 Task: Find connections with filter location Weißensee with filter topic #AIwith filter profile language French with filter current company The Job Man with filter school Careers for Nellore with filter industry Musicians with filter service category Video Animation with filter keywords title Conservation Scientist
Action: Mouse moved to (712, 92)
Screenshot: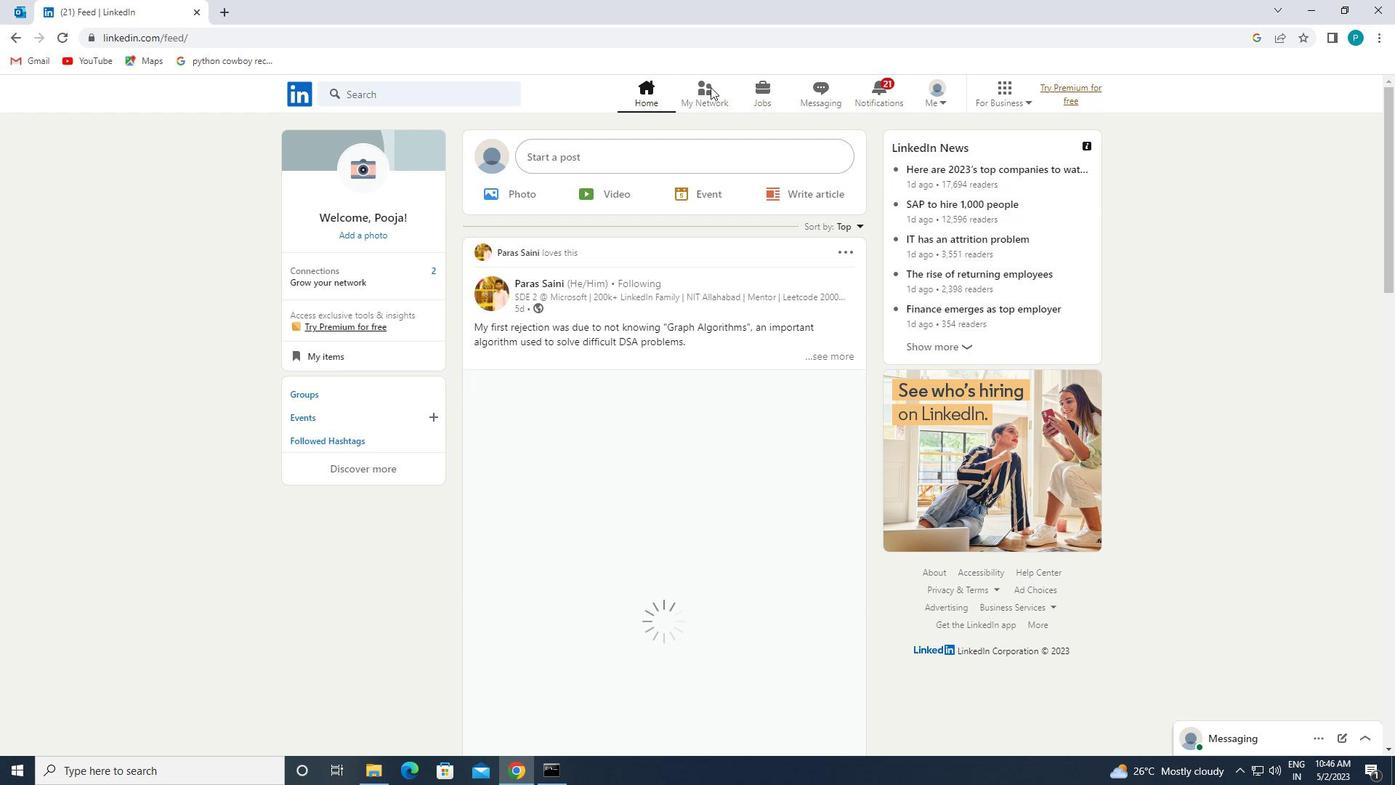 
Action: Mouse pressed left at (712, 92)
Screenshot: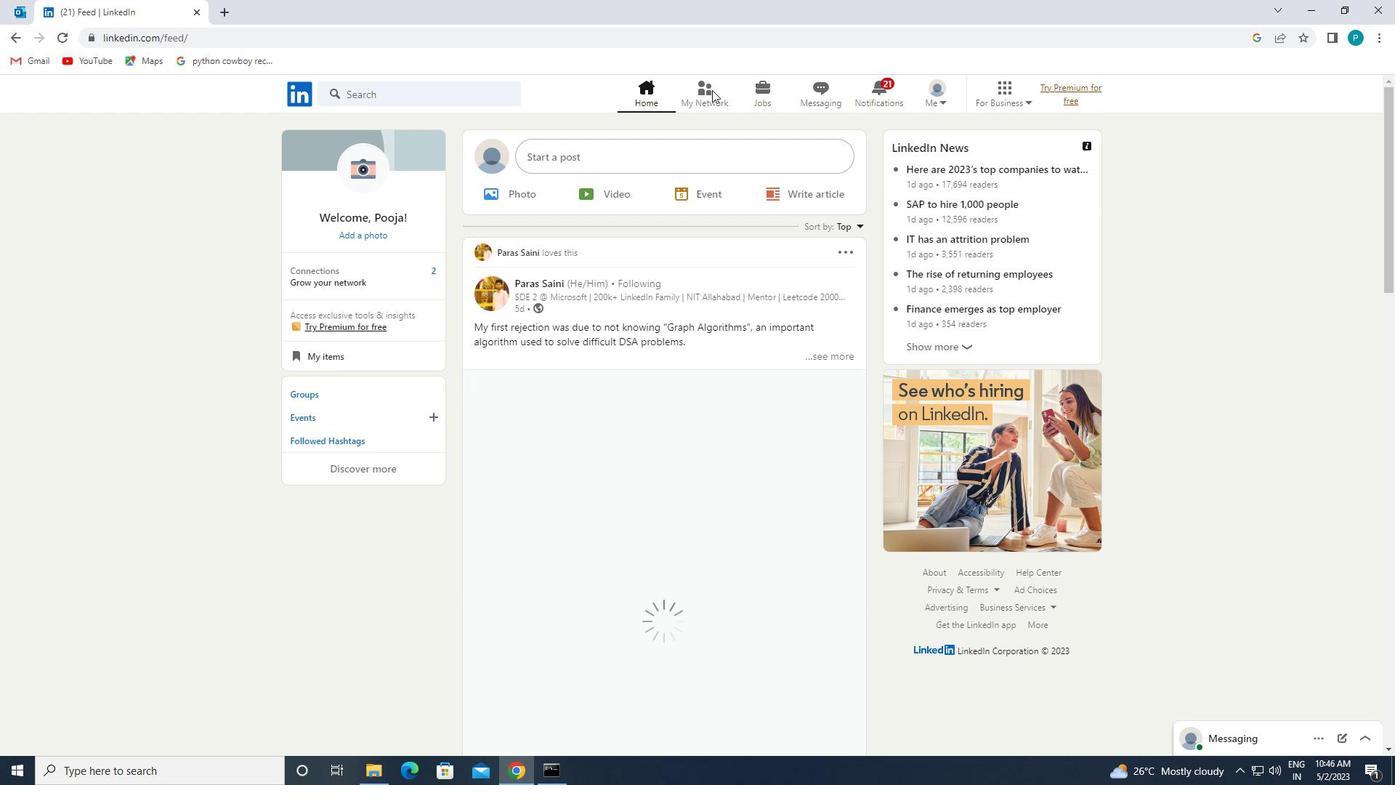 
Action: Mouse moved to (395, 162)
Screenshot: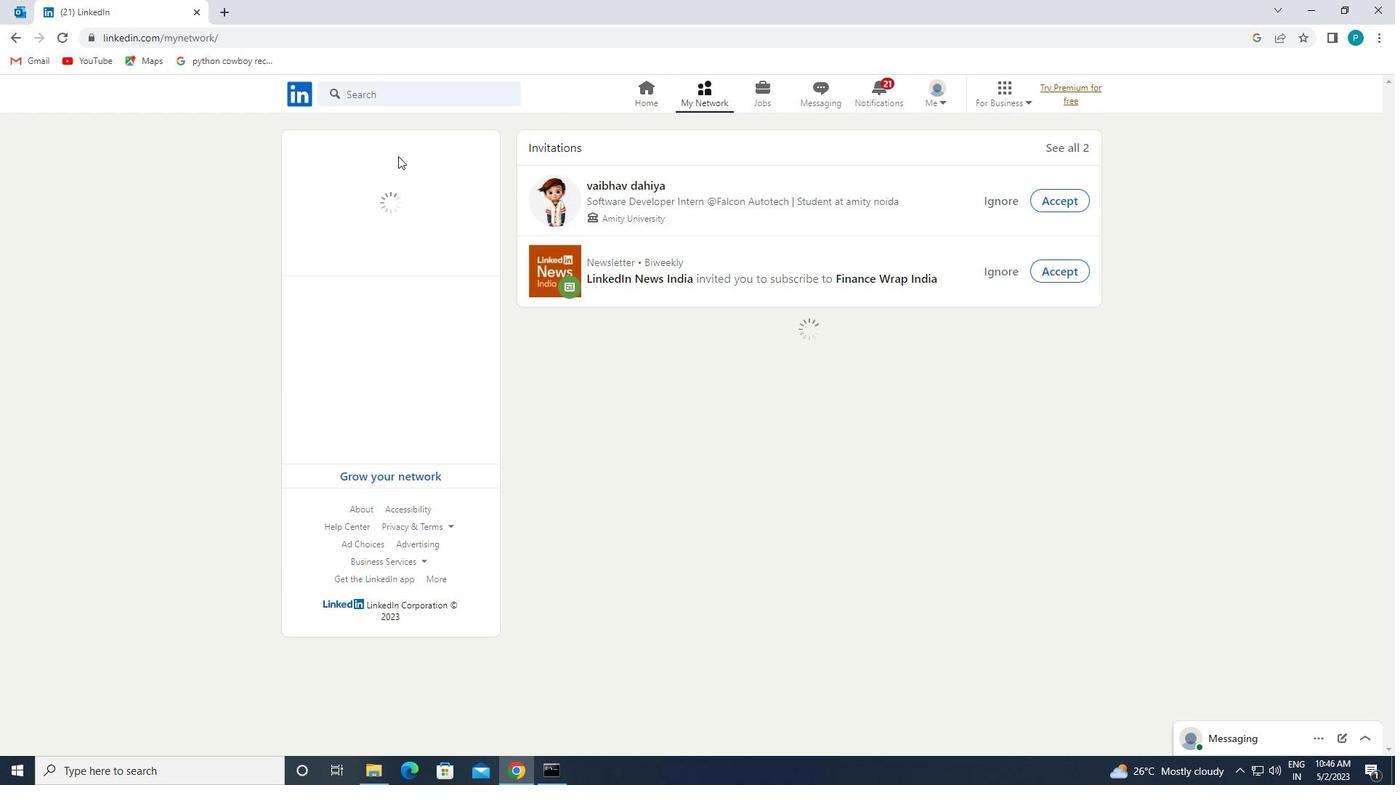 
Action: Mouse pressed left at (395, 162)
Screenshot: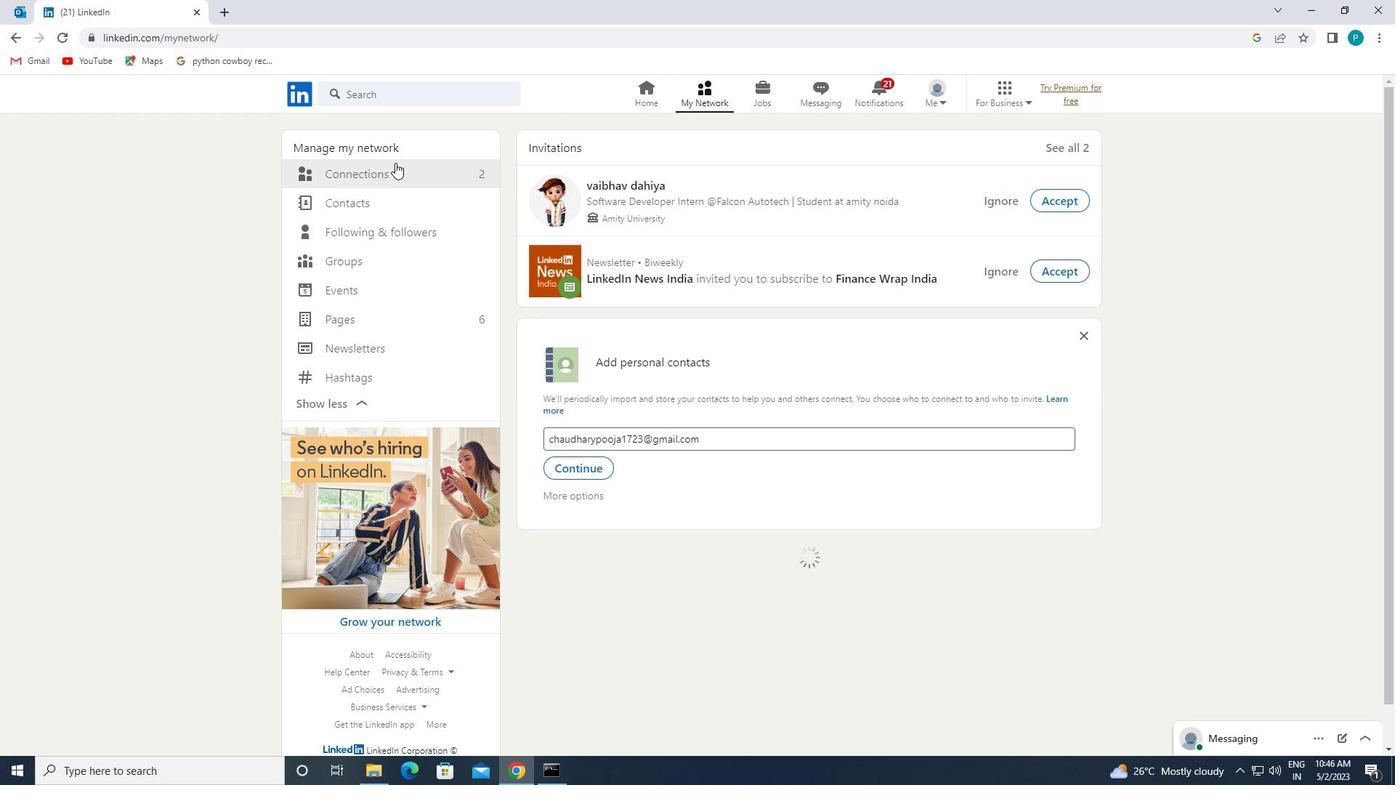 
Action: Mouse moved to (399, 170)
Screenshot: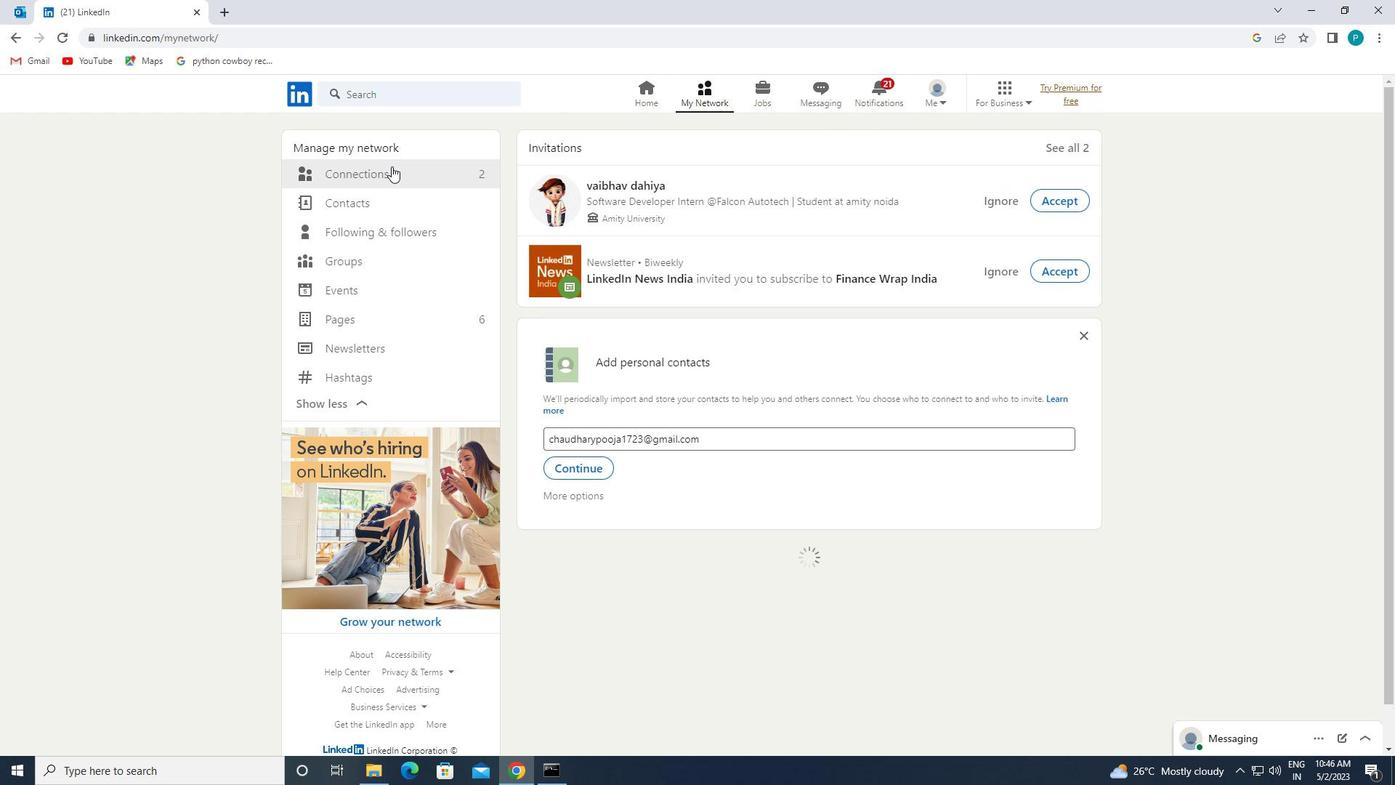 
Action: Mouse pressed left at (399, 170)
Screenshot: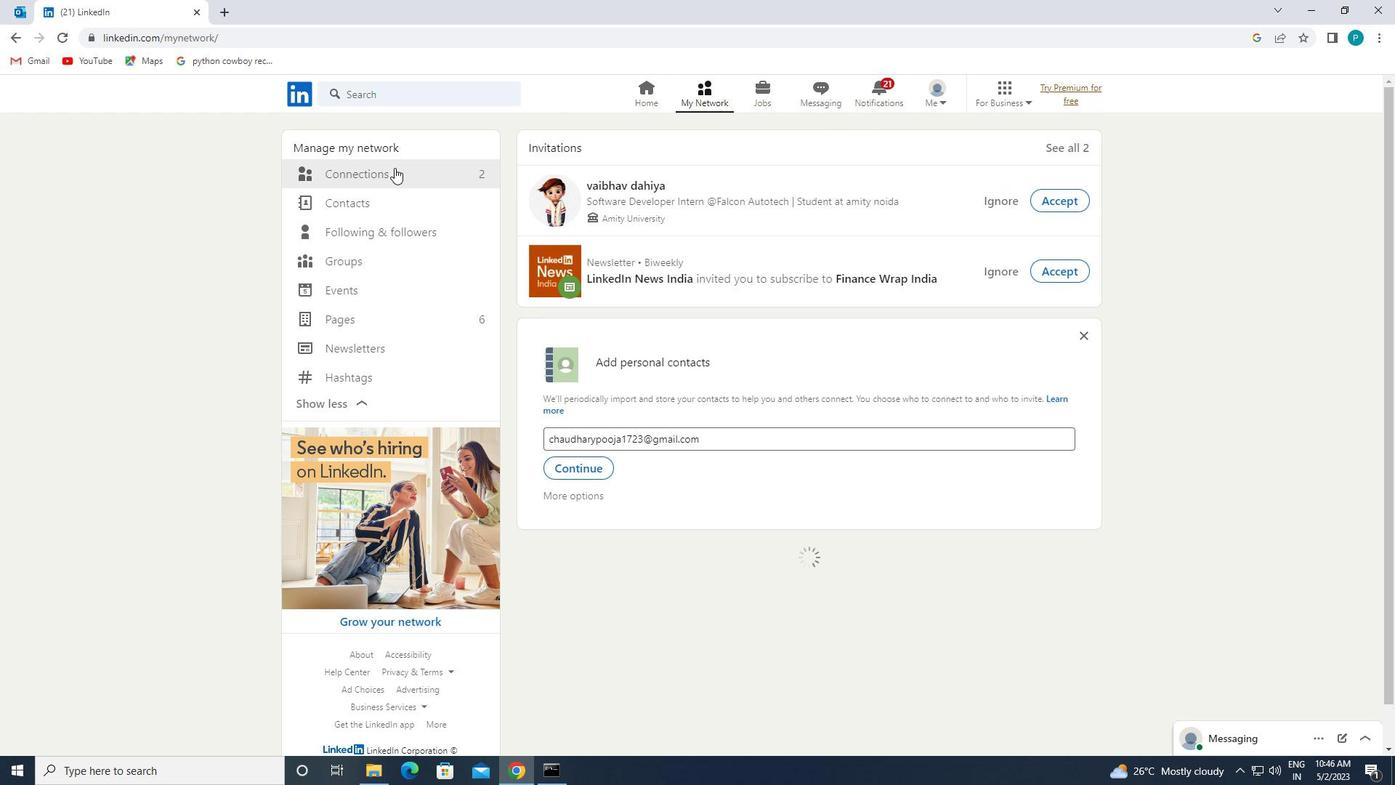 
Action: Mouse moved to (825, 174)
Screenshot: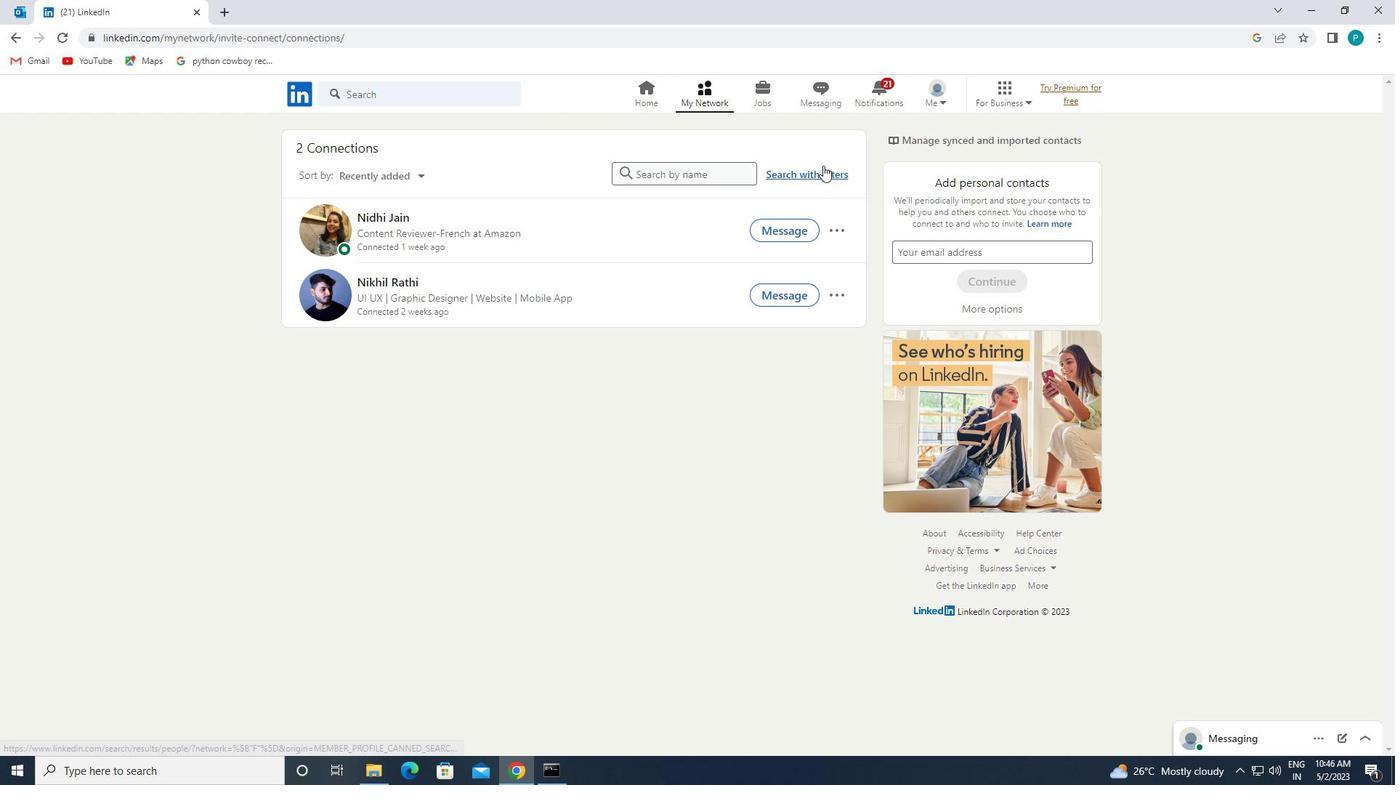 
Action: Mouse pressed left at (825, 174)
Screenshot: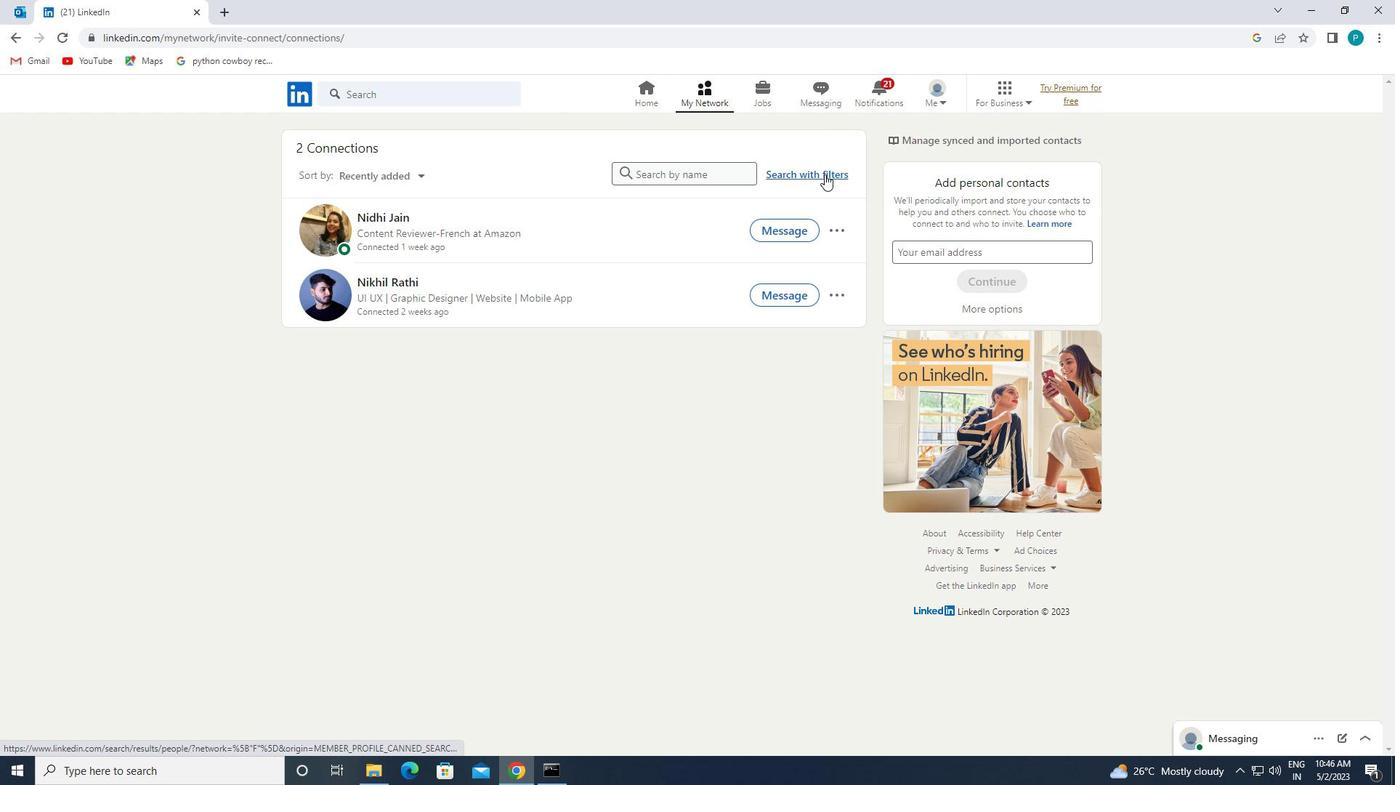 
Action: Mouse moved to (746, 139)
Screenshot: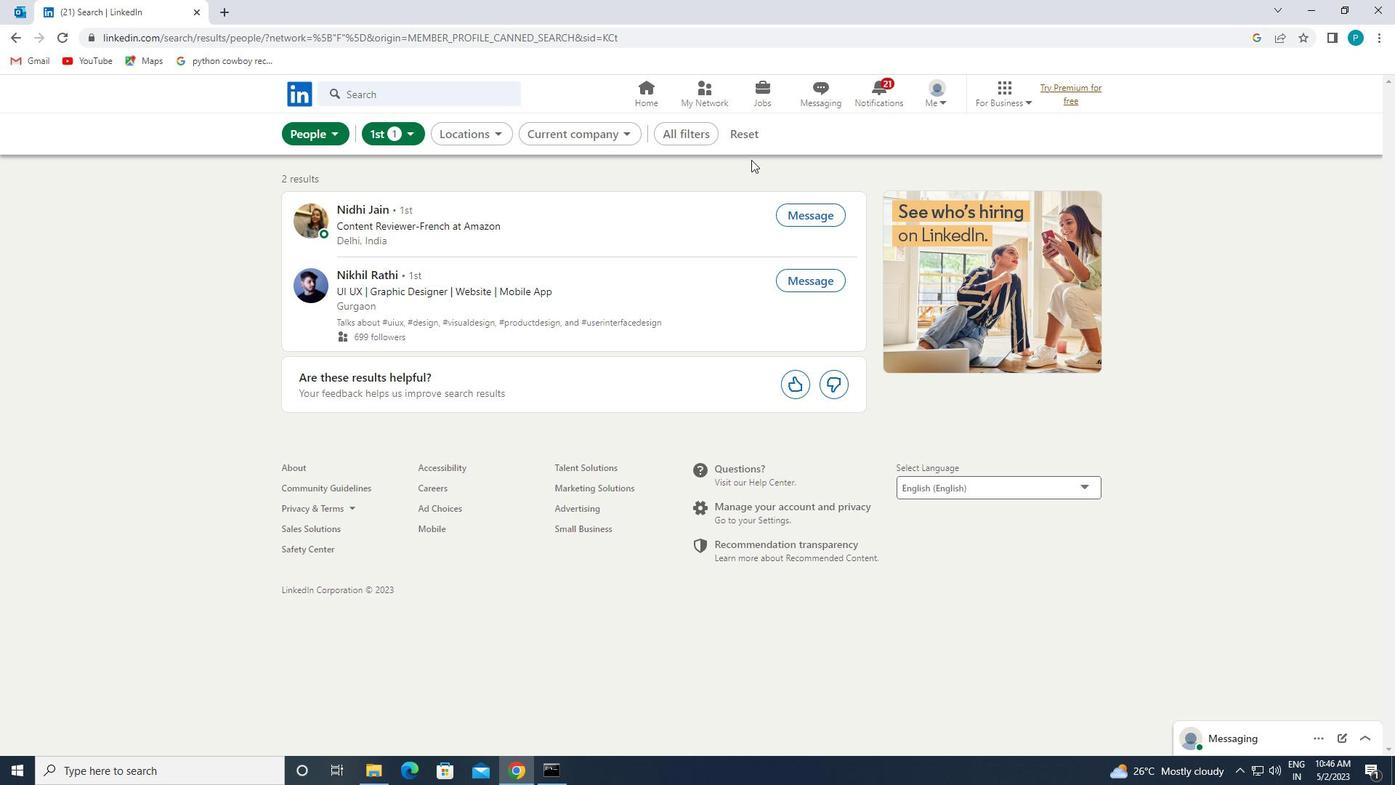 
Action: Mouse pressed left at (746, 139)
Screenshot: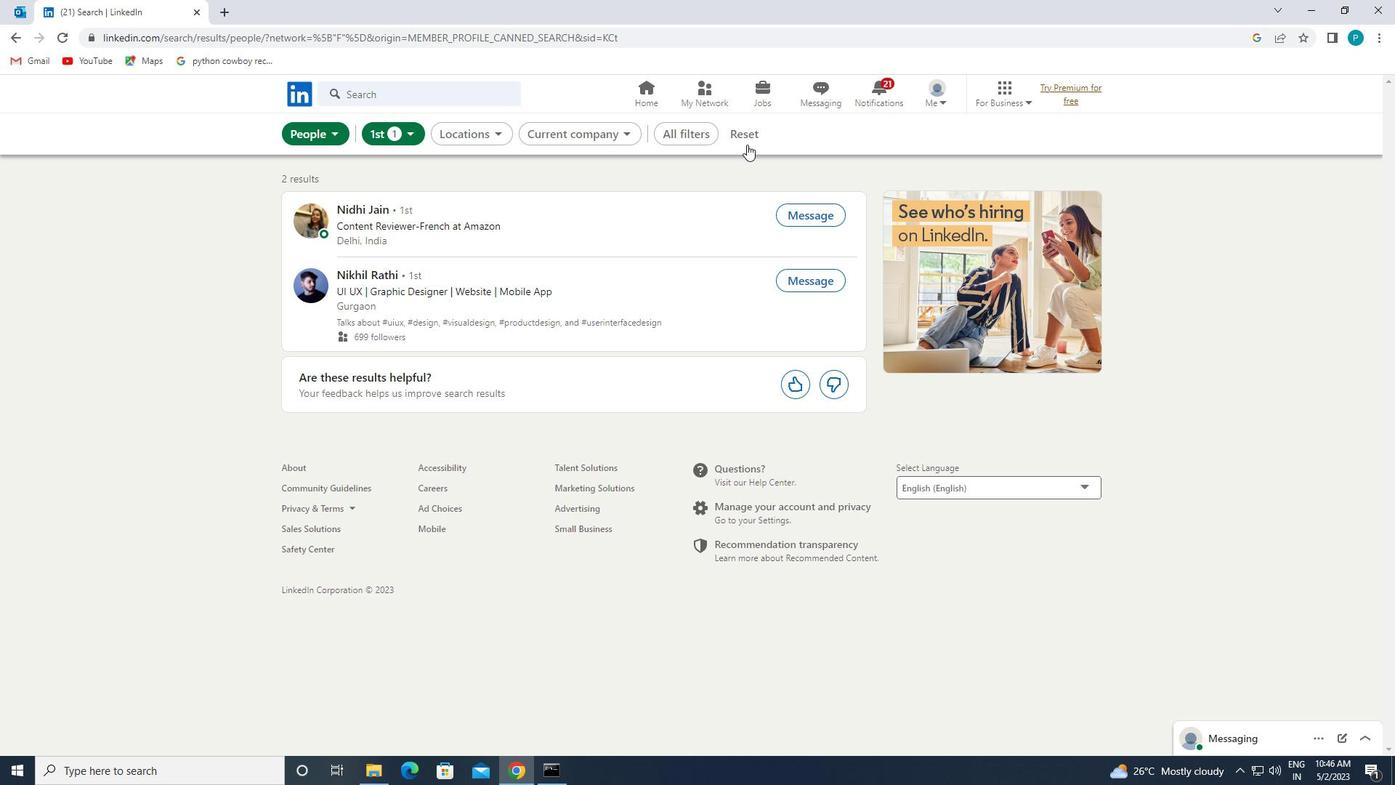 
Action: Mouse moved to (729, 141)
Screenshot: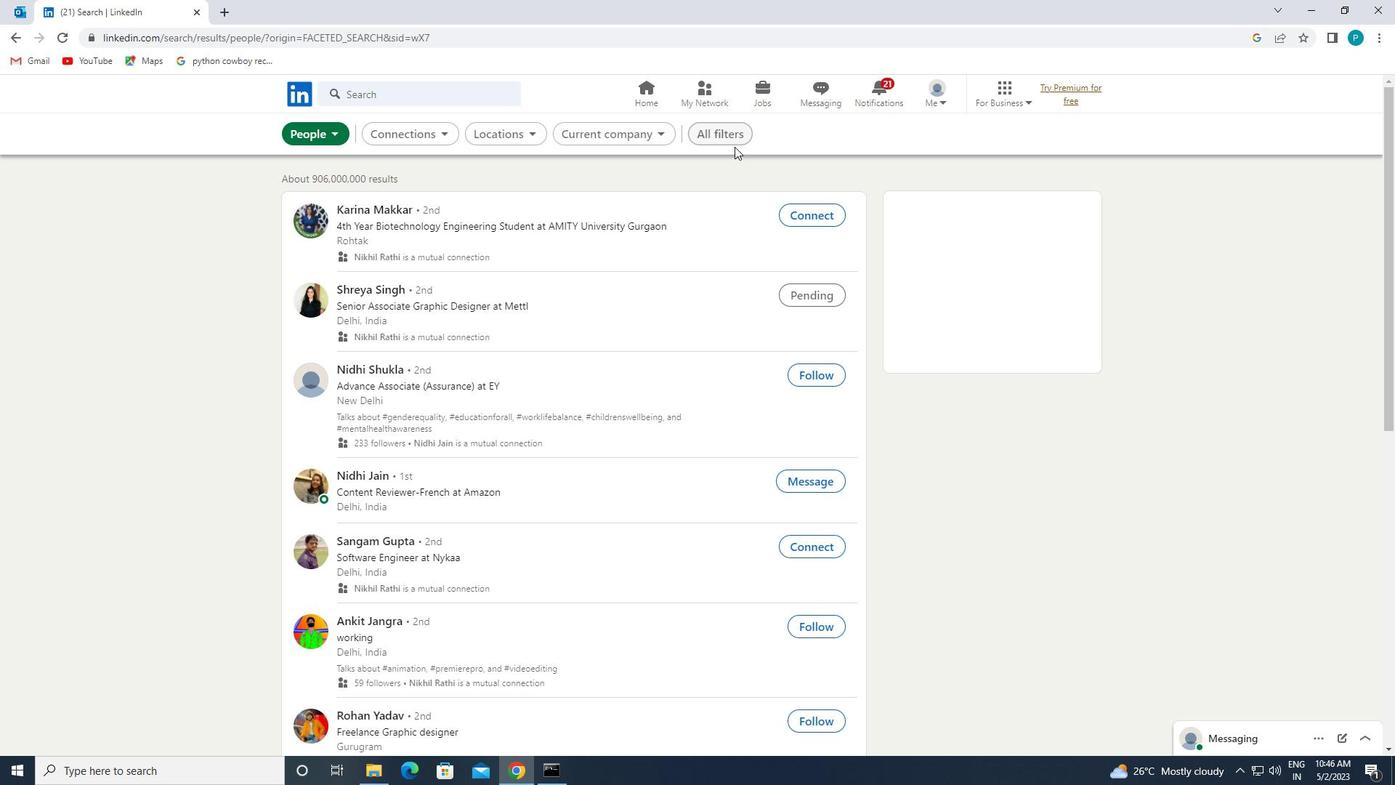 
Action: Mouse pressed left at (729, 141)
Screenshot: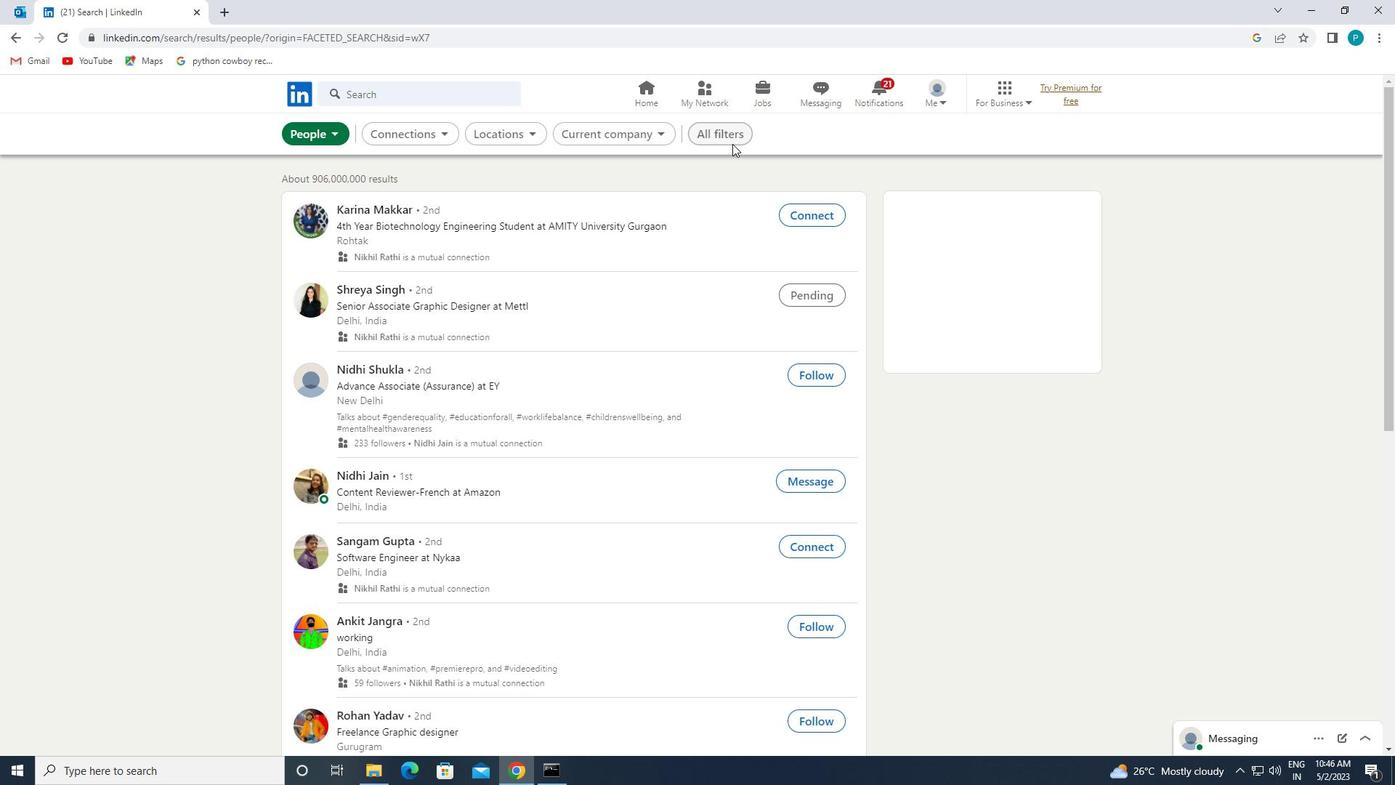 
Action: Mouse moved to (1112, 399)
Screenshot: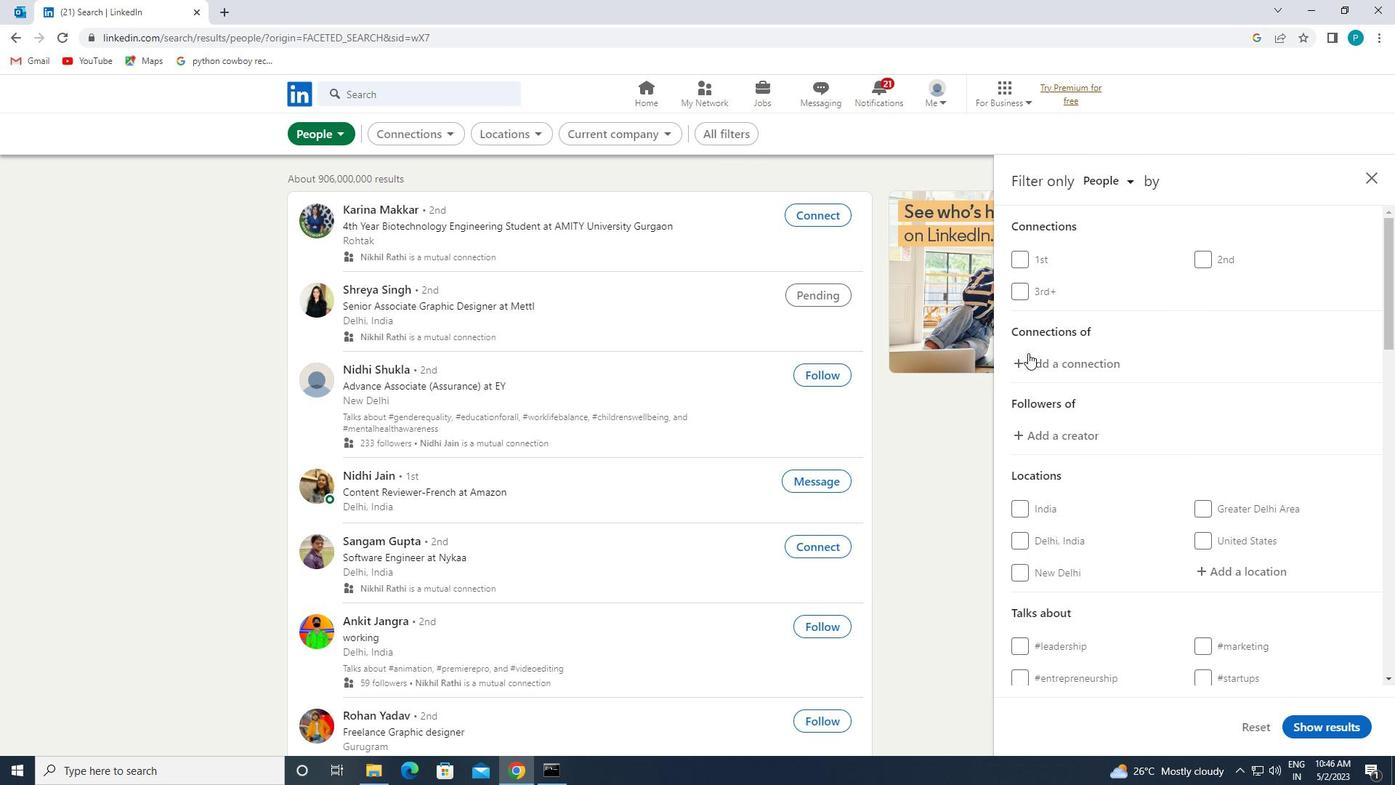 
Action: Mouse scrolled (1112, 398) with delta (0, 0)
Screenshot: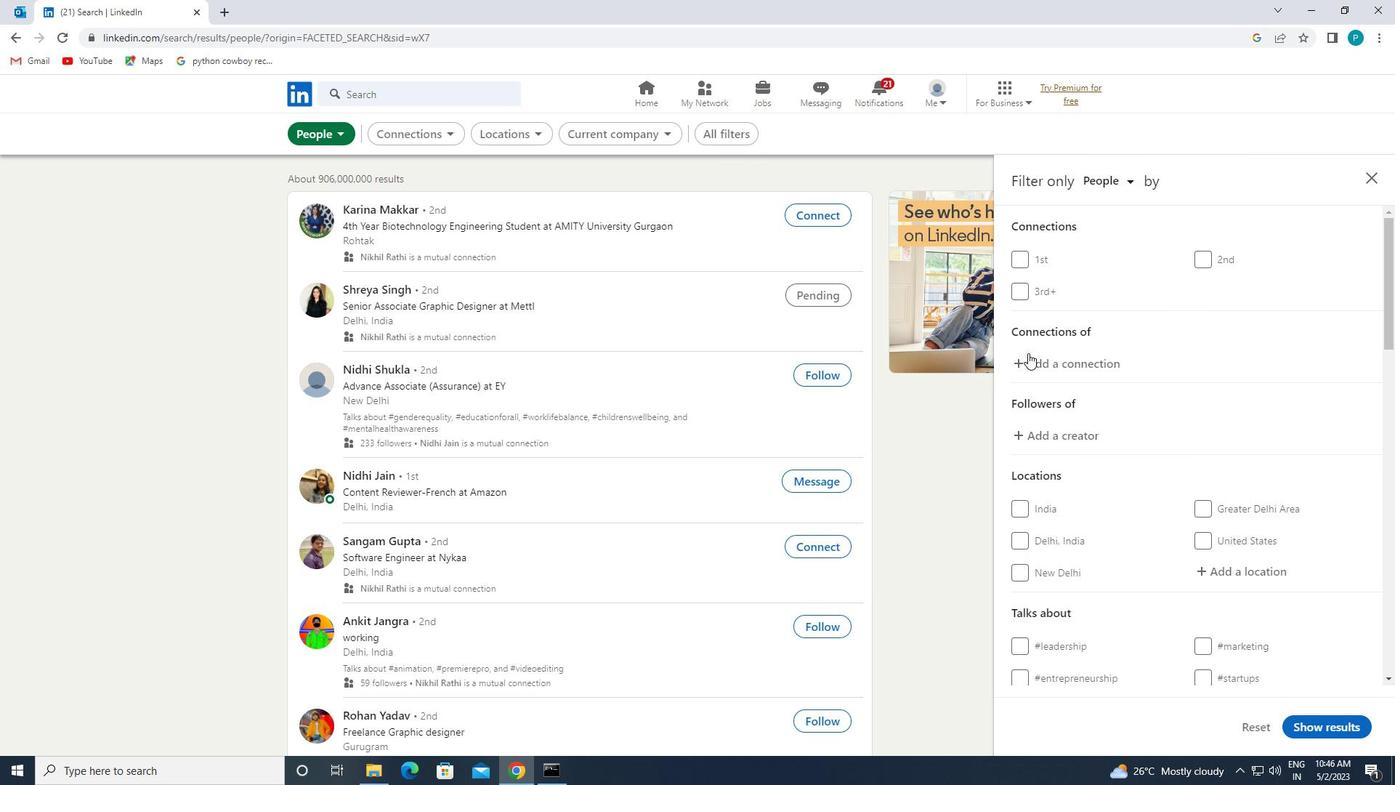 
Action: Mouse scrolled (1112, 398) with delta (0, 0)
Screenshot: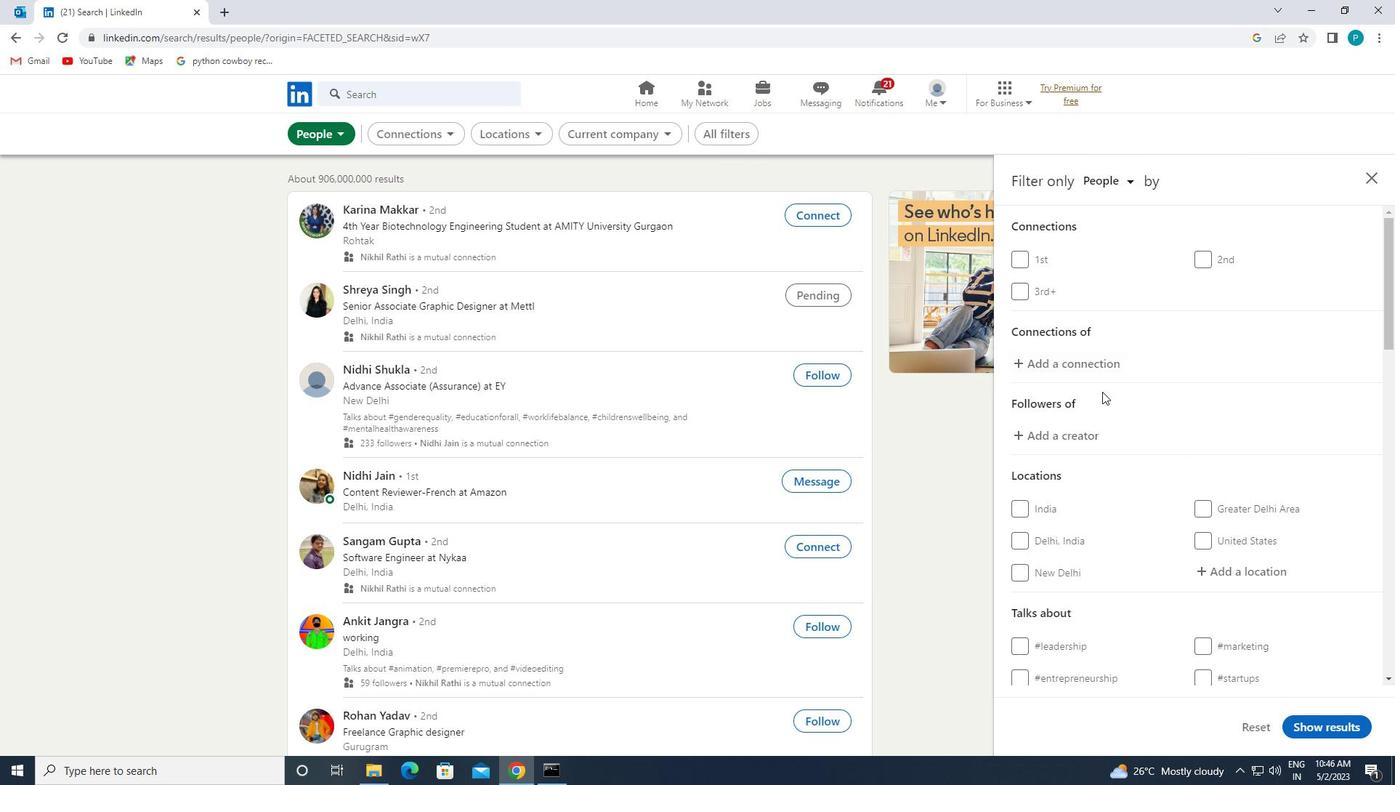 
Action: Mouse moved to (1223, 418)
Screenshot: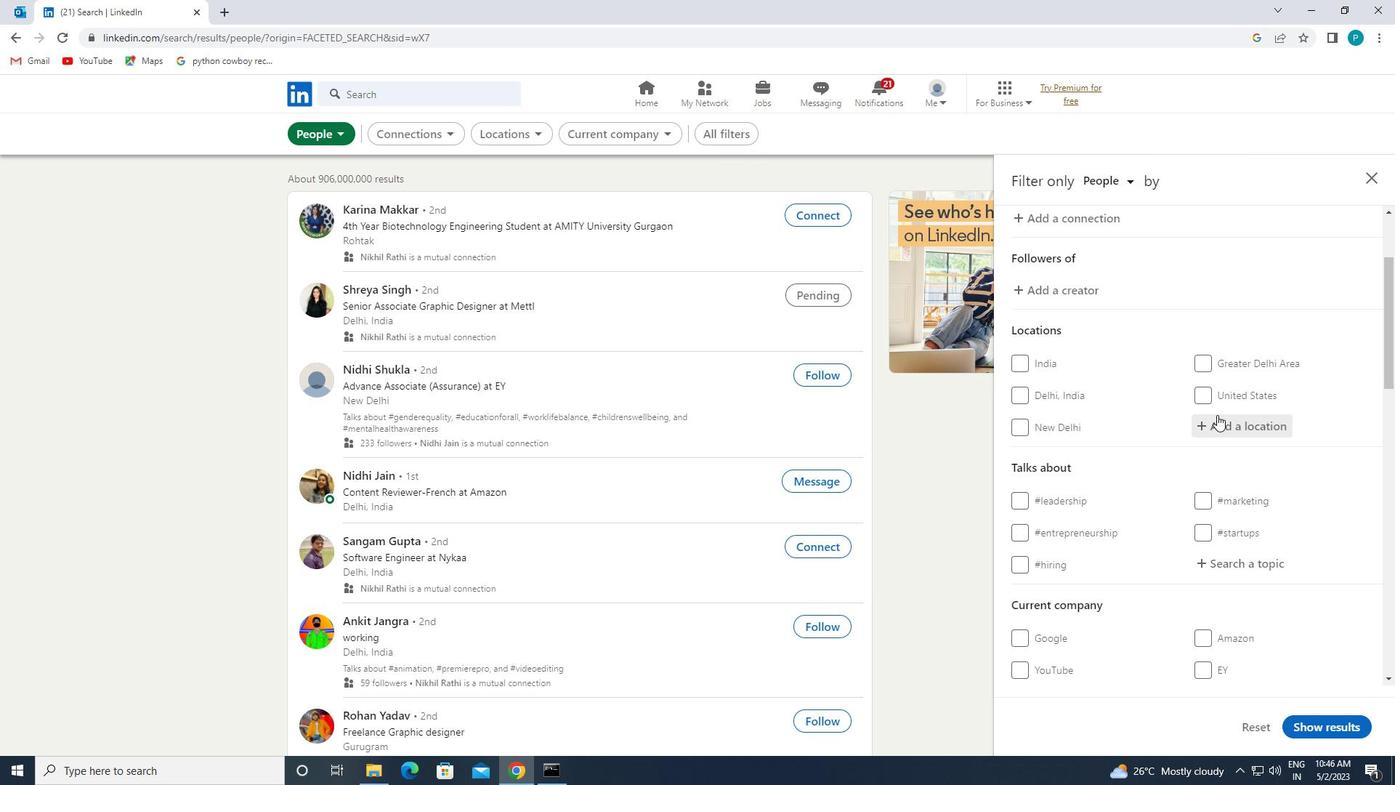 
Action: Mouse pressed left at (1223, 418)
Screenshot: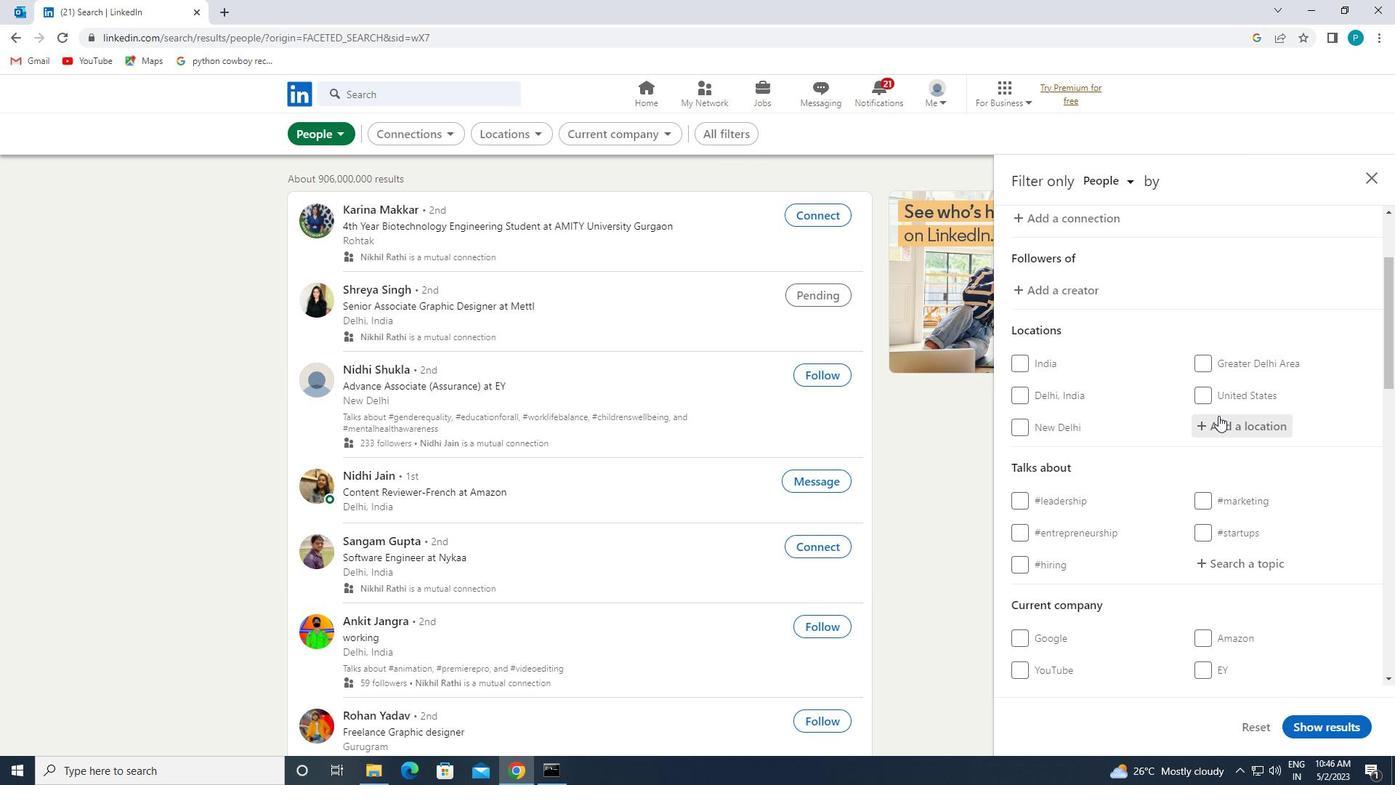 
Action: Mouse moved to (1225, 420)
Screenshot: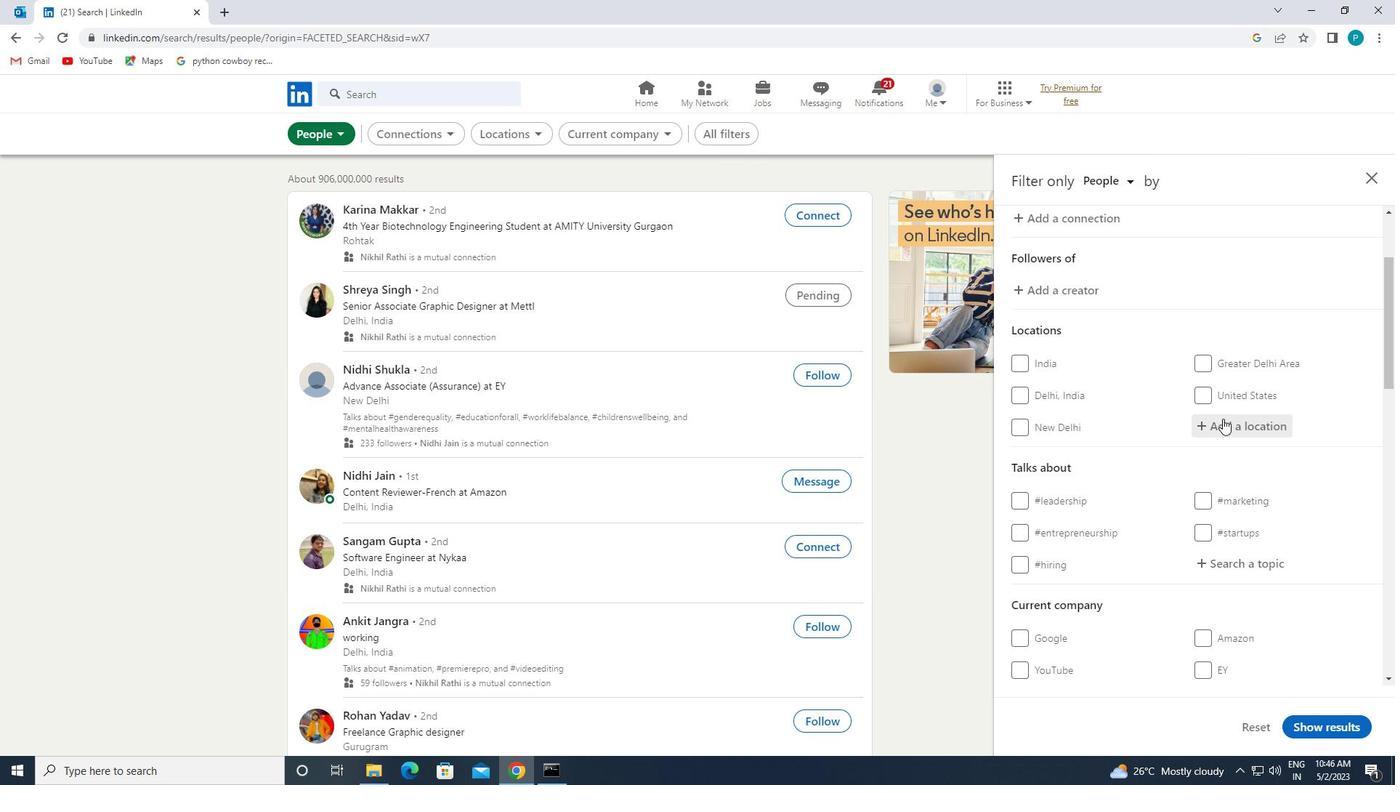 
Action: Key pressed <Key.caps_lock>w<Key.caps_lock>ei<Key.caps_lock>b<Key.caps_lock>ensee
Screenshot: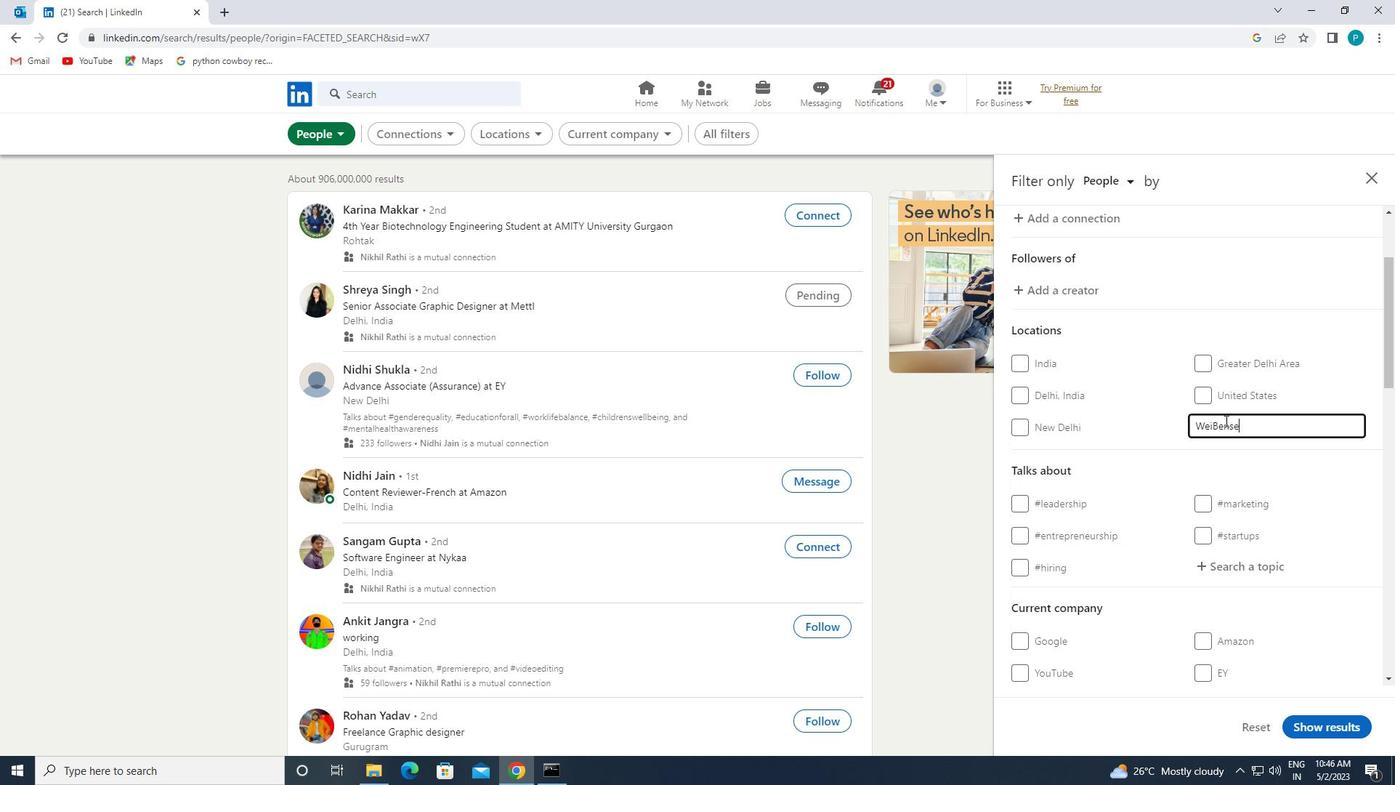 
Action: Mouse moved to (1206, 566)
Screenshot: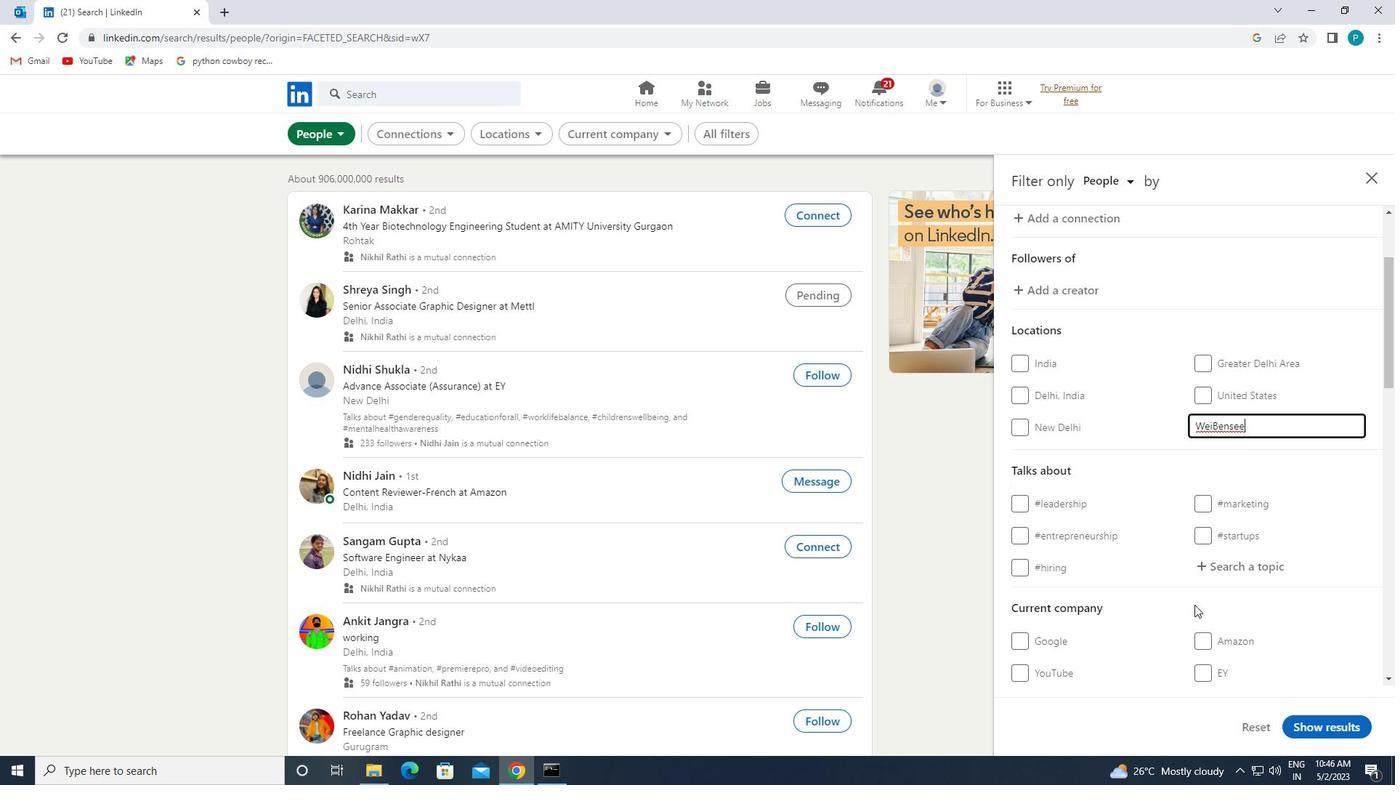 
Action: Mouse pressed left at (1206, 566)
Screenshot: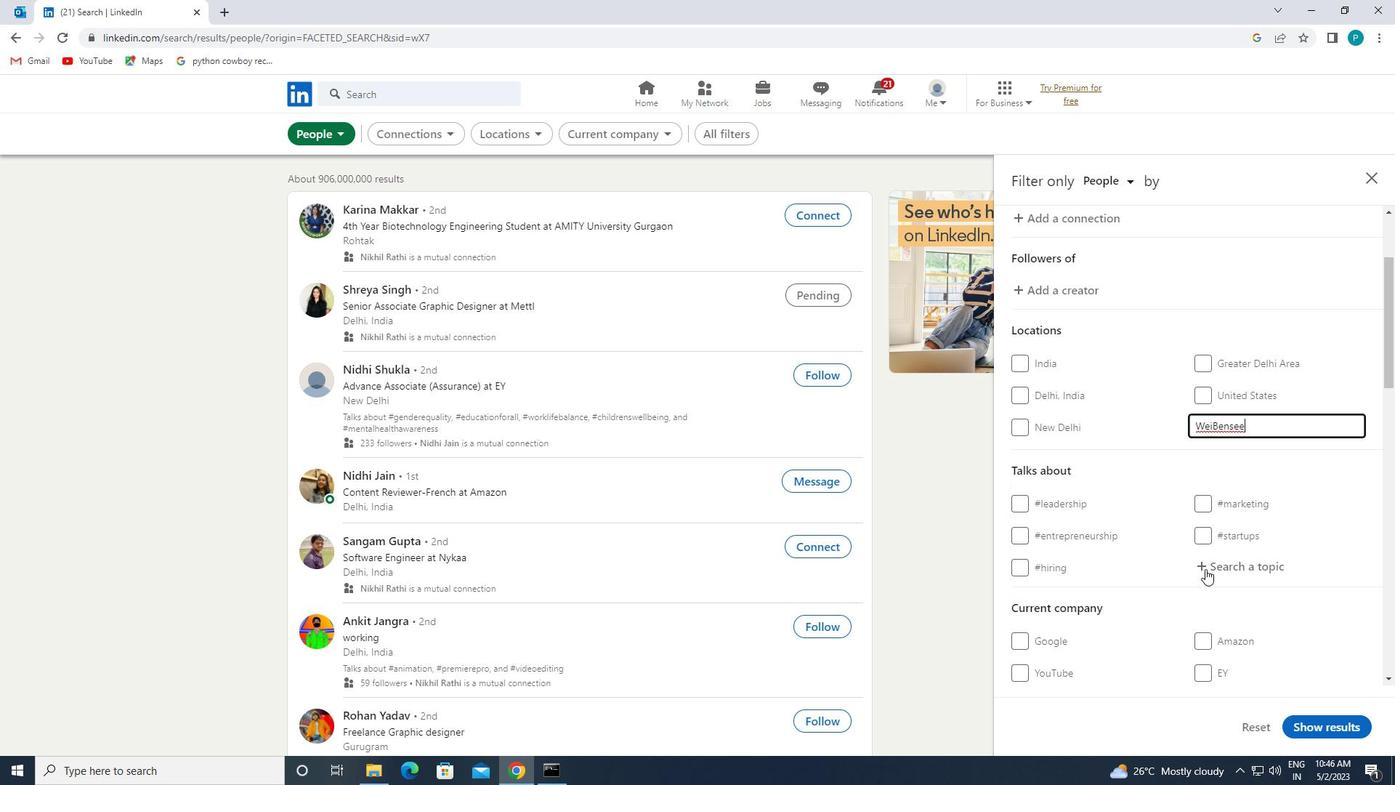 
Action: Key pressed <Key.shift><Key.shift><Key.shift><Key.shift>#<Key.caps_lock>AI<Key.caps_lock>
Screenshot: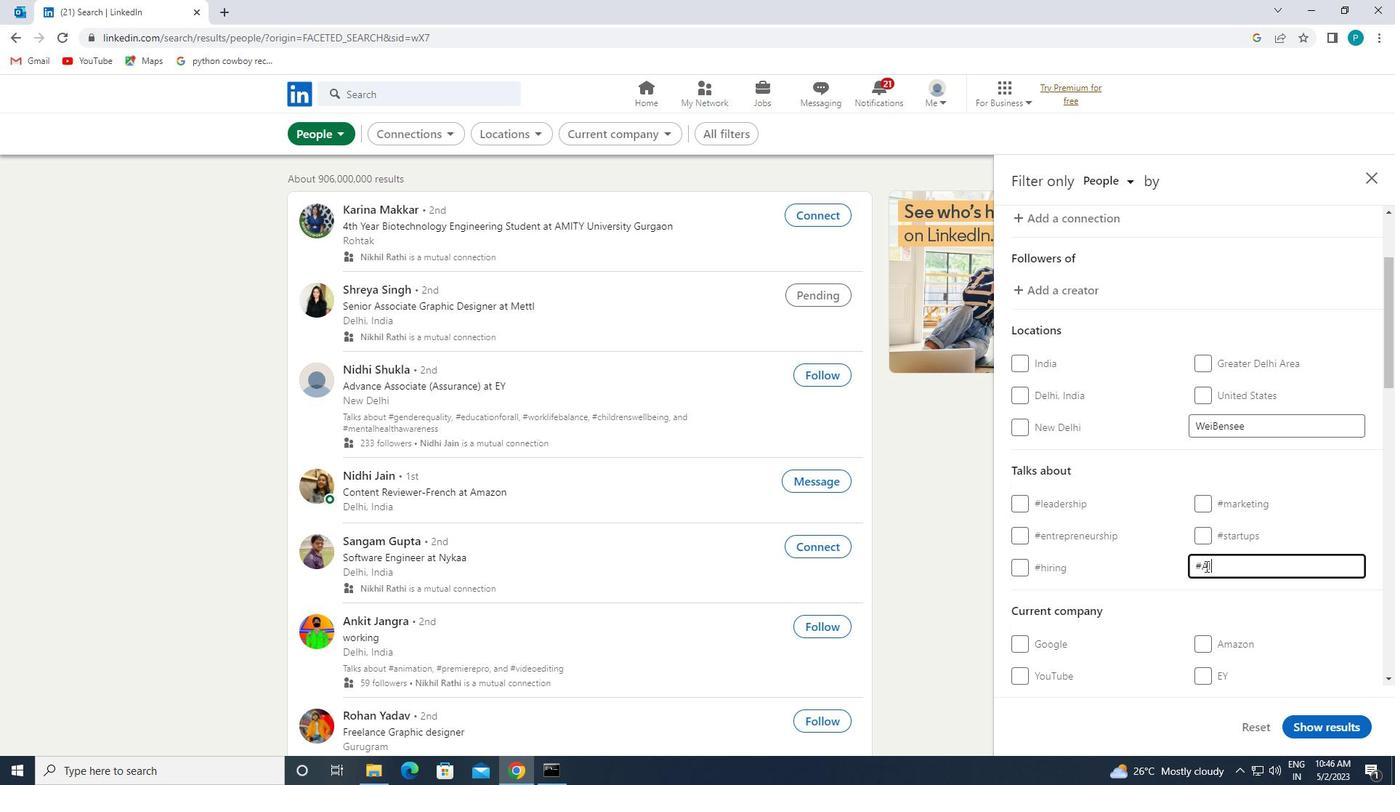 
Action: Mouse moved to (1111, 533)
Screenshot: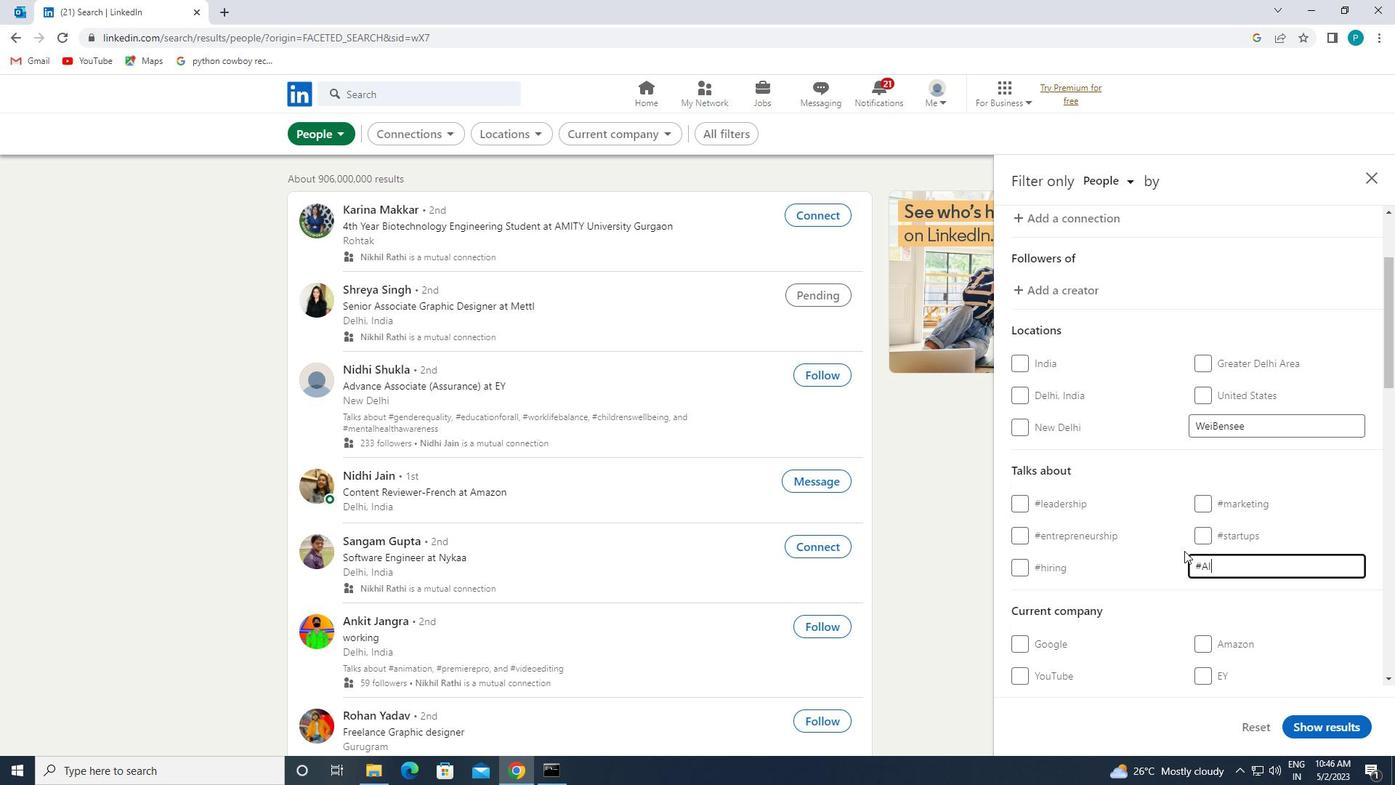 
Action: Mouse scrolled (1111, 532) with delta (0, 0)
Screenshot: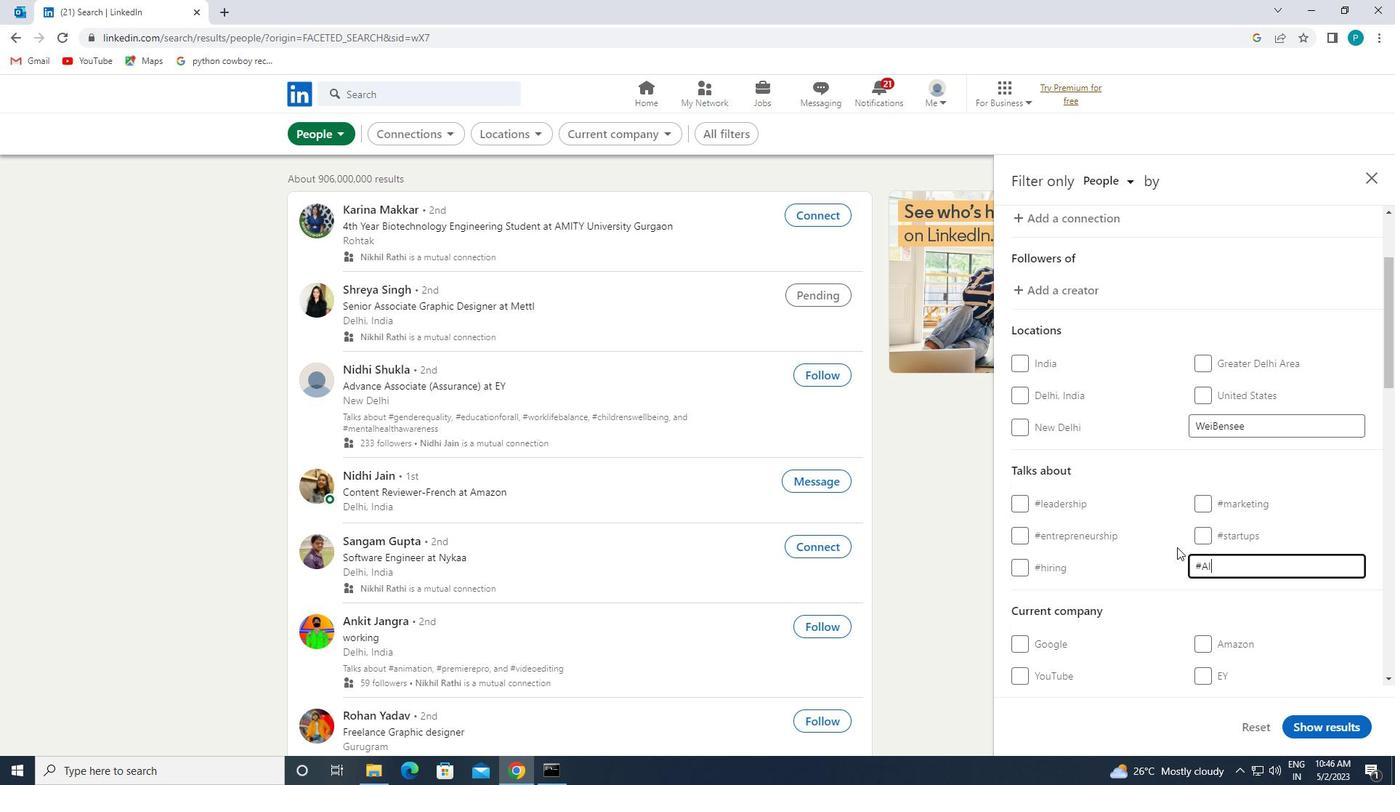 
Action: Mouse scrolled (1111, 532) with delta (0, 0)
Screenshot: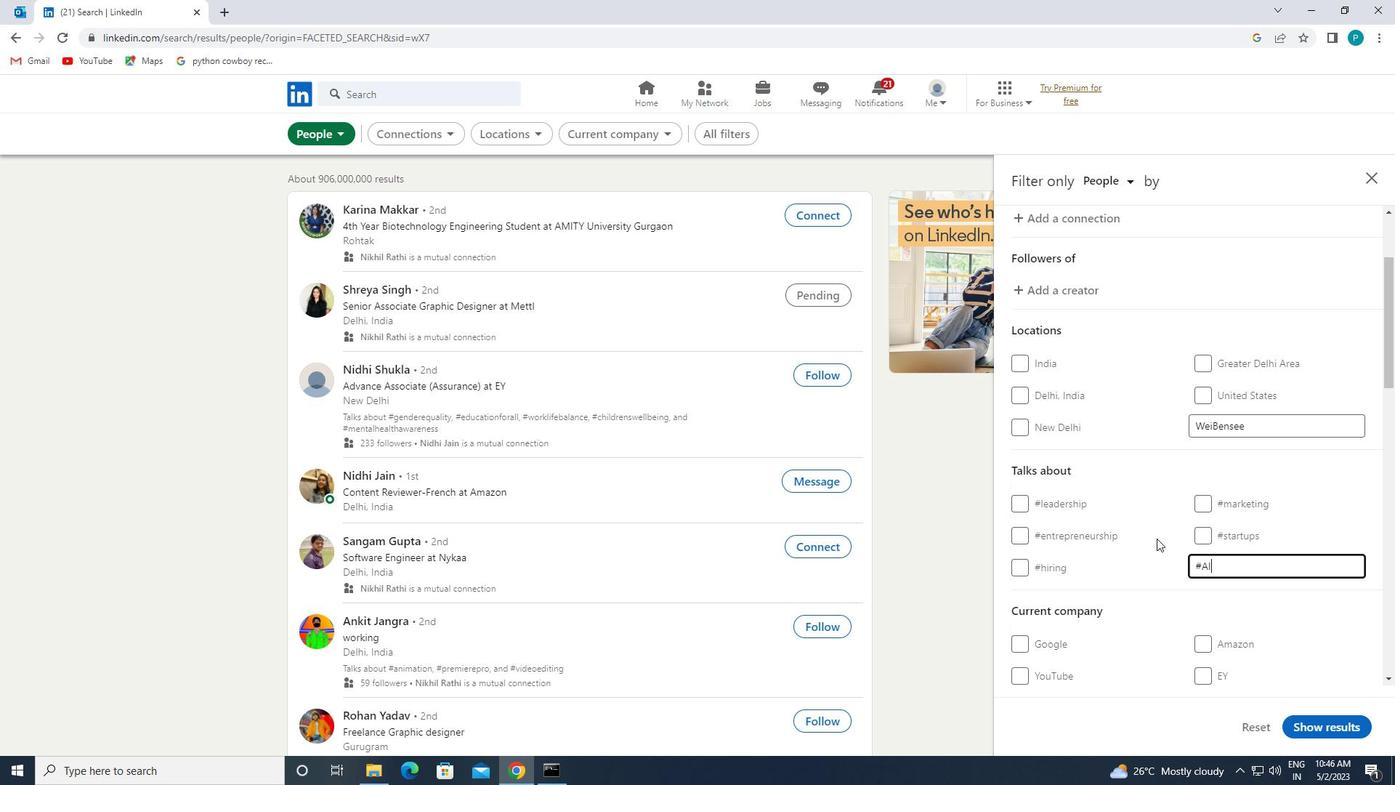 
Action: Mouse scrolled (1111, 532) with delta (0, 0)
Screenshot: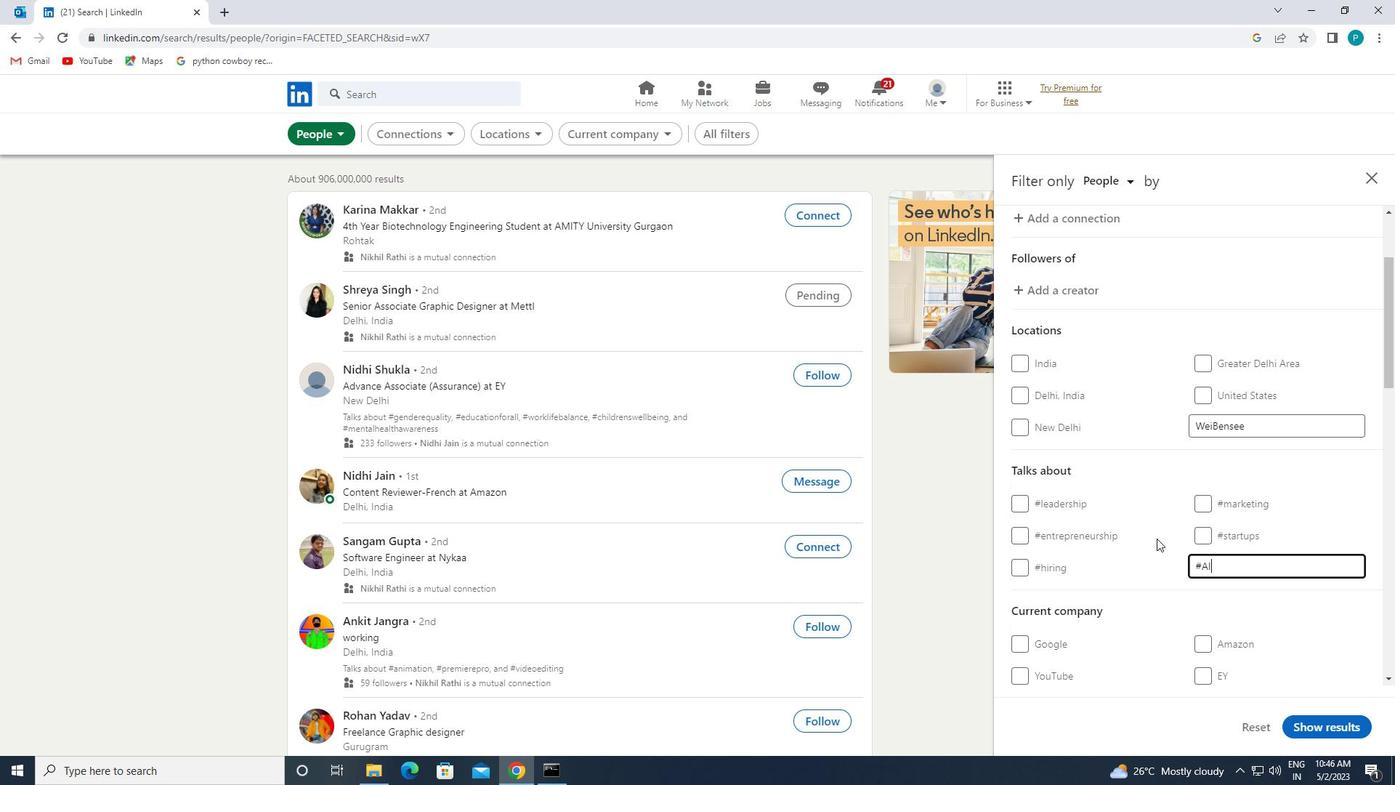 
Action: Mouse moved to (1113, 535)
Screenshot: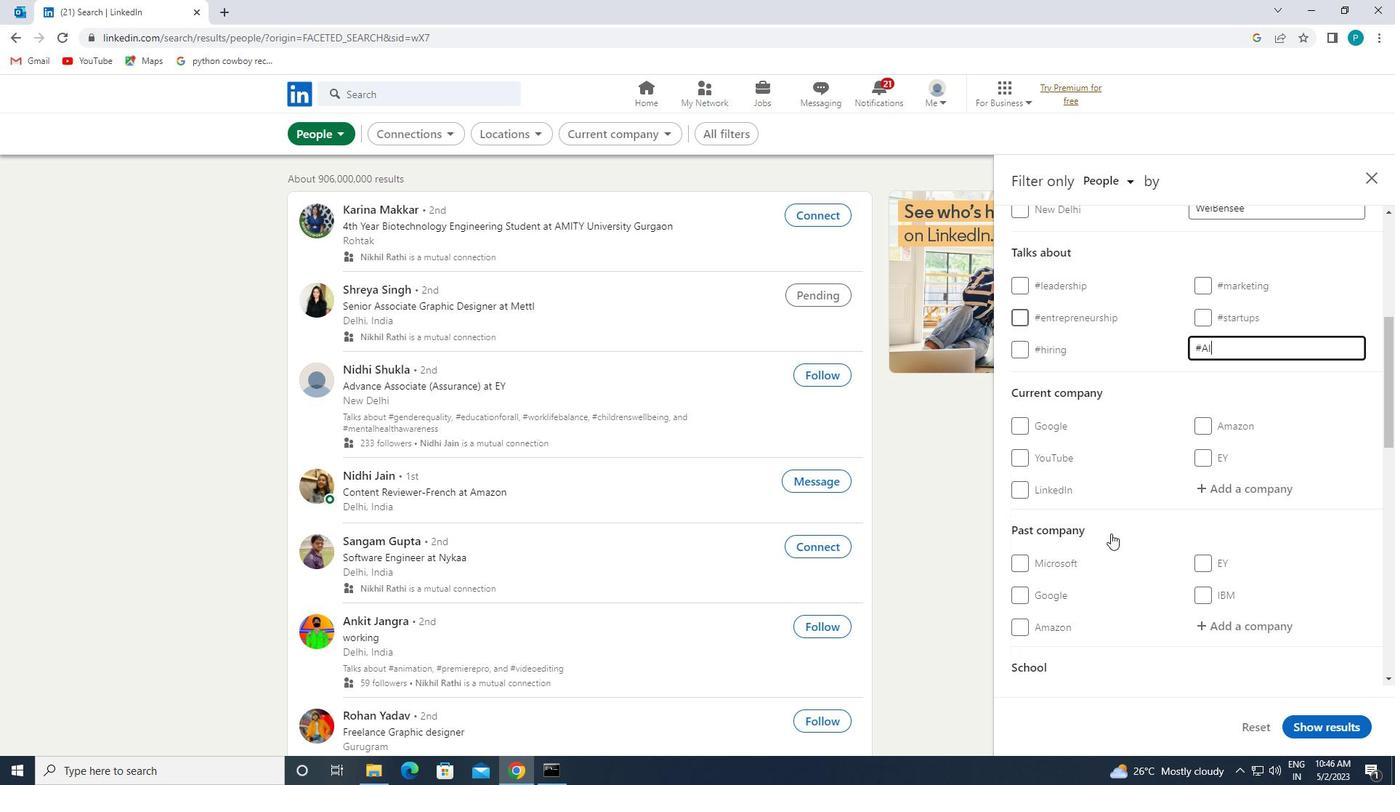 
Action: Mouse scrolled (1113, 534) with delta (0, 0)
Screenshot: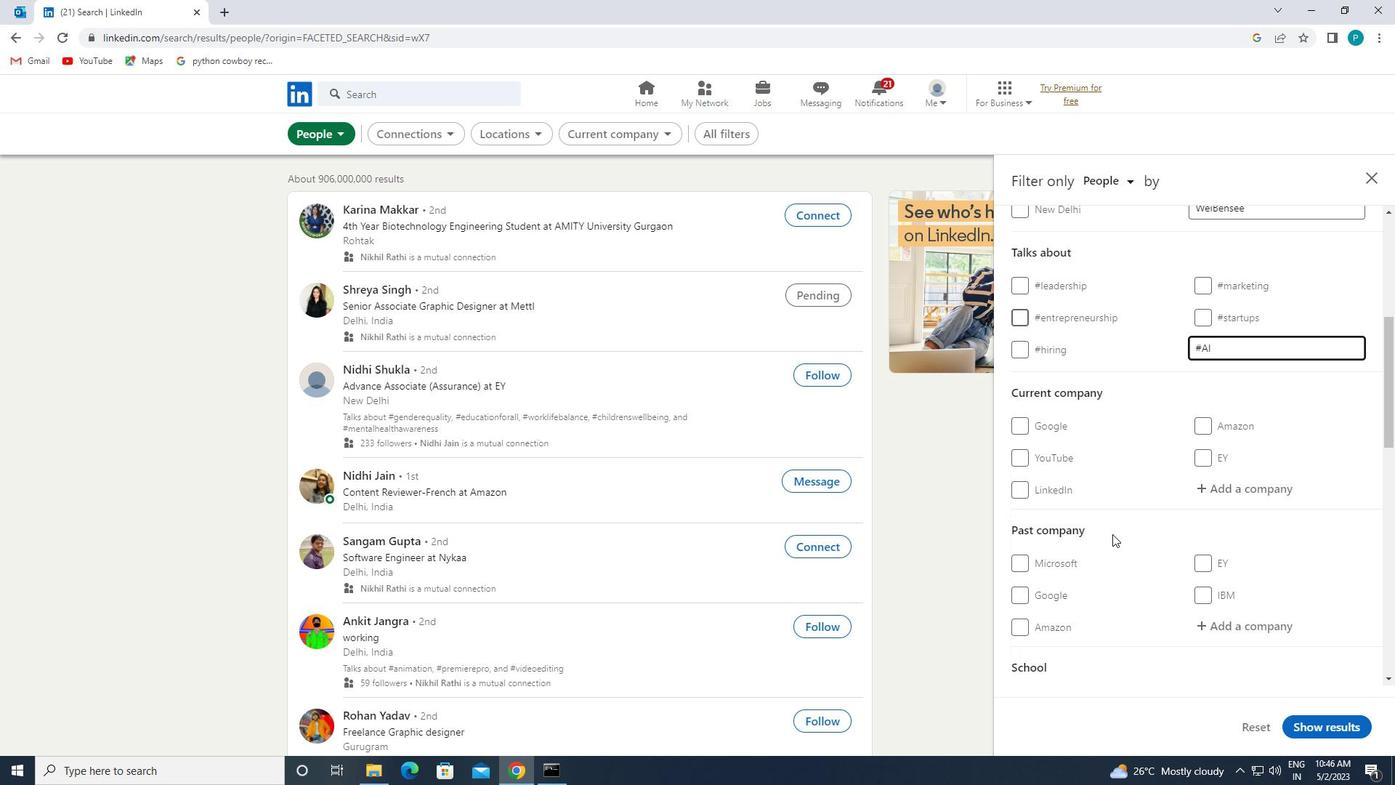 
Action: Mouse scrolled (1113, 534) with delta (0, 0)
Screenshot: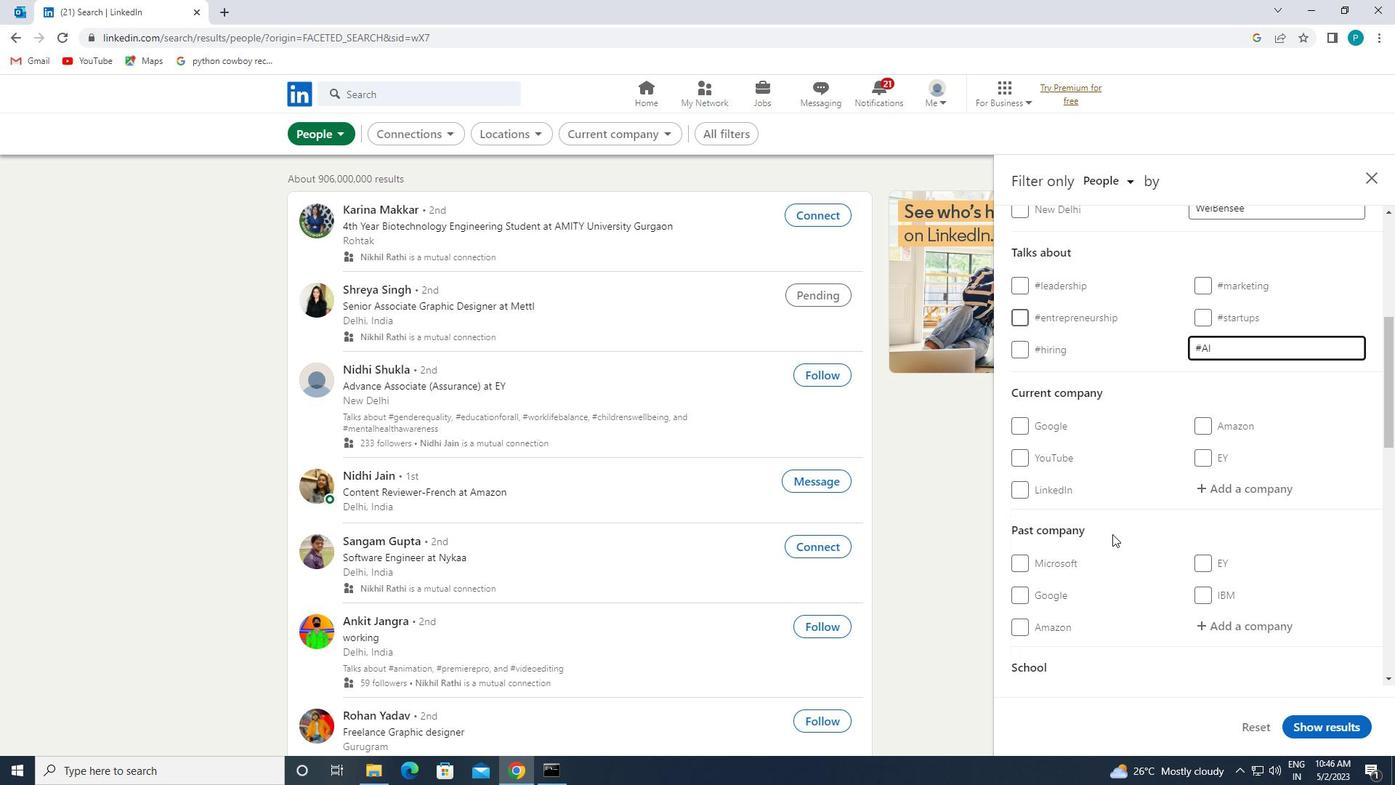 
Action: Mouse moved to (1172, 565)
Screenshot: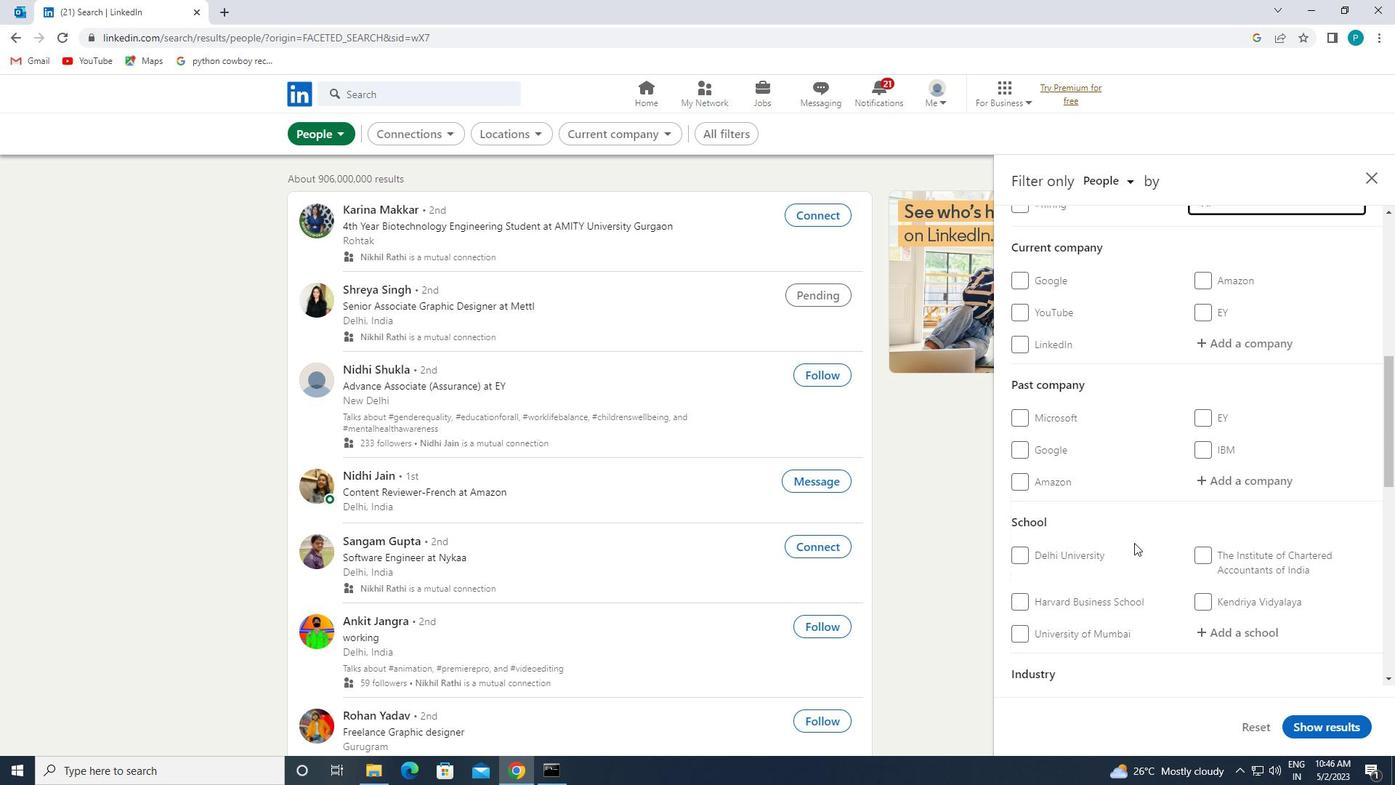 
Action: Mouse scrolled (1172, 564) with delta (0, 0)
Screenshot: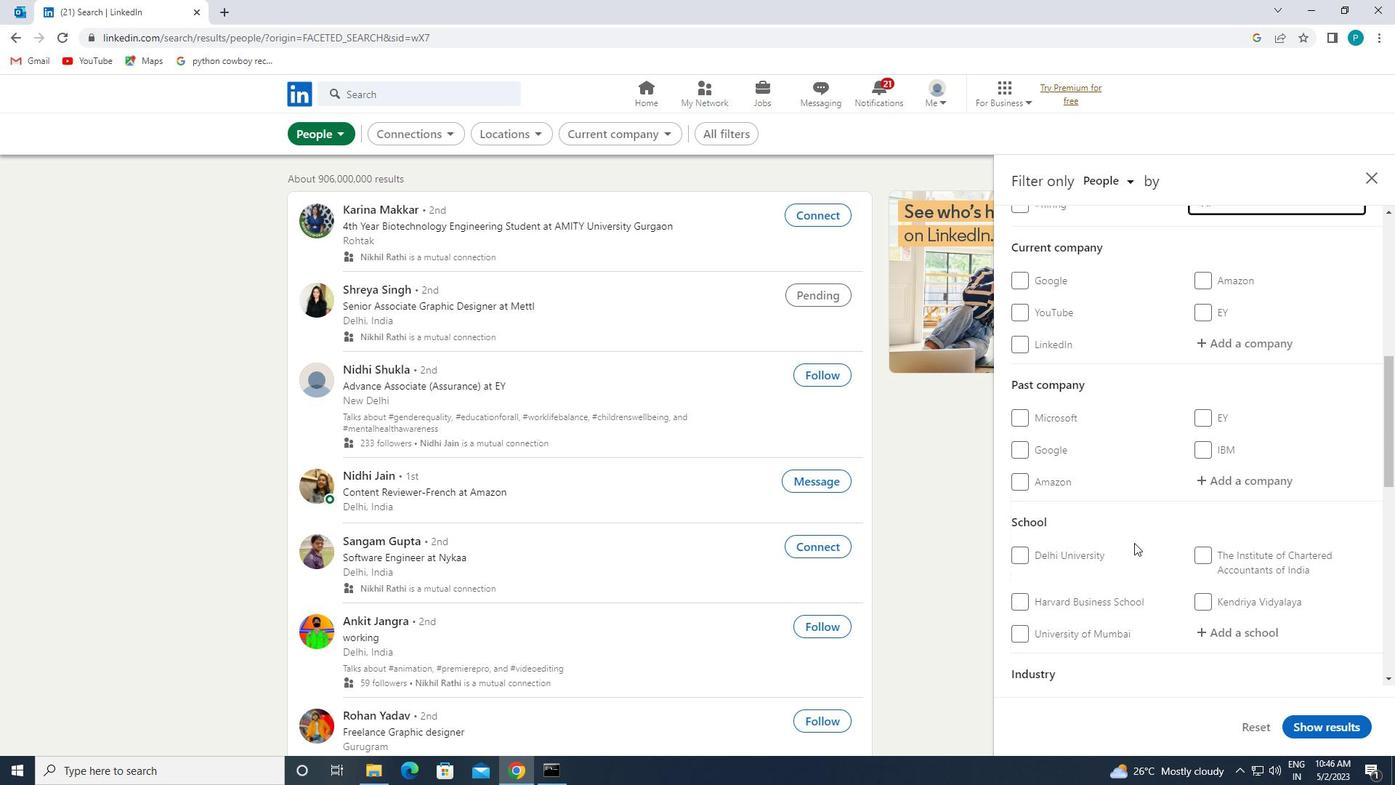 
Action: Mouse scrolled (1172, 564) with delta (0, 0)
Screenshot: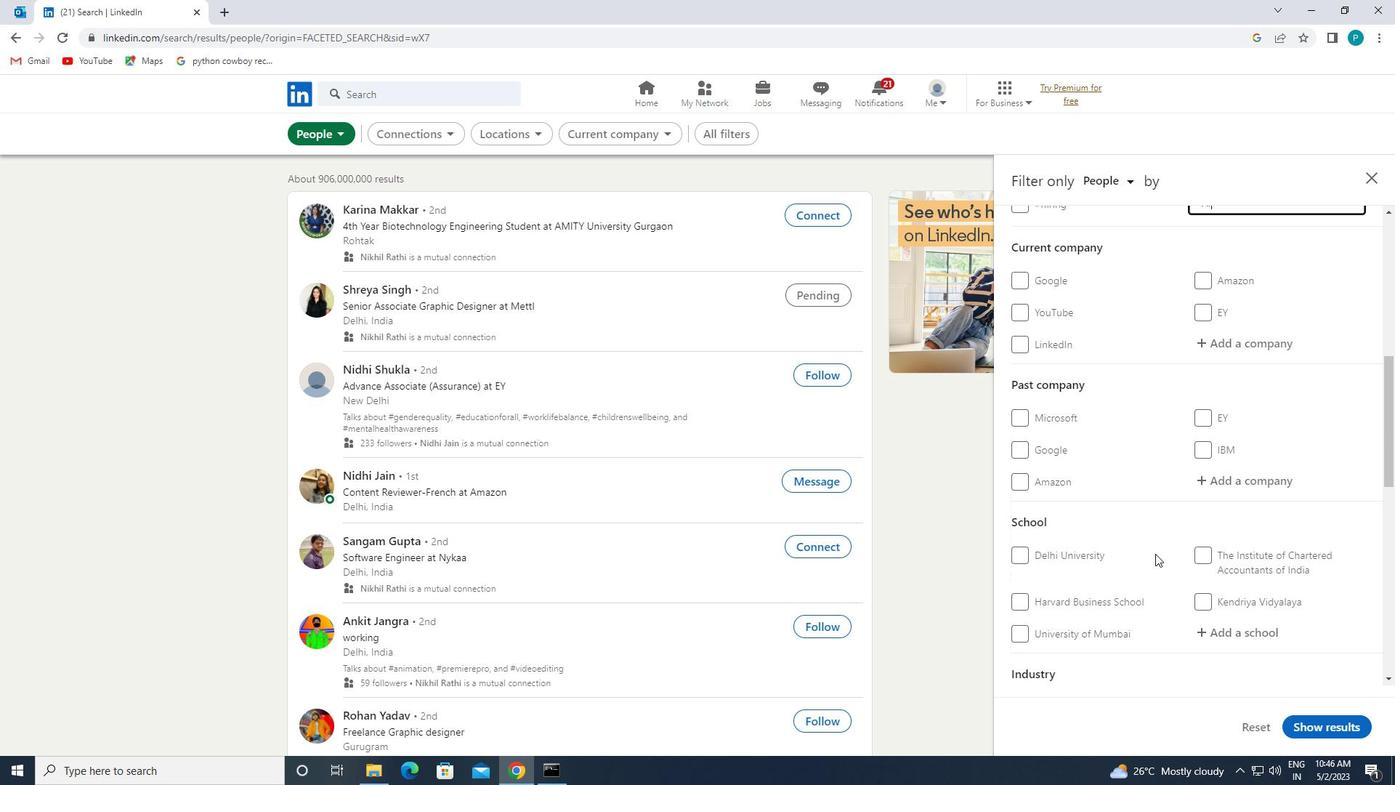 
Action: Mouse moved to (1221, 573)
Screenshot: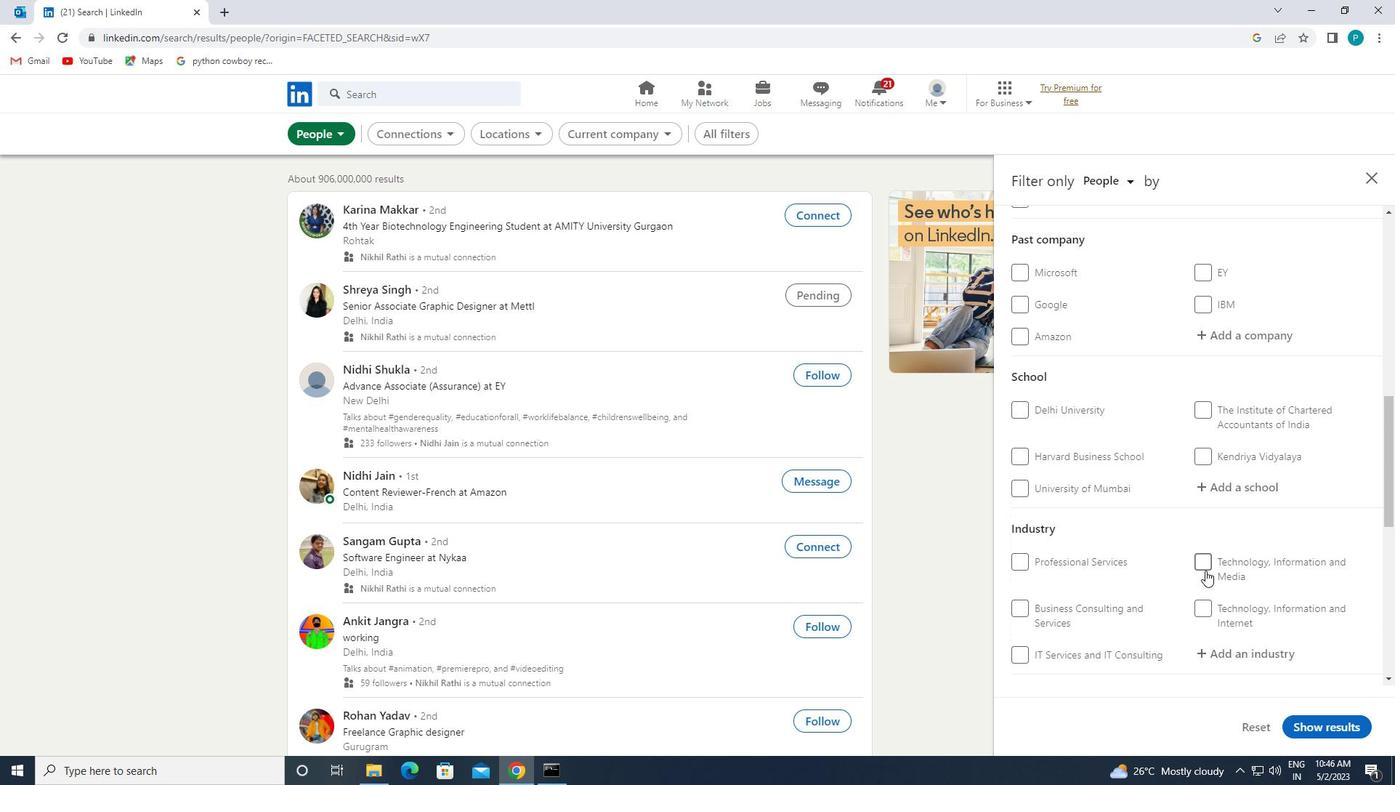 
Action: Mouse scrolled (1221, 572) with delta (0, 0)
Screenshot: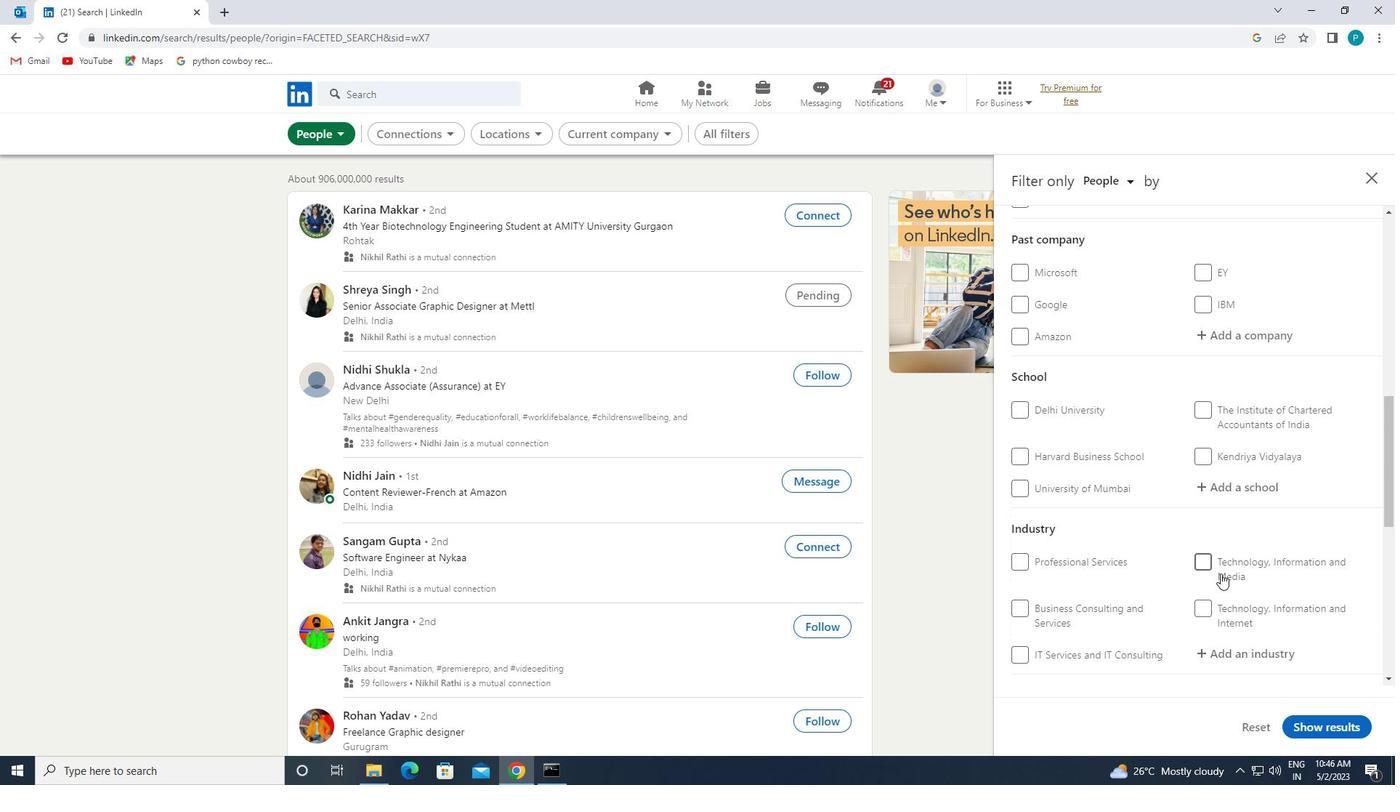 
Action: Mouse scrolled (1221, 572) with delta (0, 0)
Screenshot: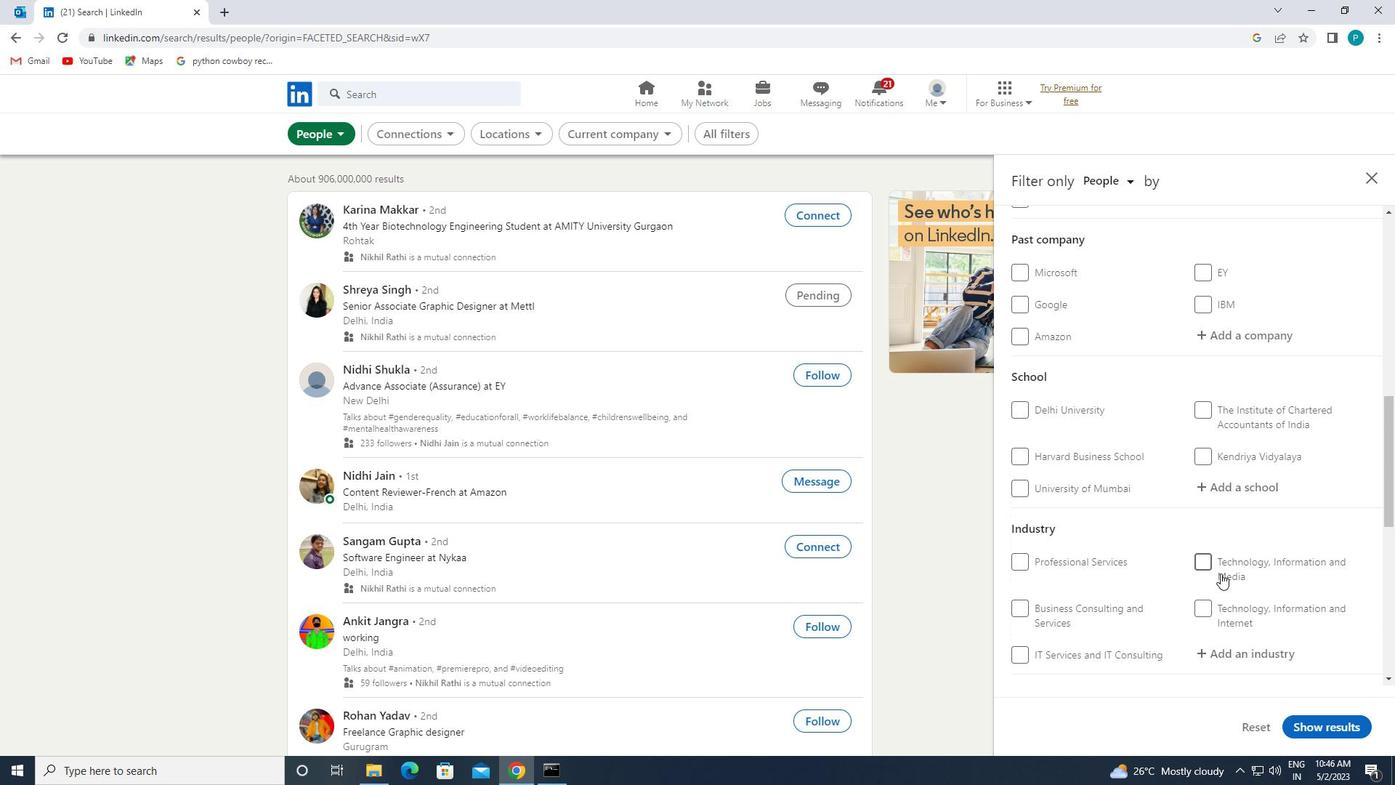 
Action: Mouse pressed left at (1221, 573)
Screenshot: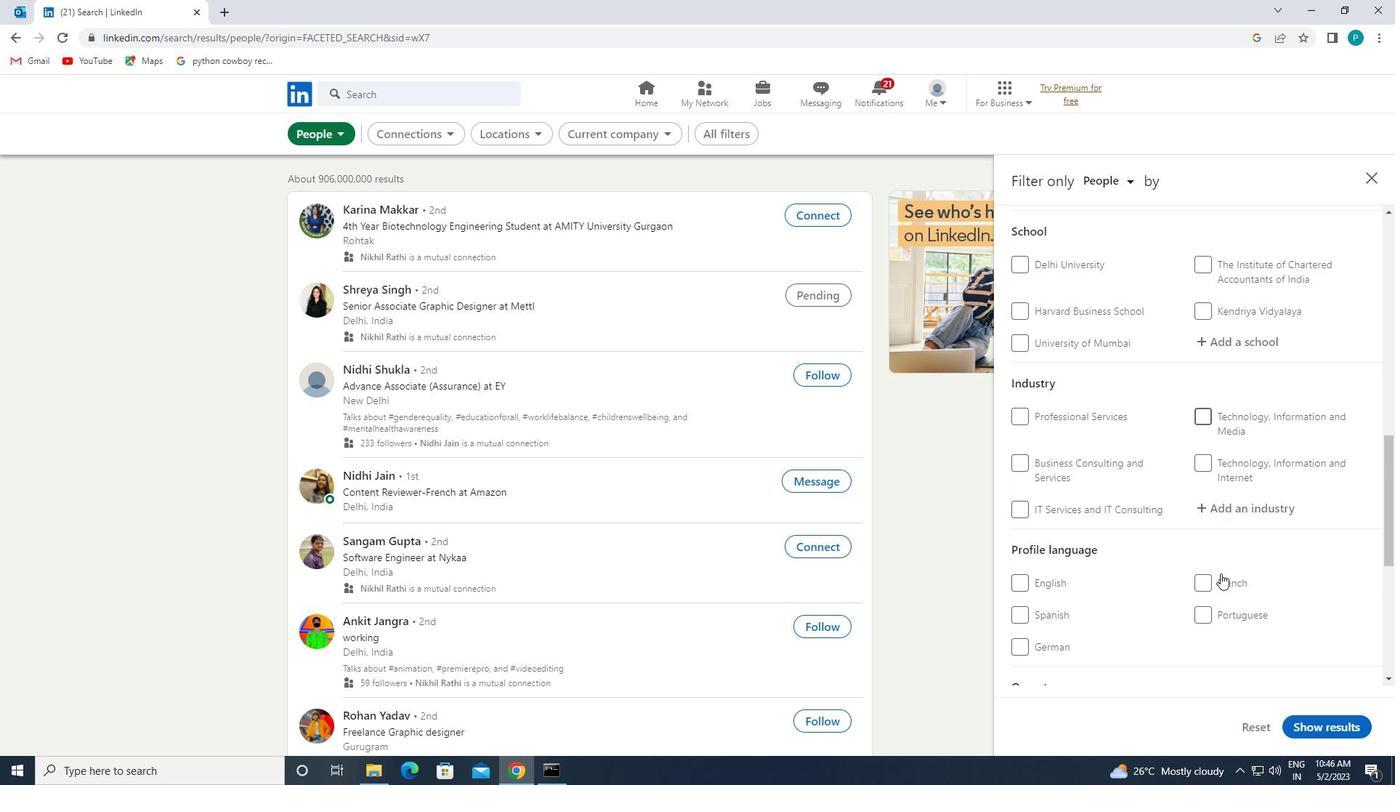
Action: Mouse moved to (1228, 588)
Screenshot: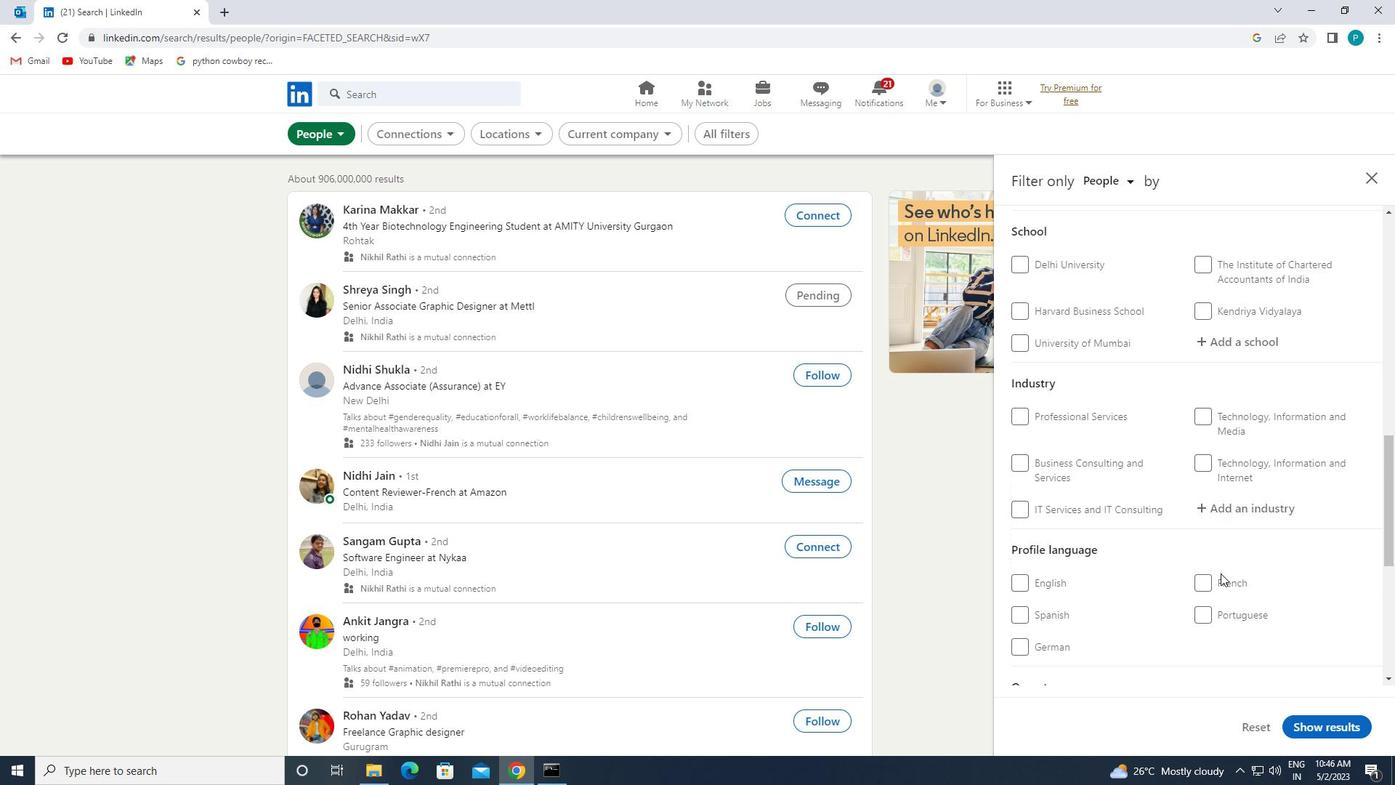 
Action: Mouse pressed left at (1228, 588)
Screenshot: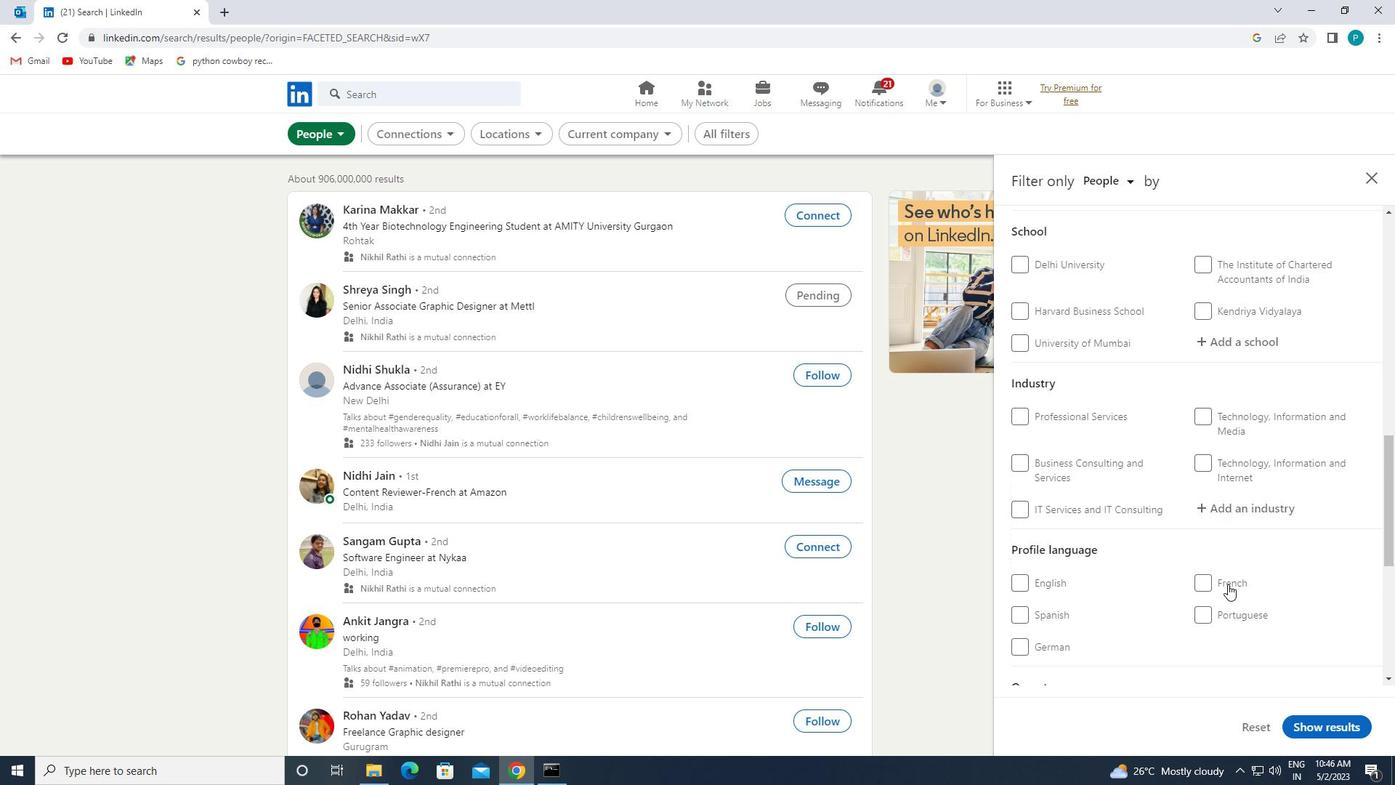 
Action: Mouse moved to (1244, 538)
Screenshot: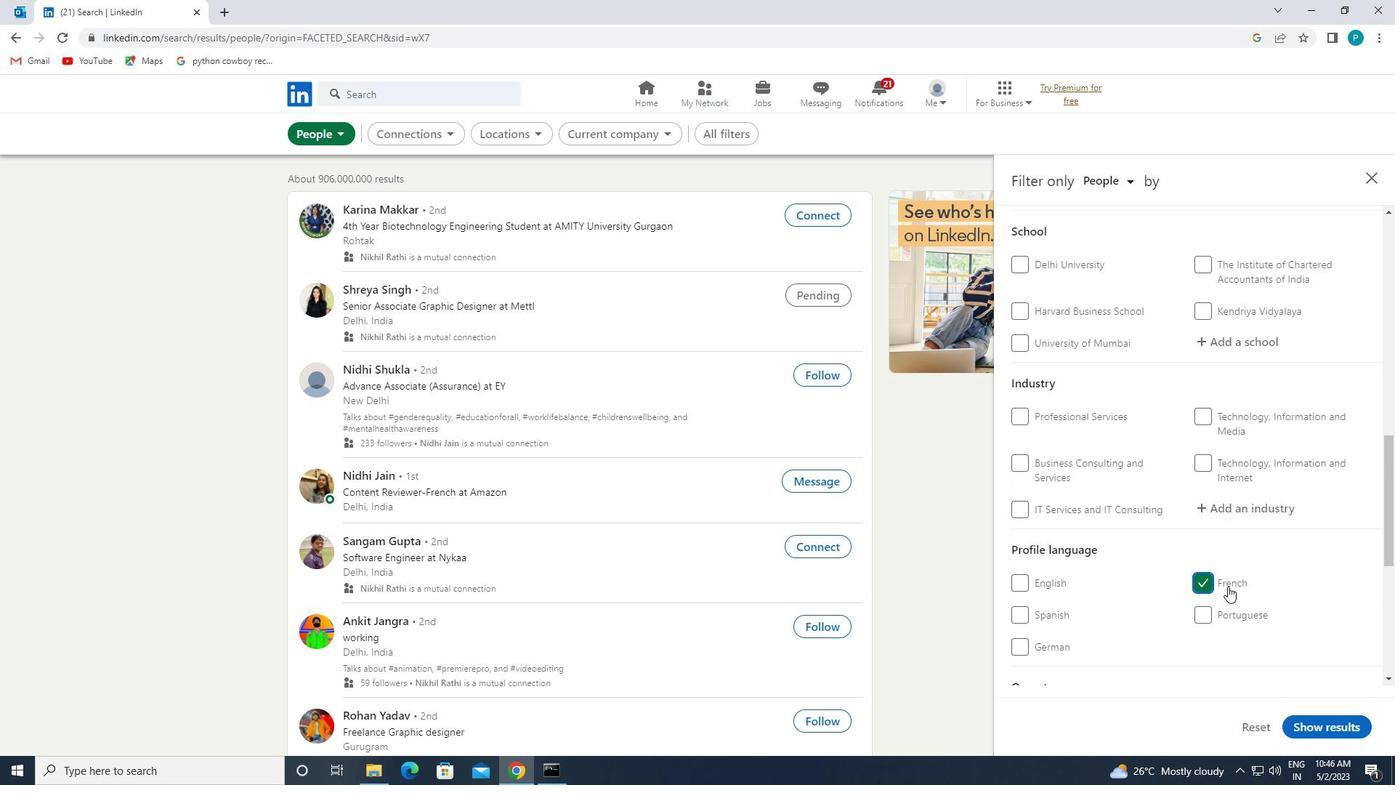 
Action: Mouse scrolled (1244, 539) with delta (0, 0)
Screenshot: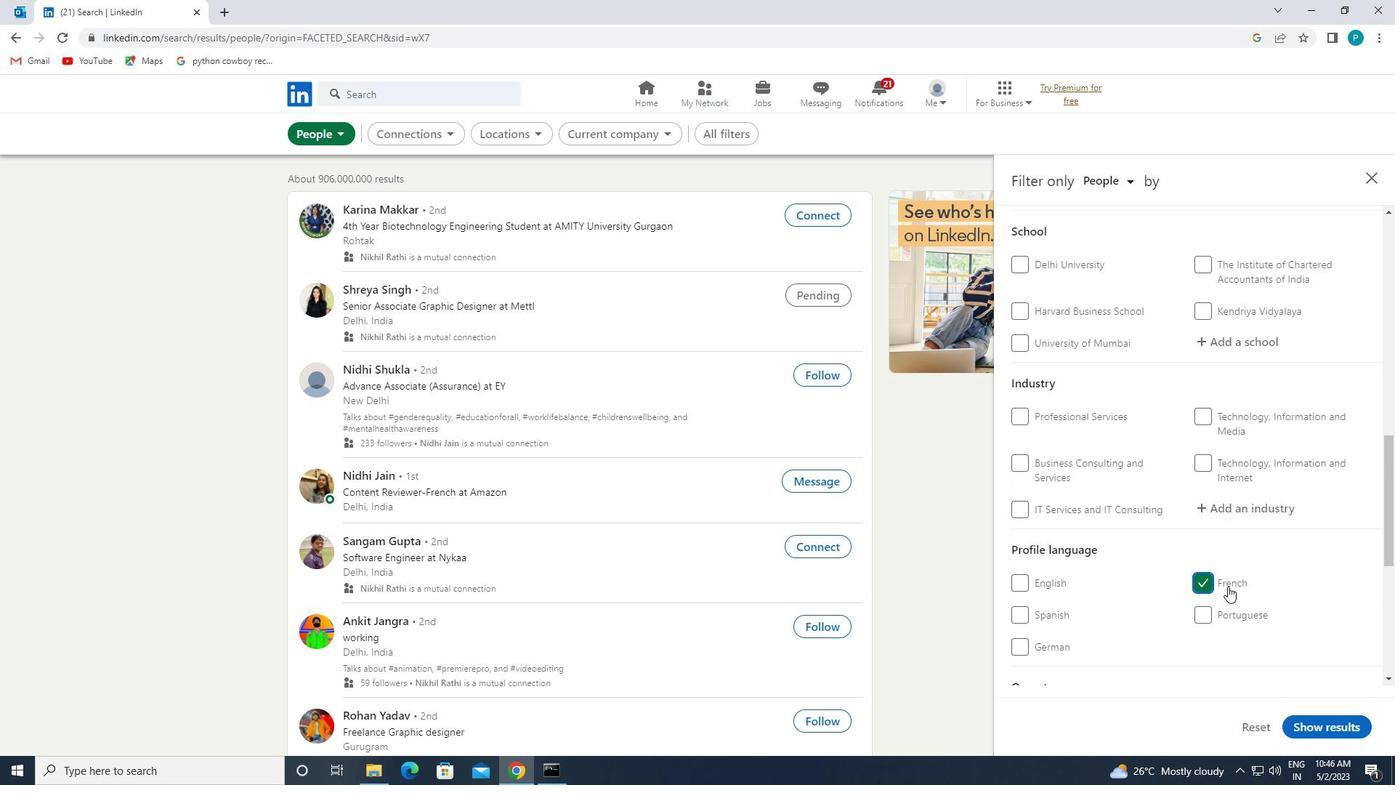 
Action: Mouse moved to (1244, 538)
Screenshot: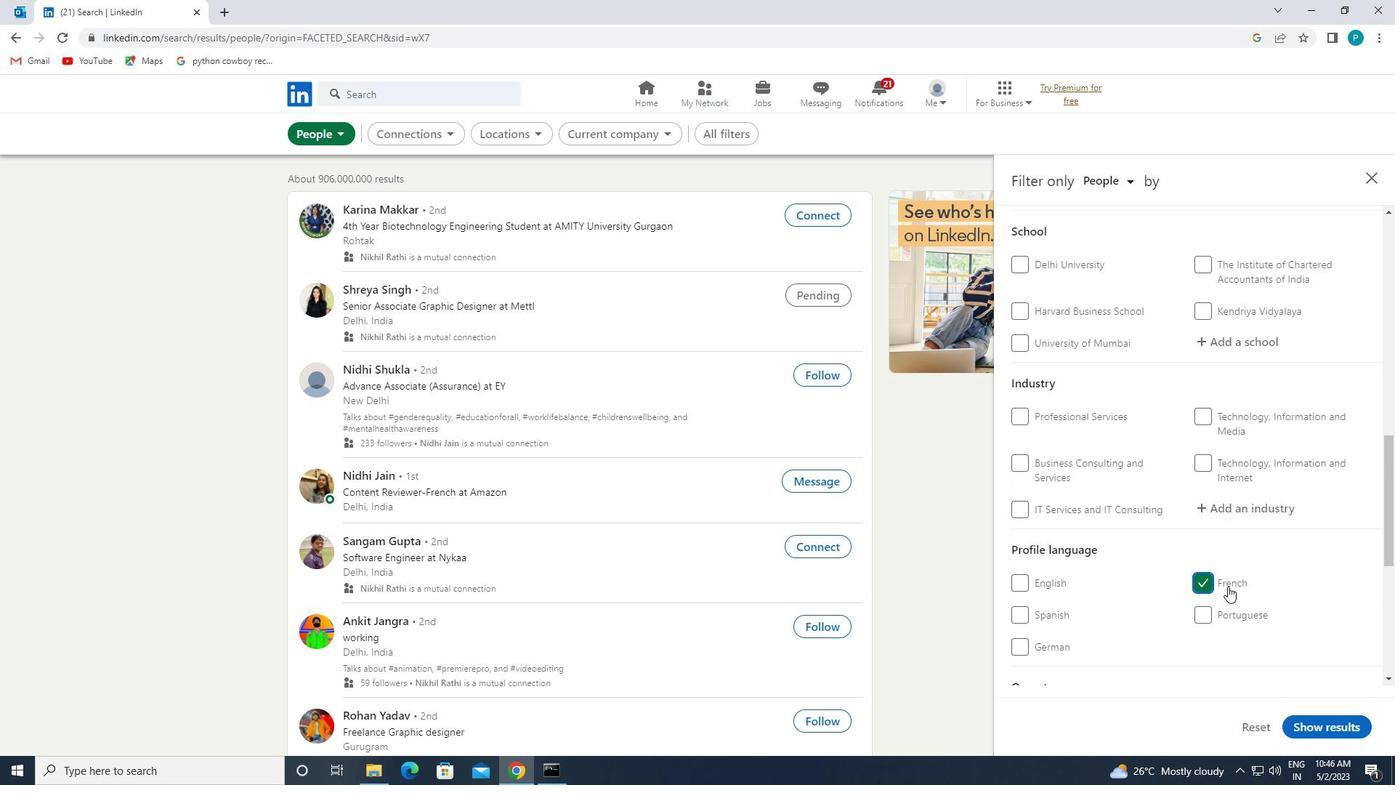 
Action: Mouse scrolled (1244, 538) with delta (0, 0)
Screenshot: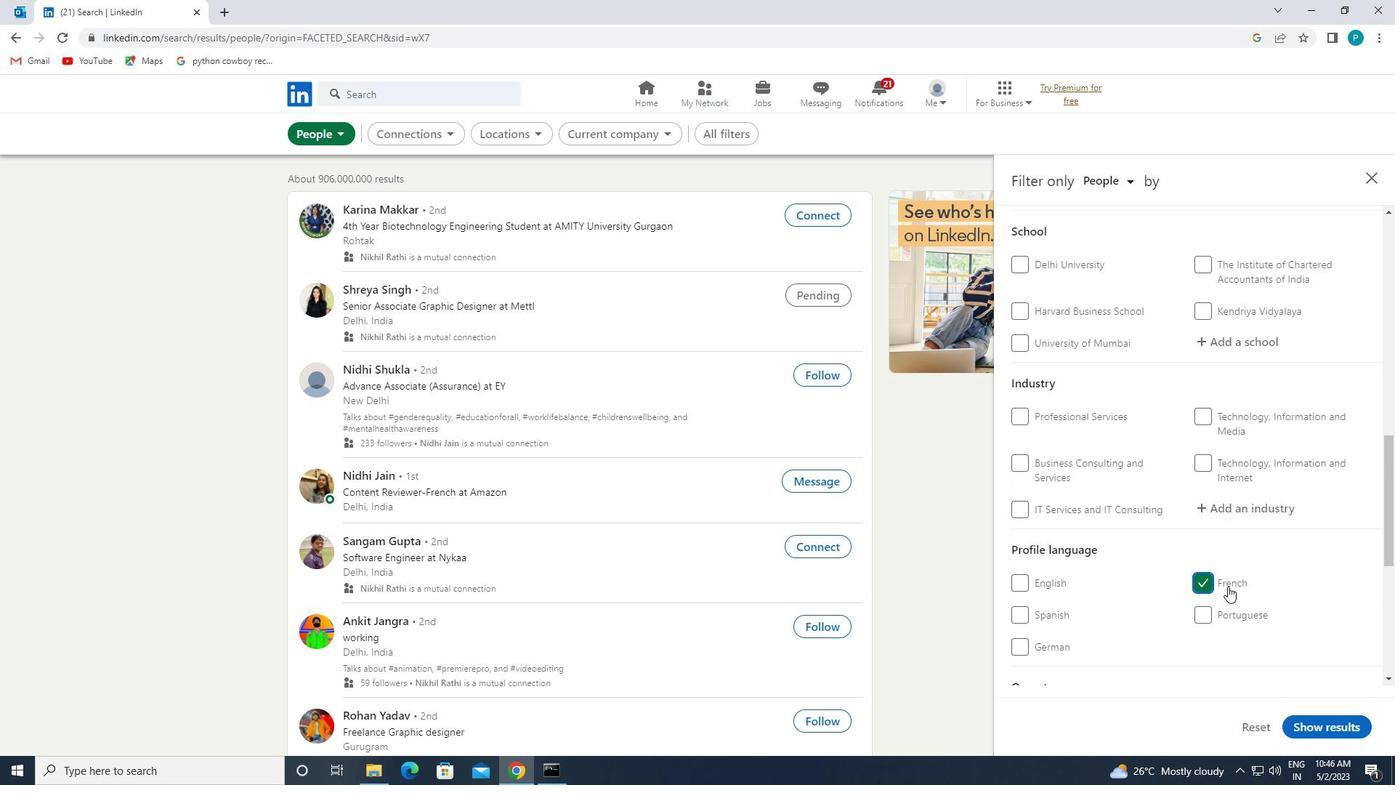 
Action: Mouse scrolled (1244, 538) with delta (0, 0)
Screenshot: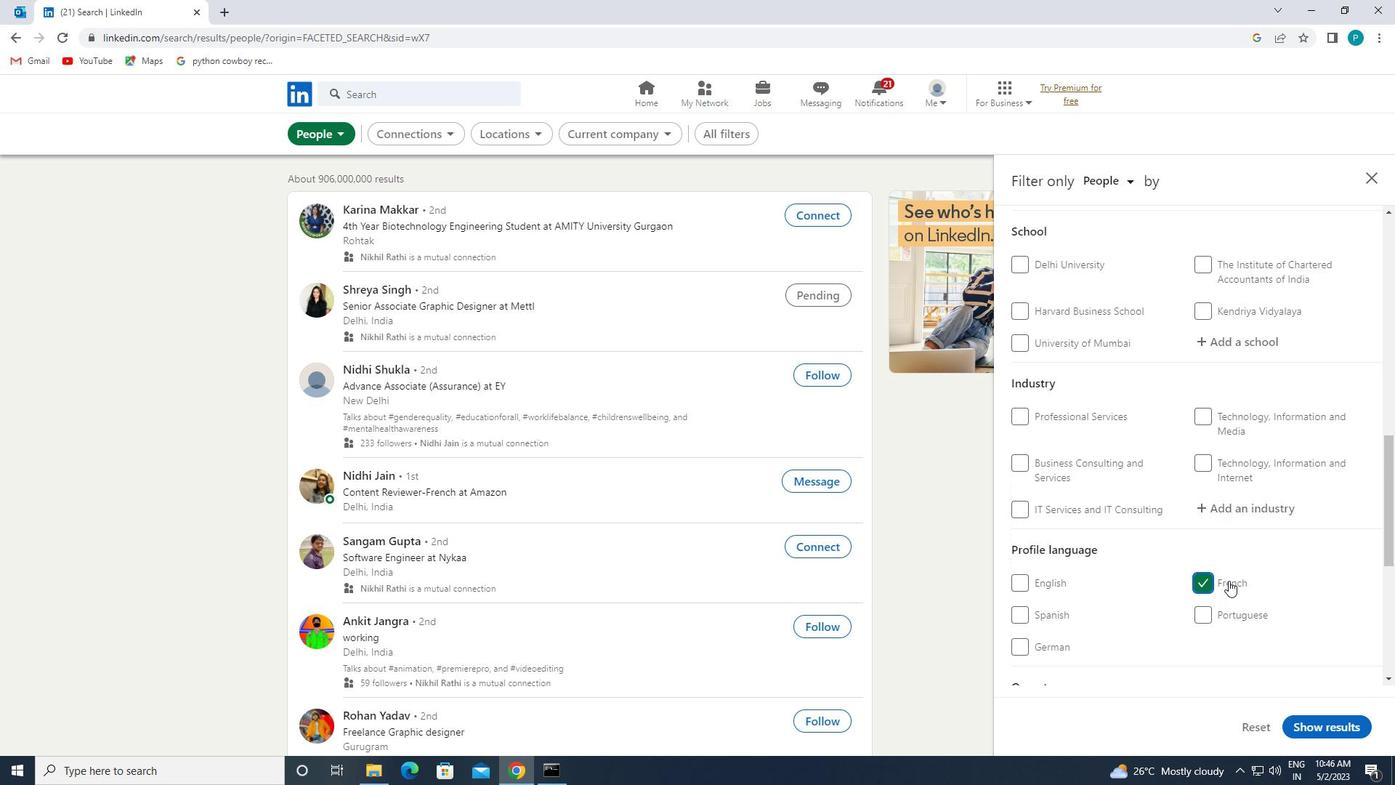 
Action: Mouse moved to (1244, 522)
Screenshot: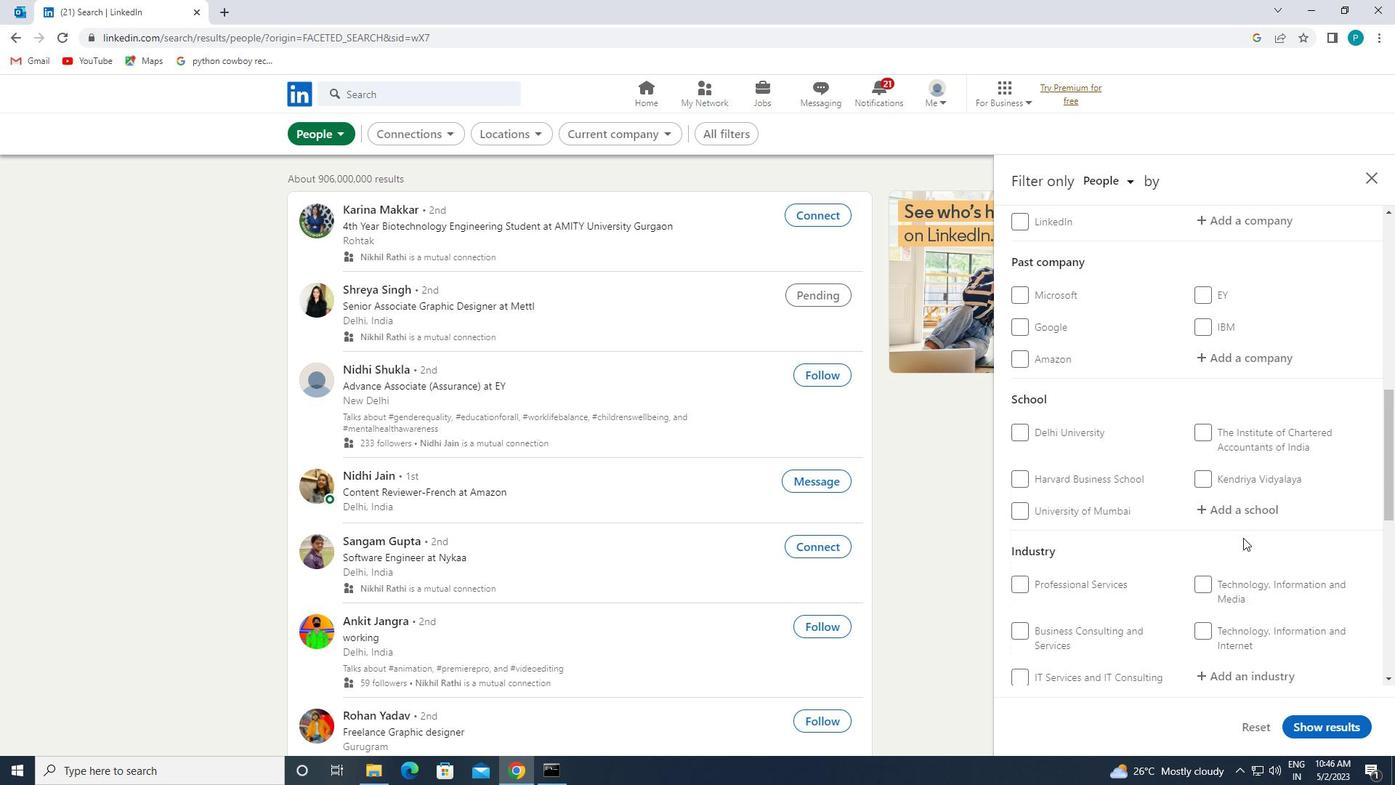 
Action: Mouse scrolled (1244, 523) with delta (0, 0)
Screenshot: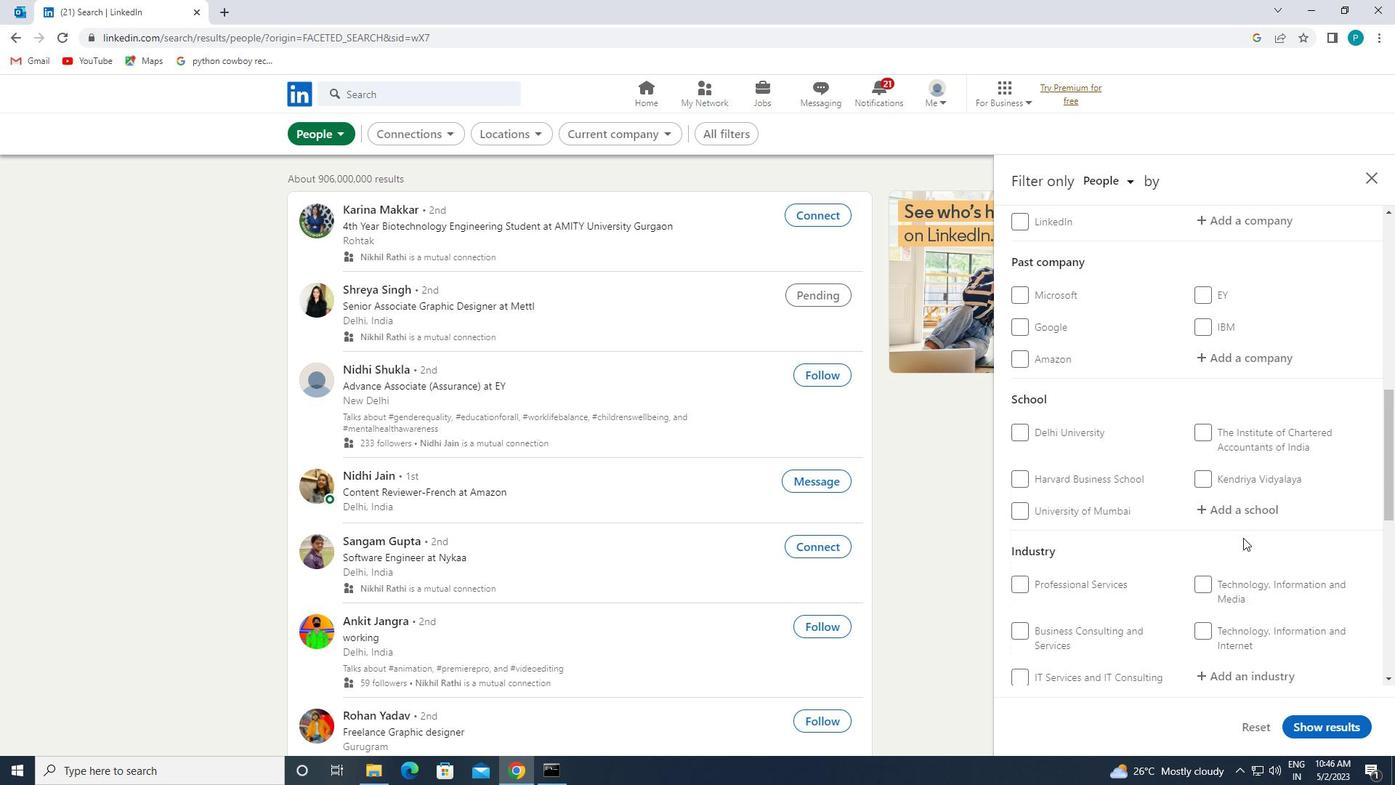 
Action: Mouse moved to (1244, 519)
Screenshot: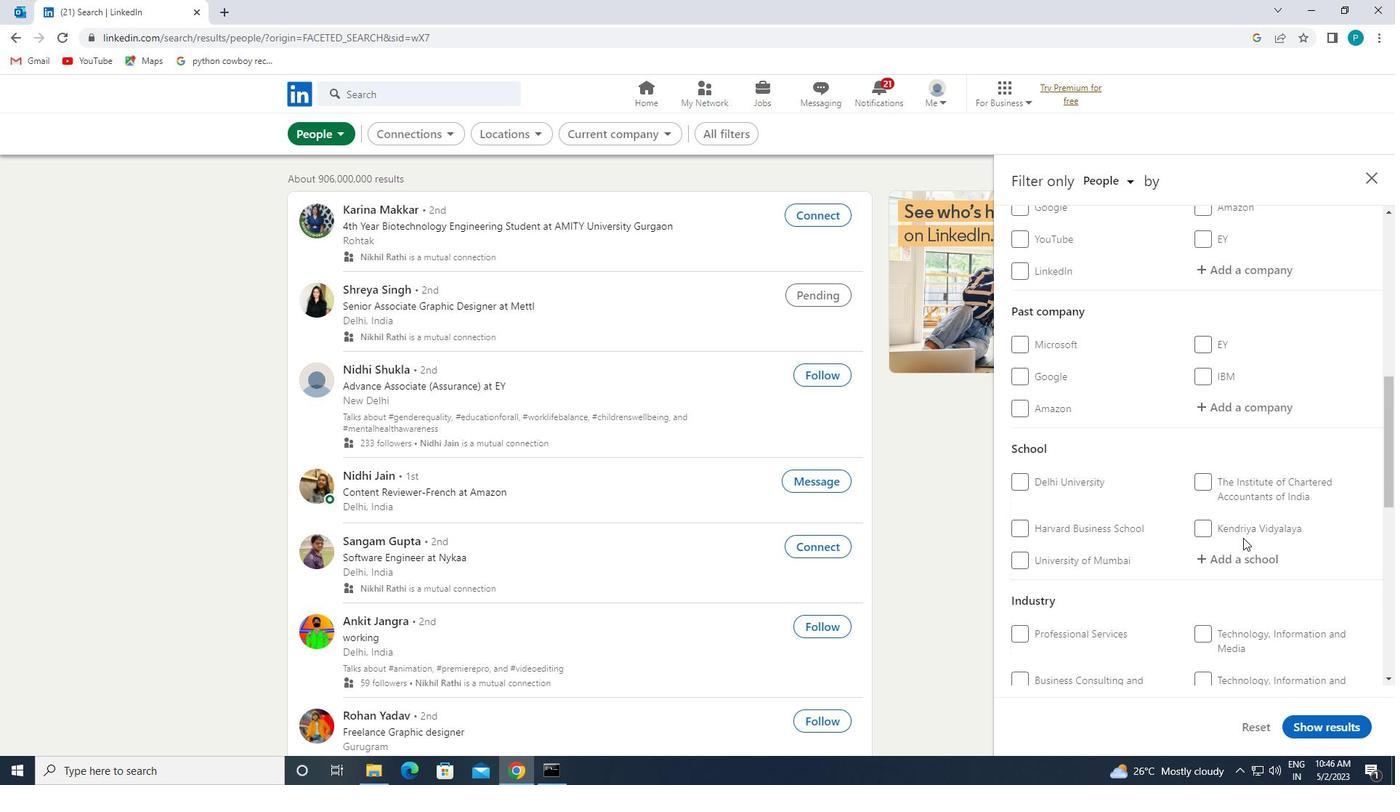 
Action: Mouse scrolled (1244, 519) with delta (0, 0)
Screenshot: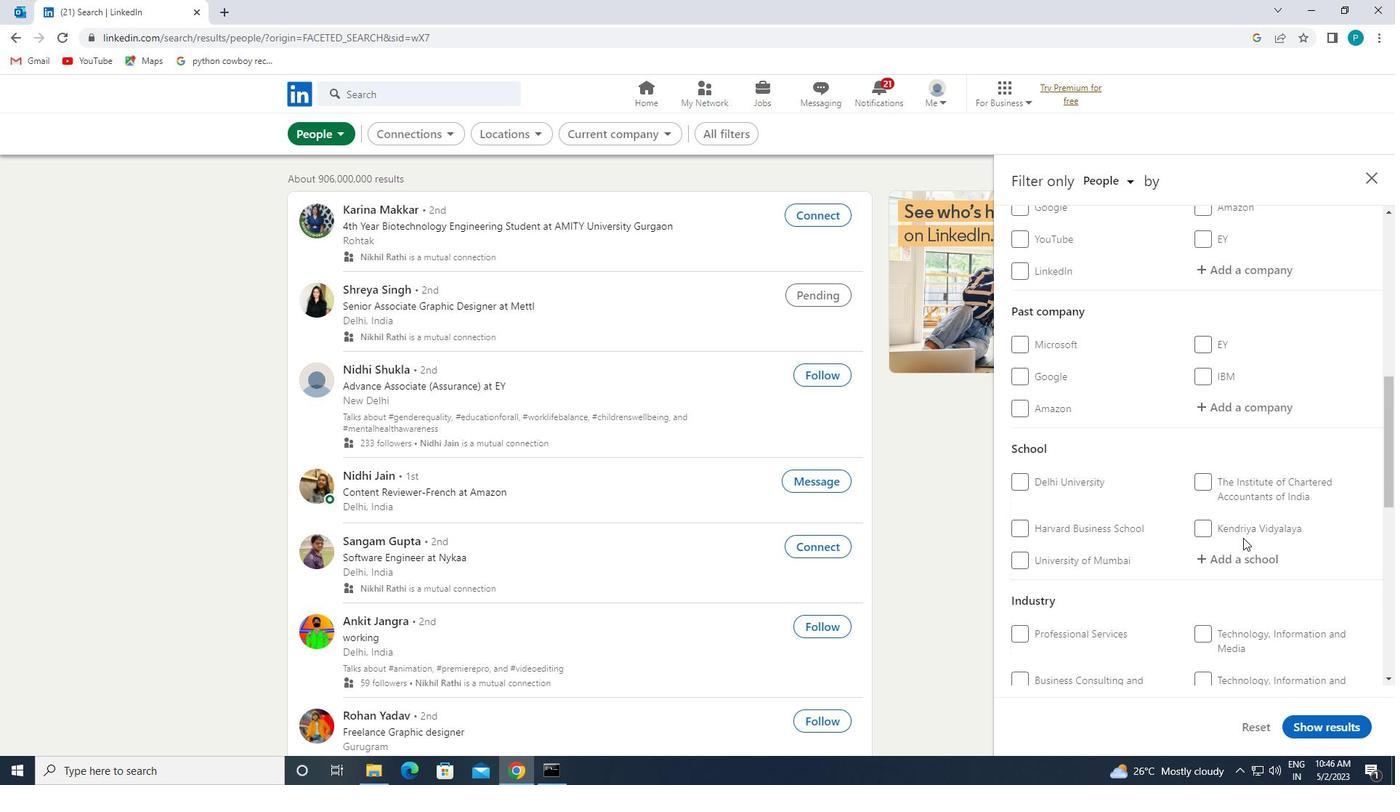 
Action: Mouse moved to (1244, 518)
Screenshot: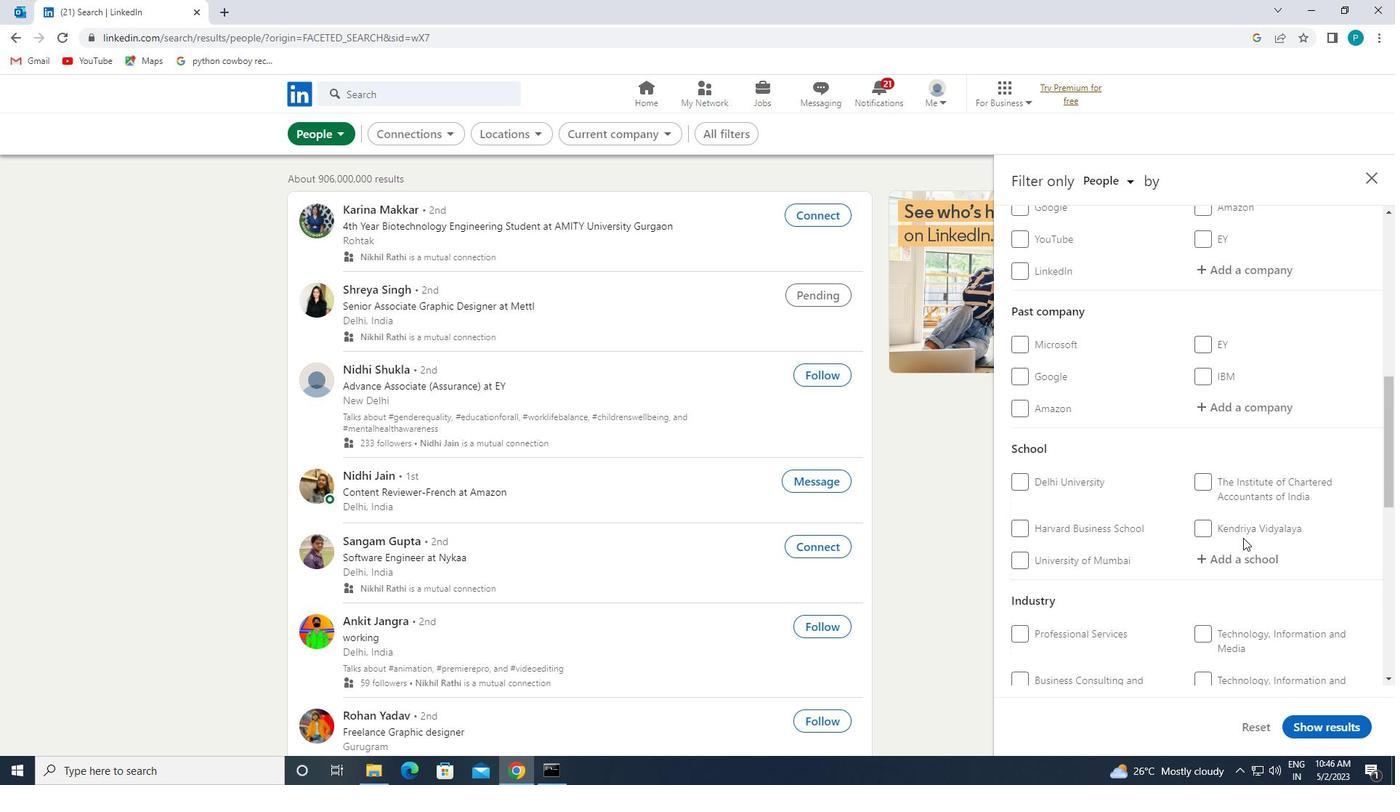 
Action: Mouse scrolled (1244, 519) with delta (0, 0)
Screenshot: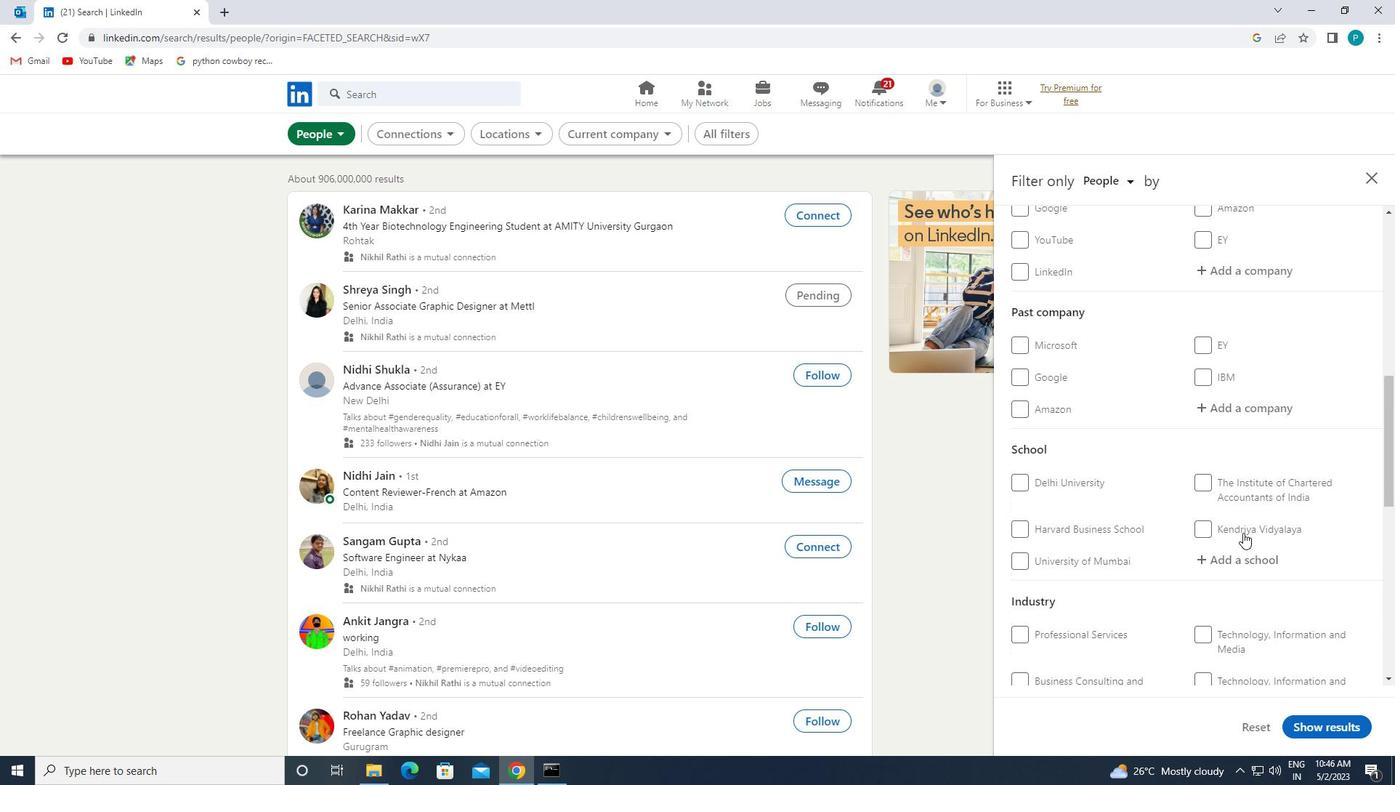 
Action: Mouse scrolled (1244, 519) with delta (0, 0)
Screenshot: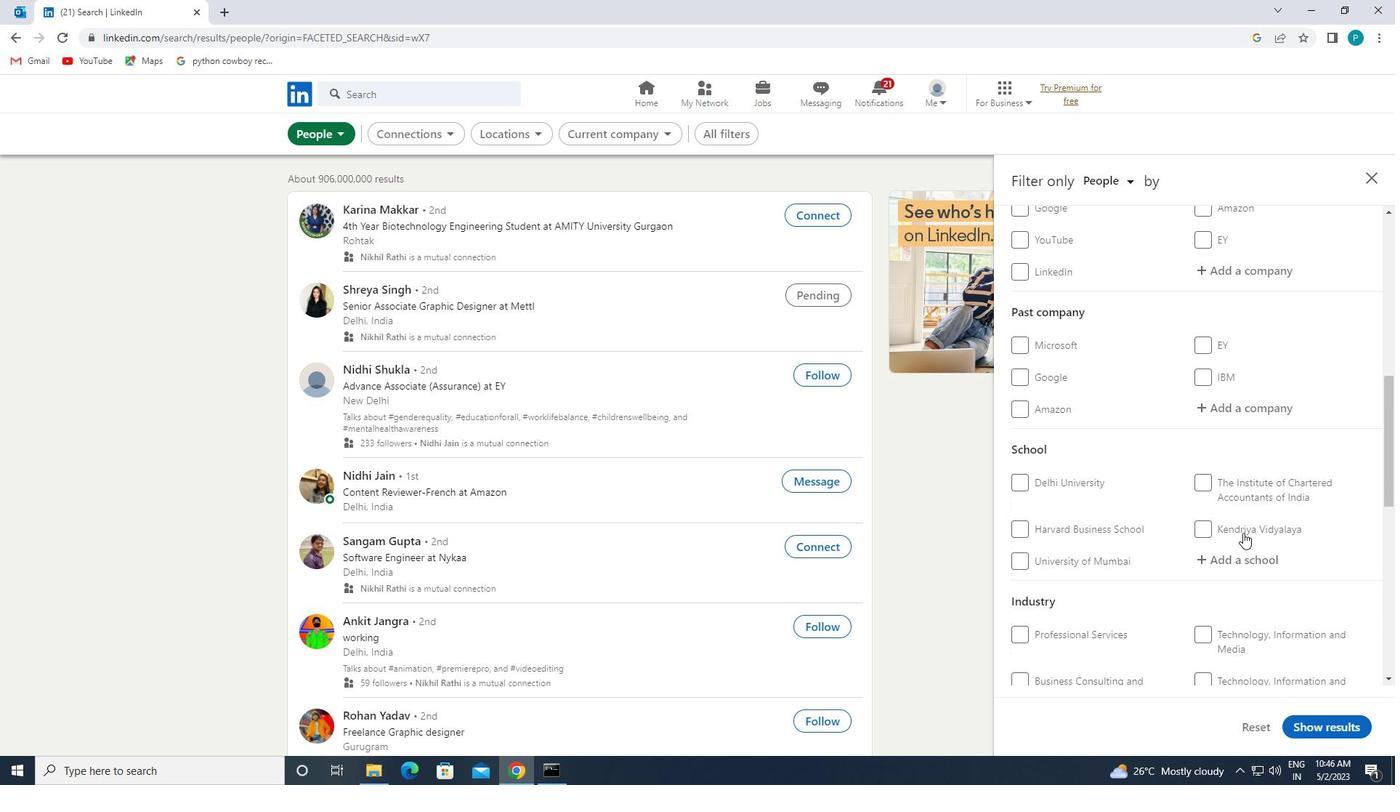 
Action: Mouse moved to (1261, 577)
Screenshot: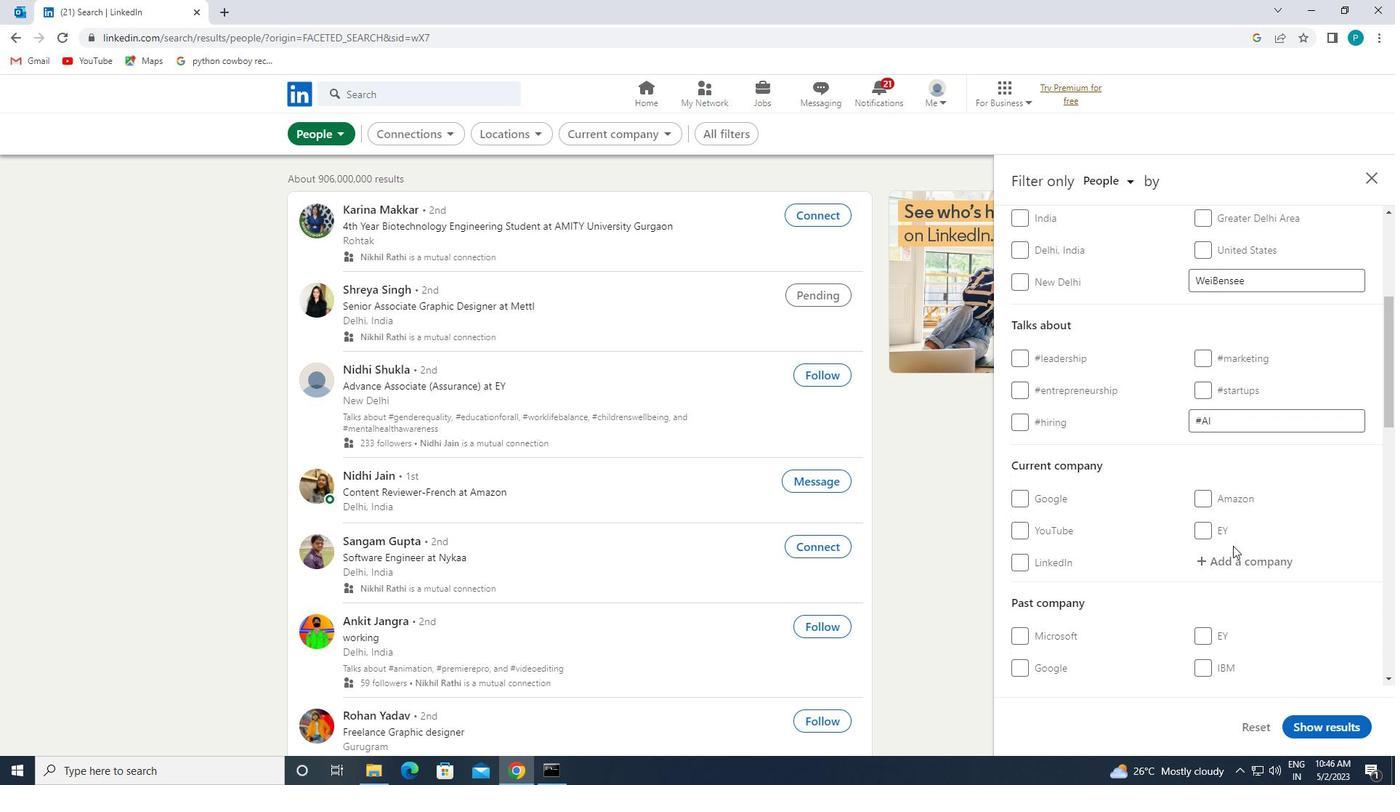 
Action: Mouse pressed left at (1261, 577)
Screenshot: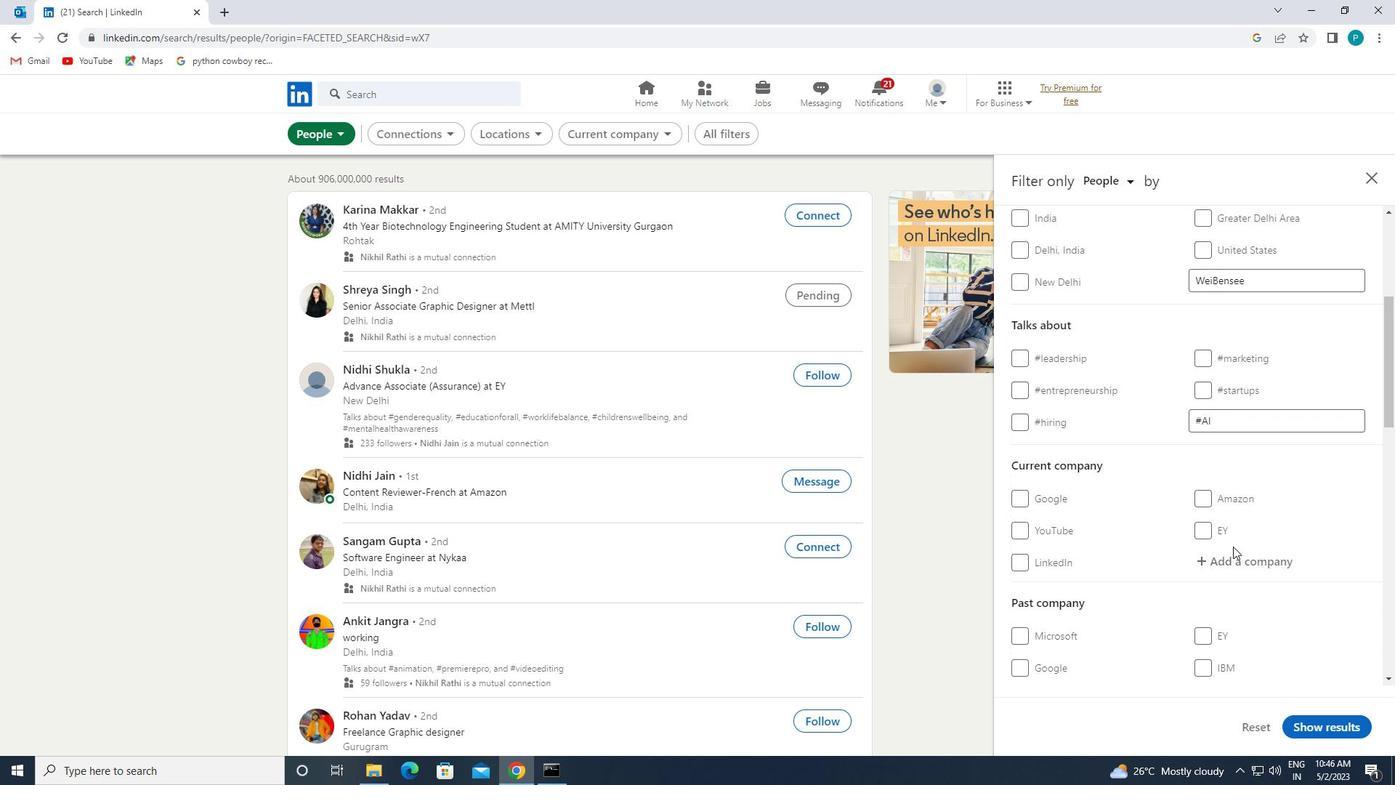 
Action: Mouse moved to (1249, 562)
Screenshot: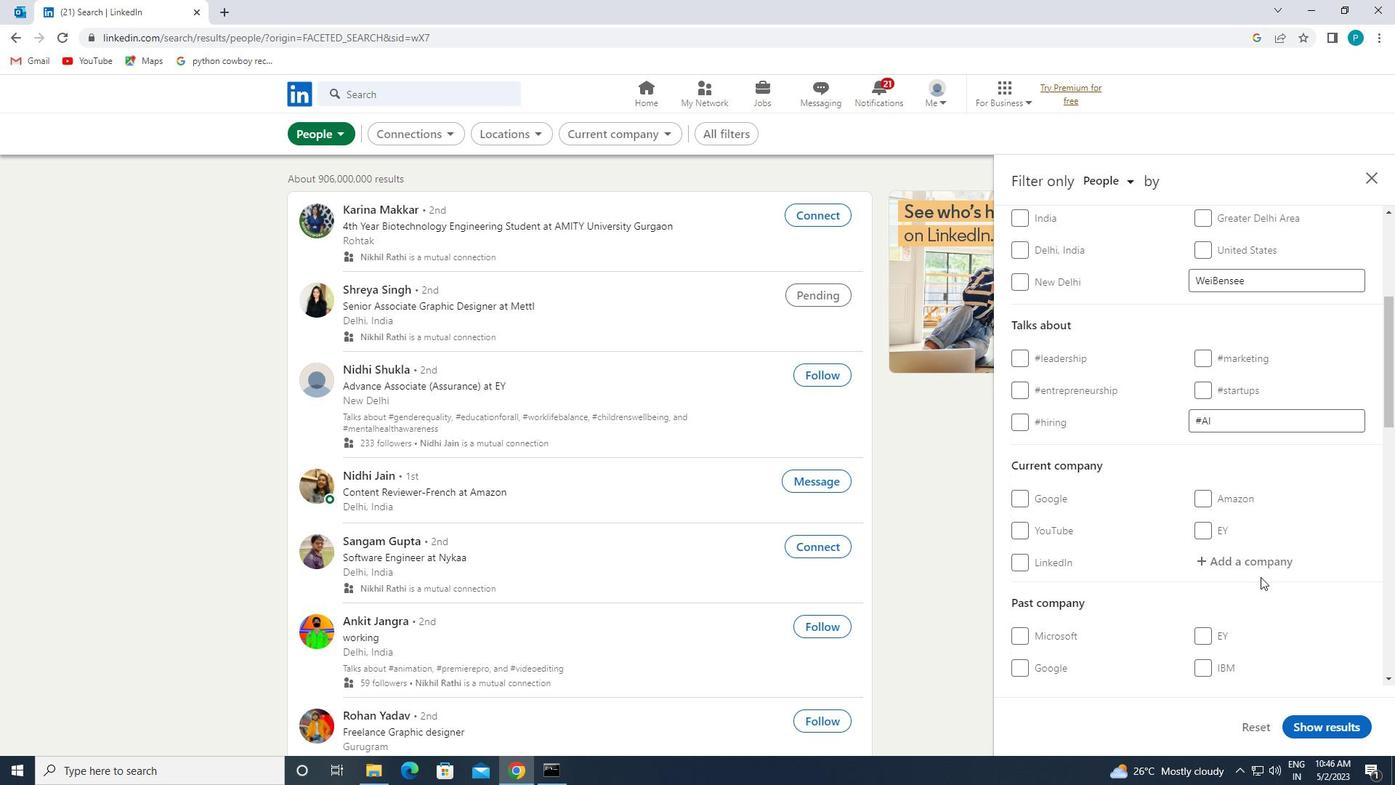 
Action: Mouse pressed left at (1249, 562)
Screenshot: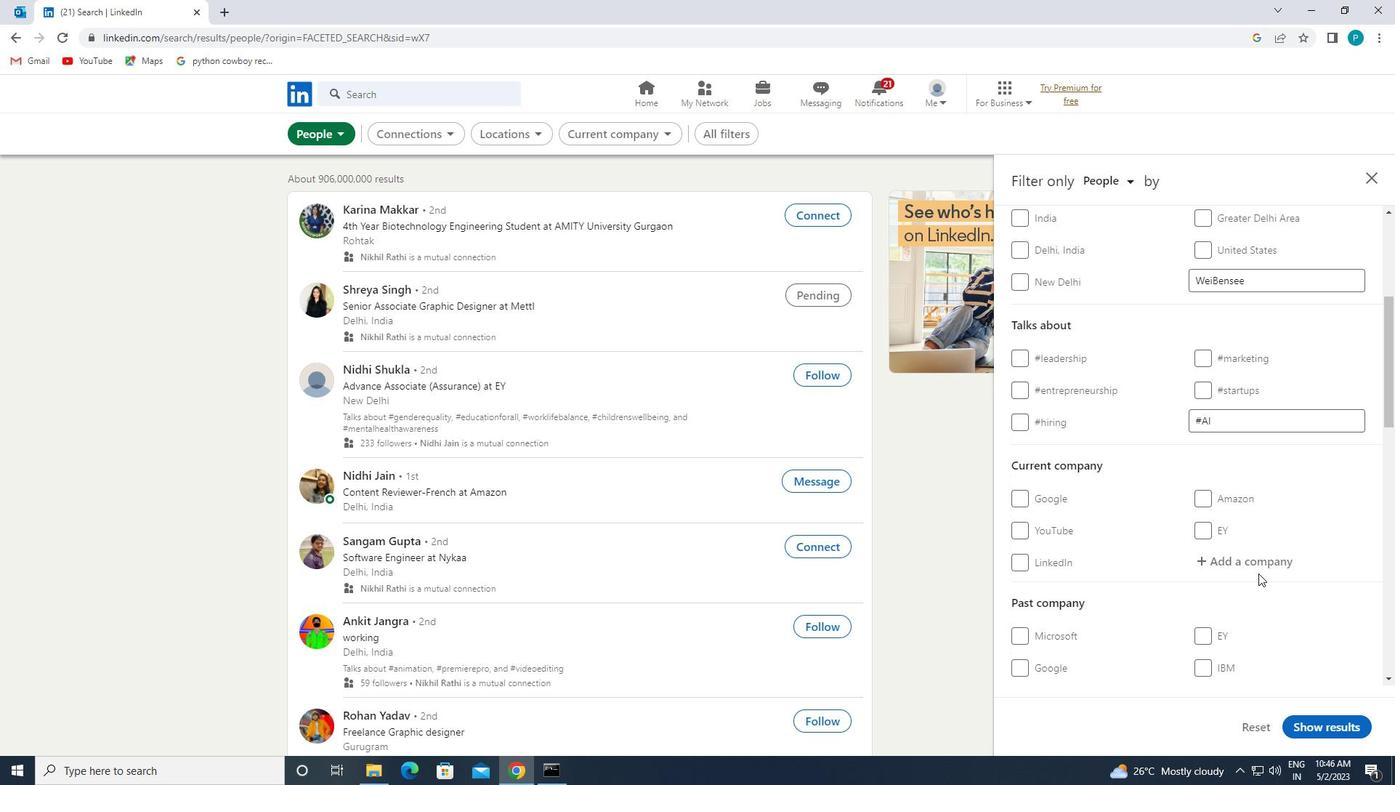 
Action: Mouse moved to (1242, 556)
Screenshot: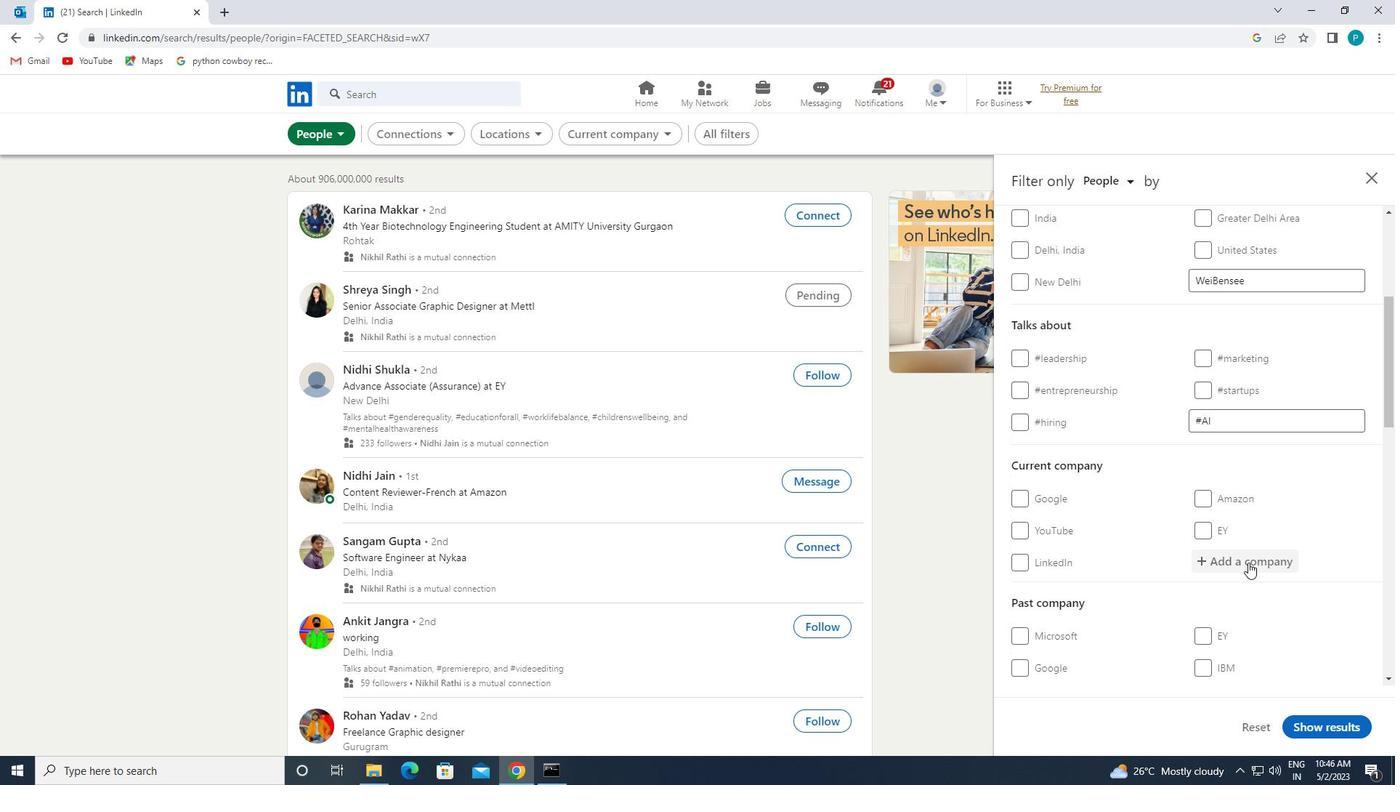 
Action: Key pressed <Key.caps_lock>T<Key.caps_lock>HE<Key.space><Key.caps_lock>J<Key.caps_lock>OB<Key.space><Key.space><Key.caps_lock>M<Key.caps_lock>
Screenshot: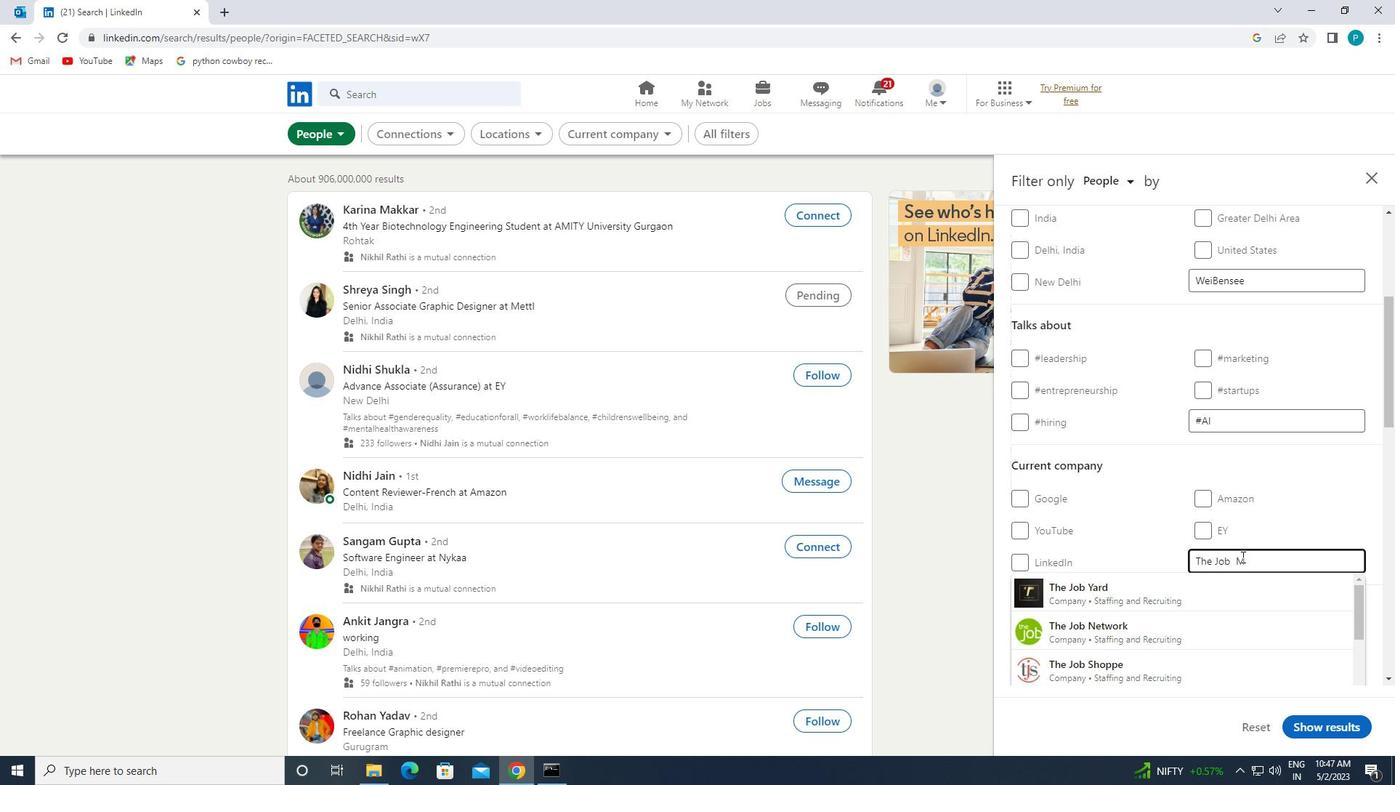 
Action: Mouse moved to (1197, 596)
Screenshot: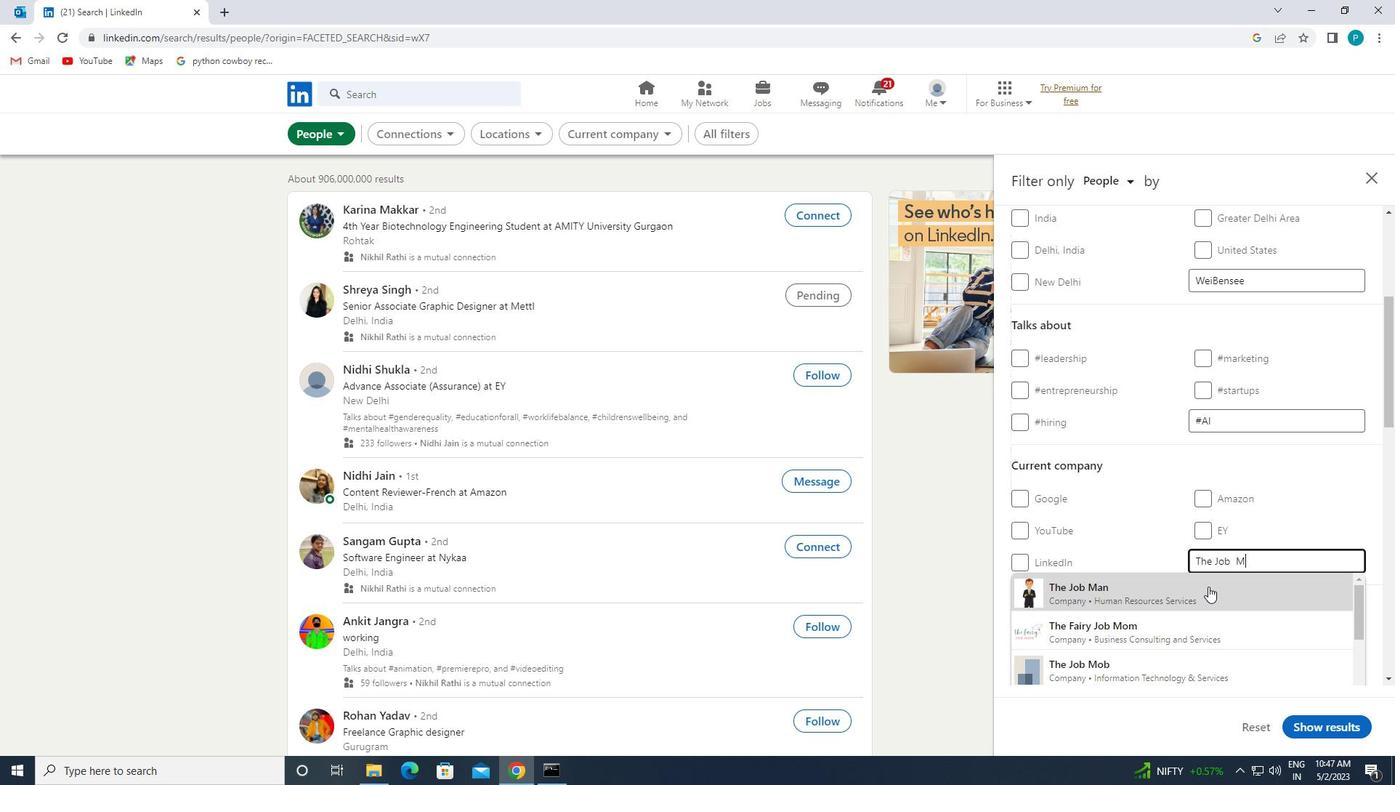 
Action: Mouse pressed left at (1197, 596)
Screenshot: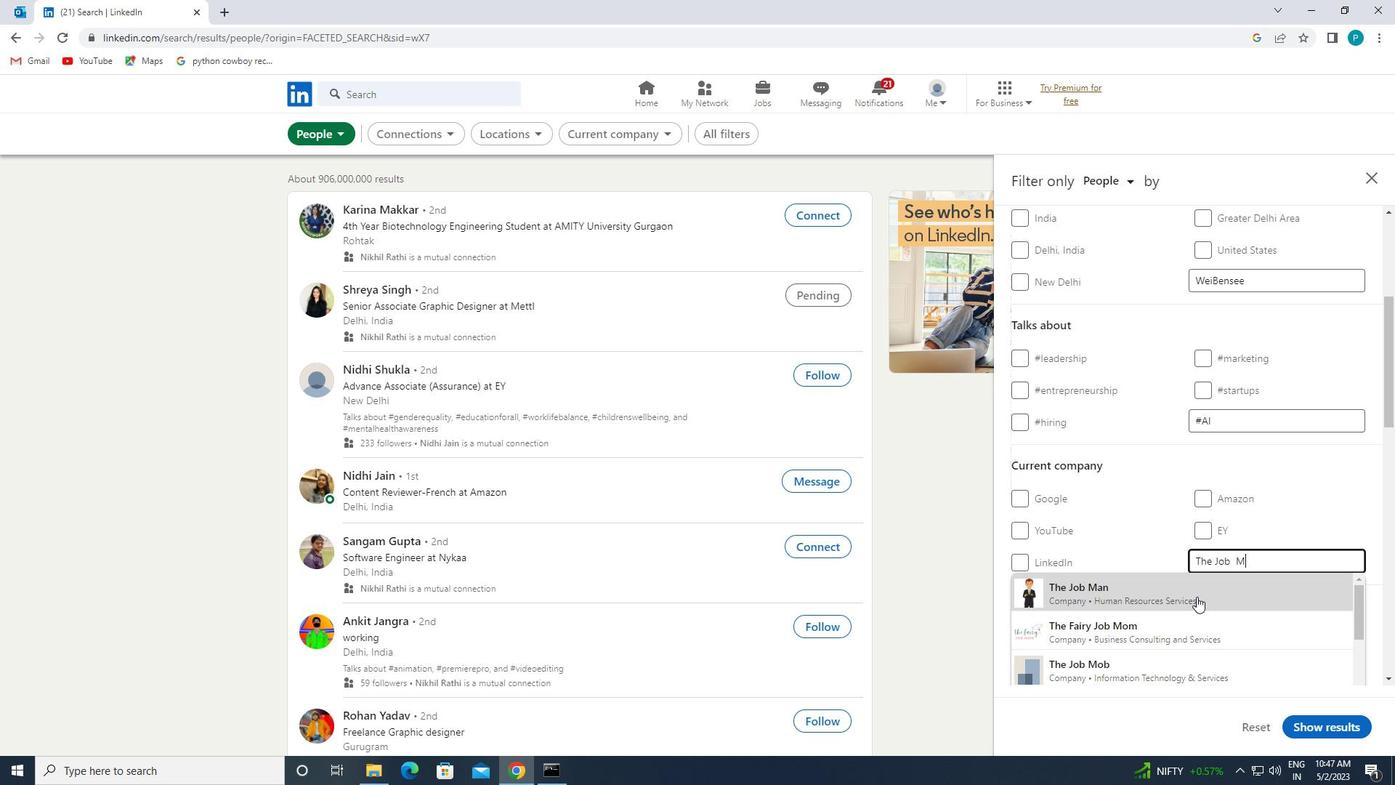 
Action: Mouse scrolled (1197, 596) with delta (0, 0)
Screenshot: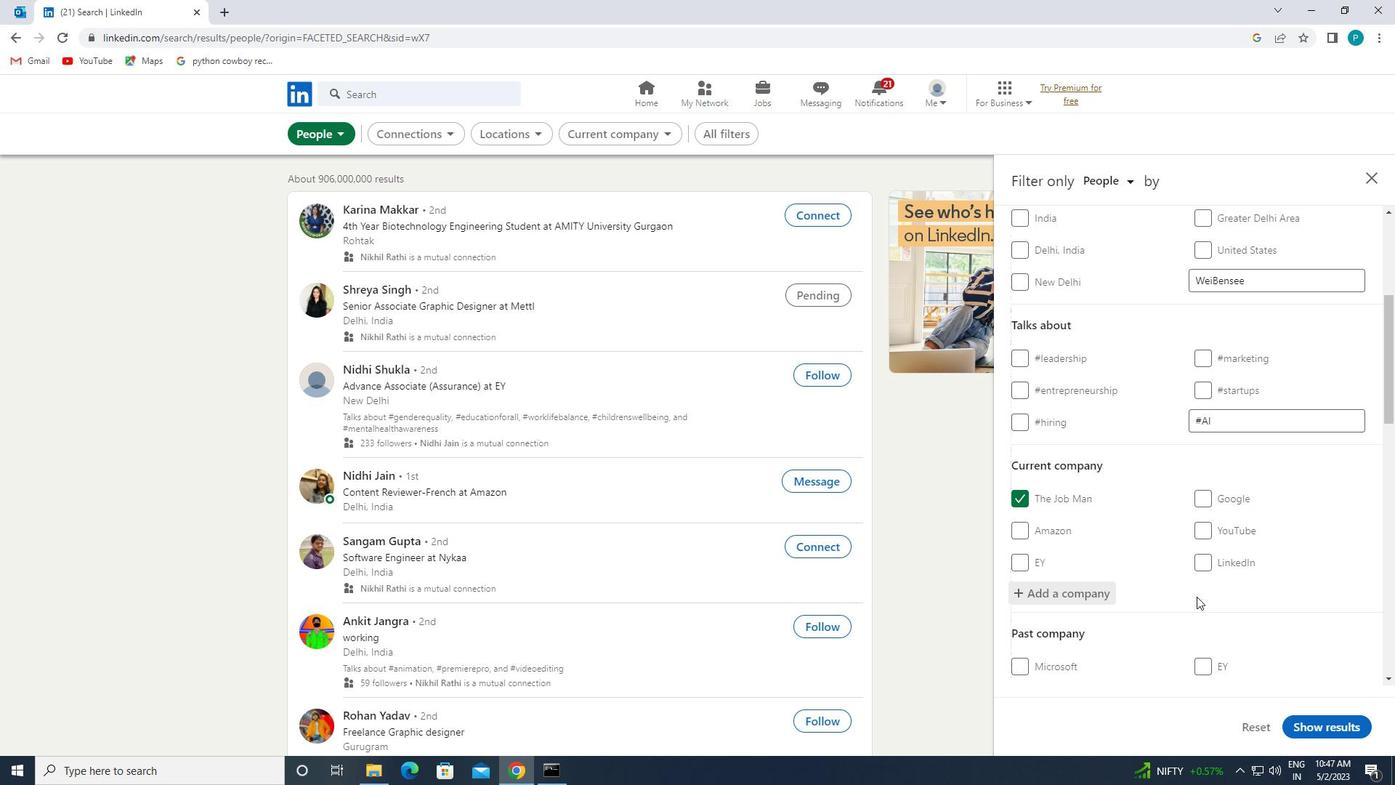 
Action: Mouse scrolled (1197, 596) with delta (0, 0)
Screenshot: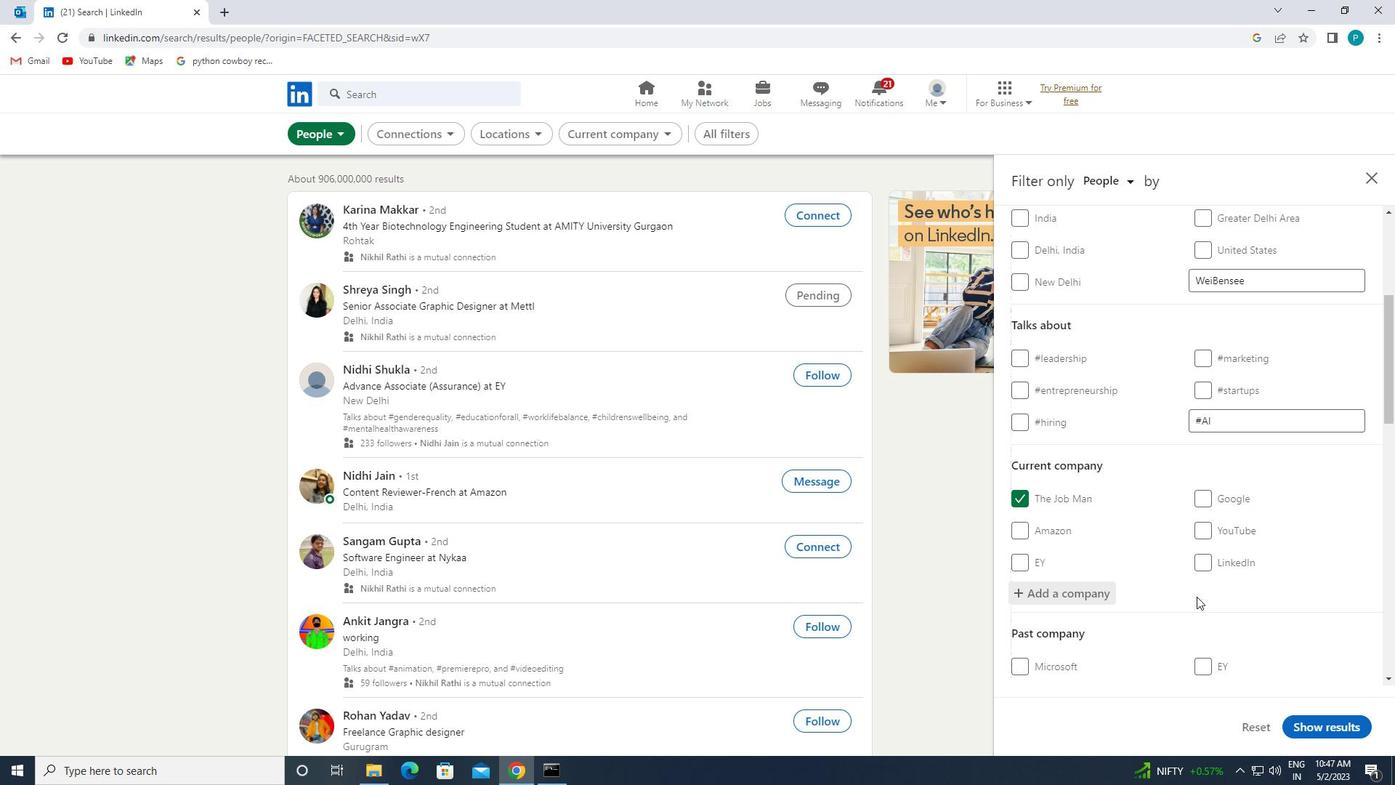 
Action: Mouse scrolled (1197, 596) with delta (0, 0)
Screenshot: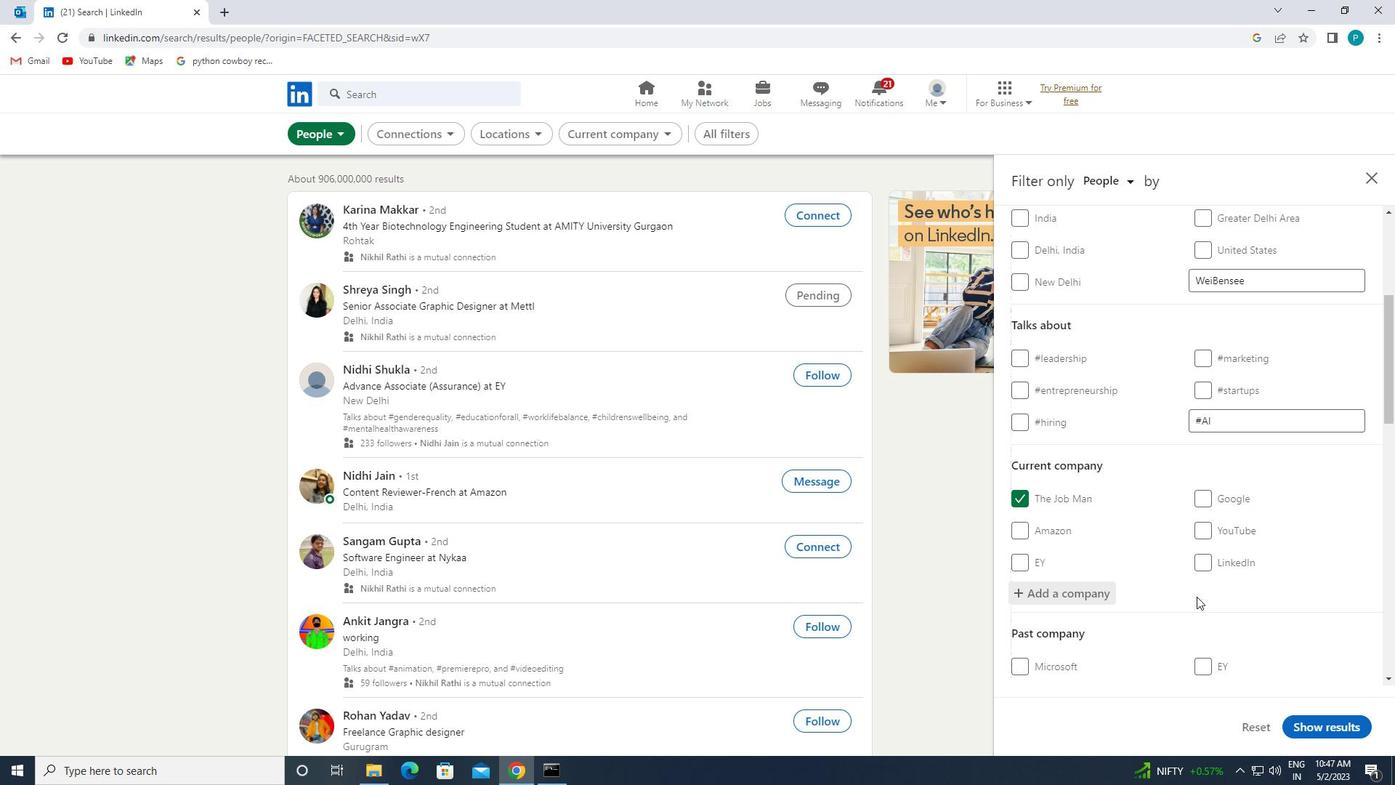 
Action: Mouse moved to (1230, 632)
Screenshot: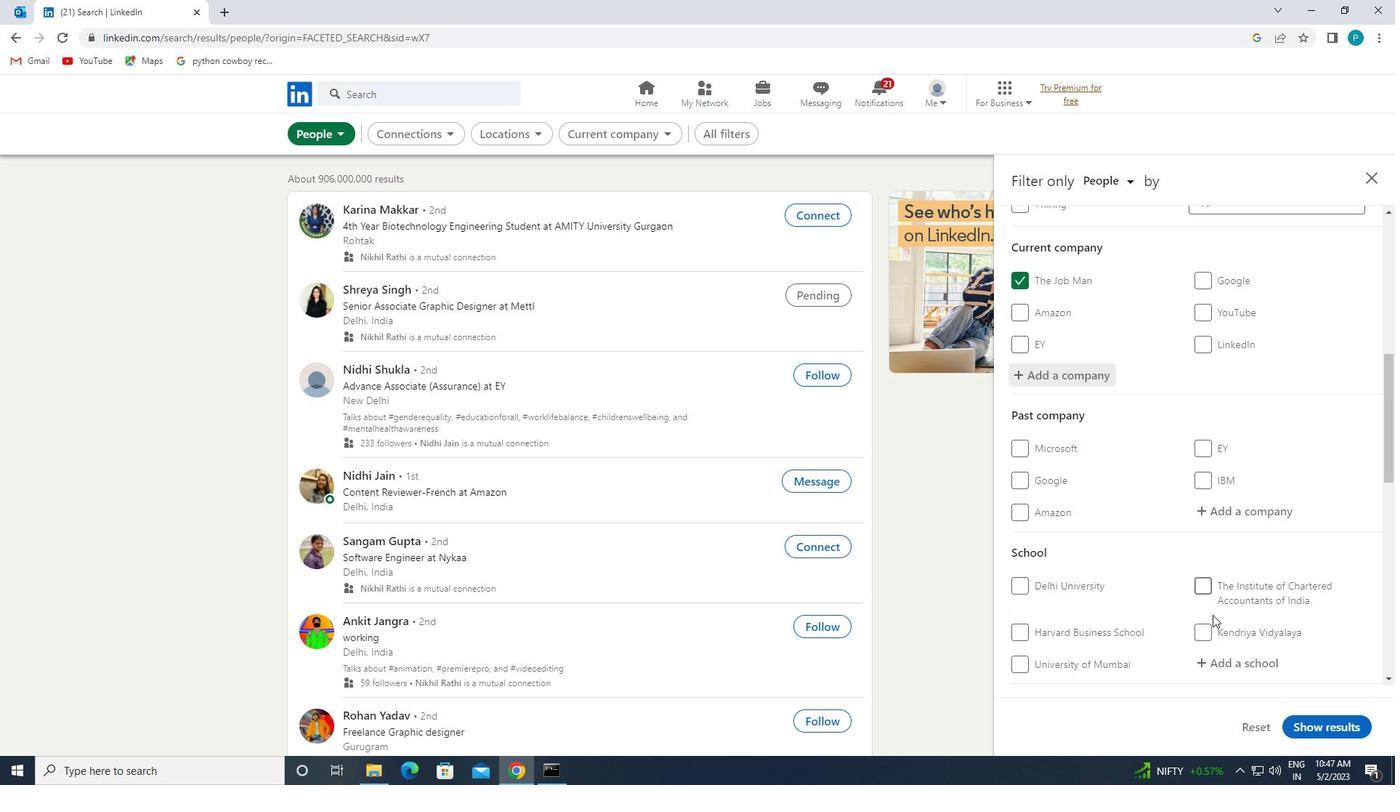 
Action: Mouse scrolled (1230, 631) with delta (0, 0)
Screenshot: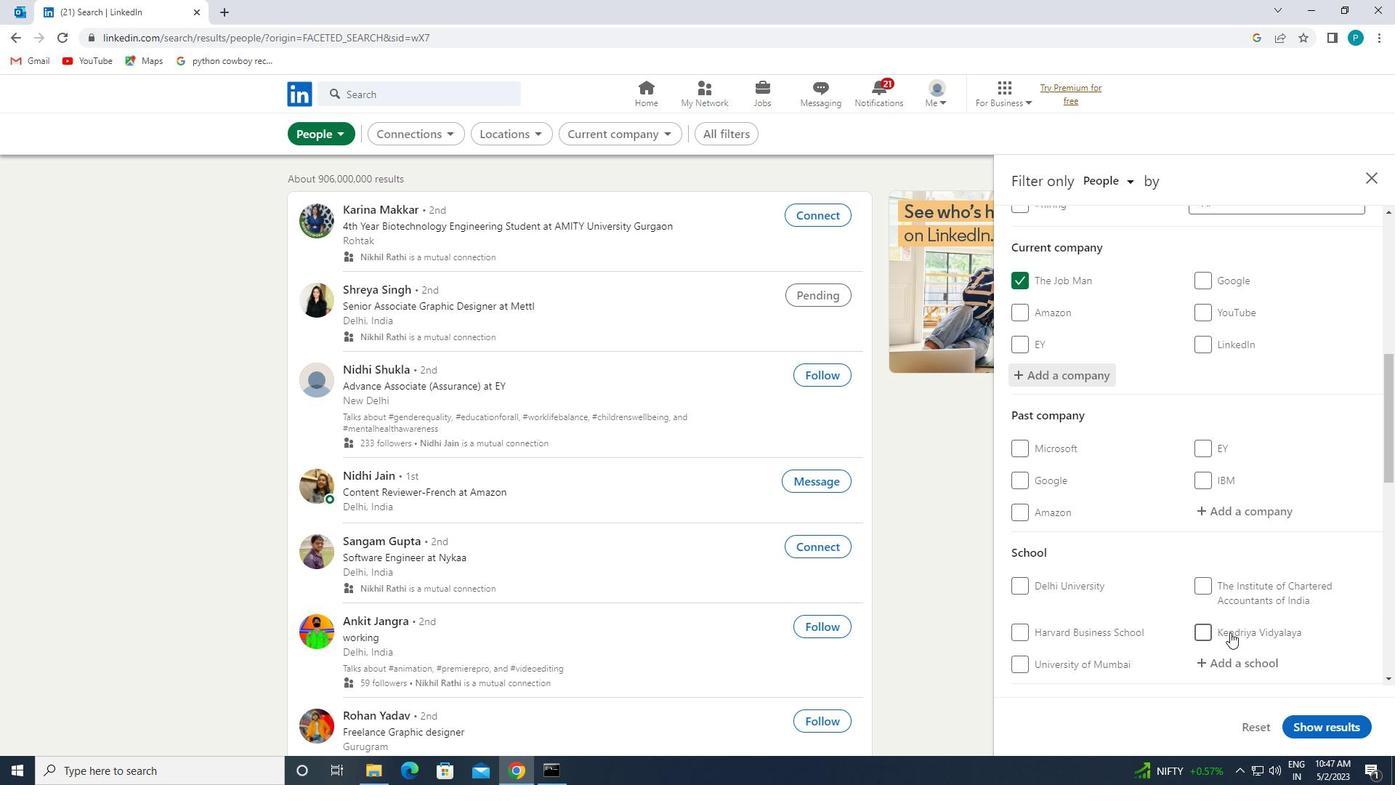 
Action: Mouse moved to (1217, 592)
Screenshot: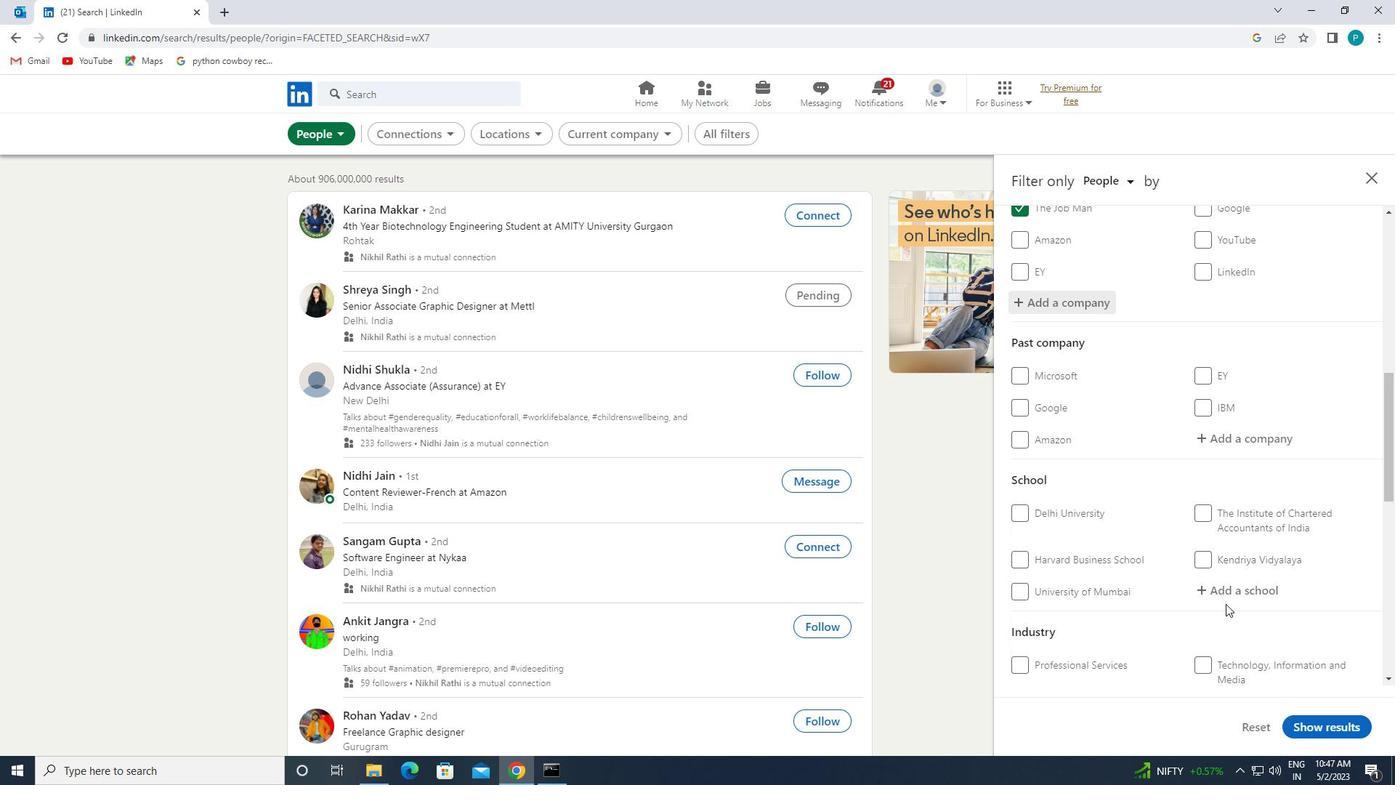 
Action: Mouse pressed left at (1217, 592)
Screenshot: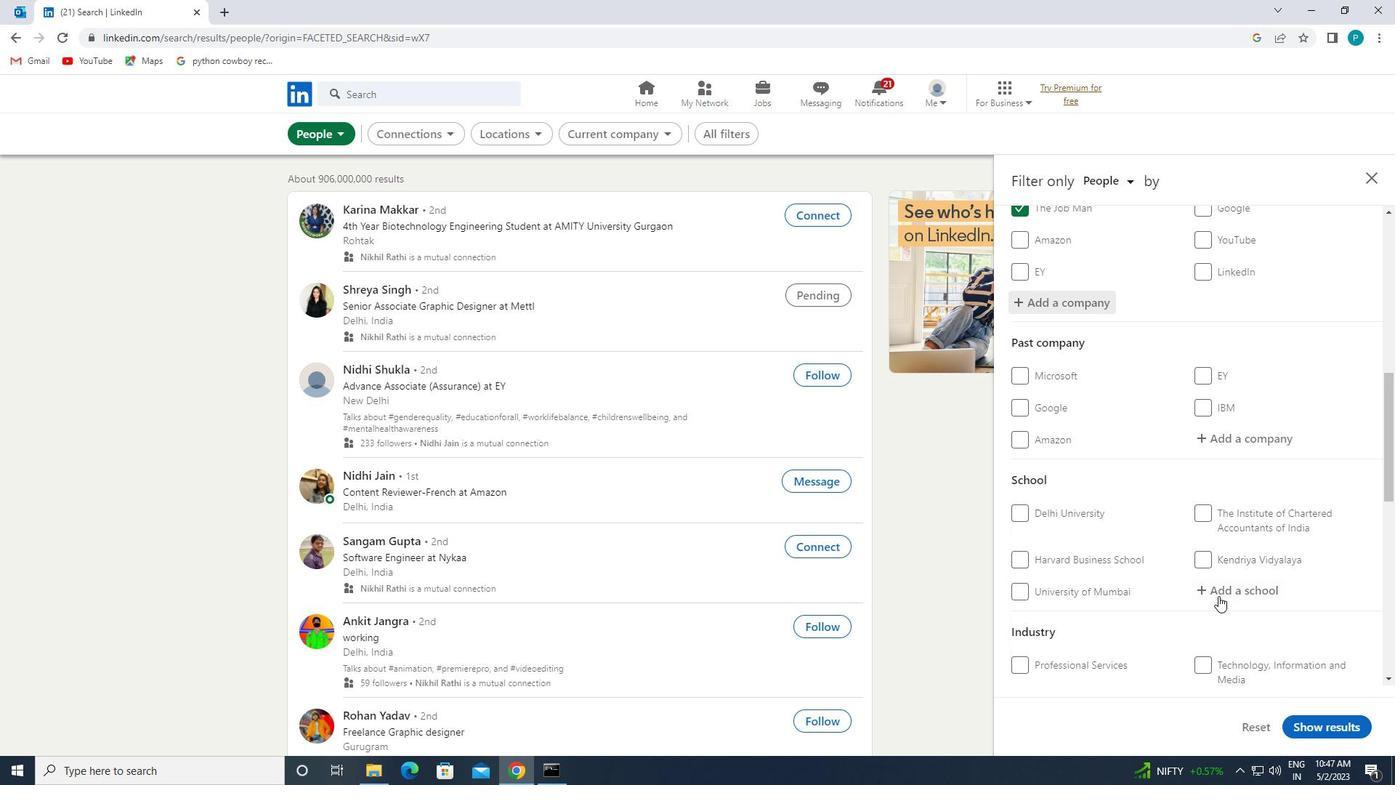 
Action: Key pressed <Key.caps_lock>C<Key.caps_lock>AREERS
Screenshot: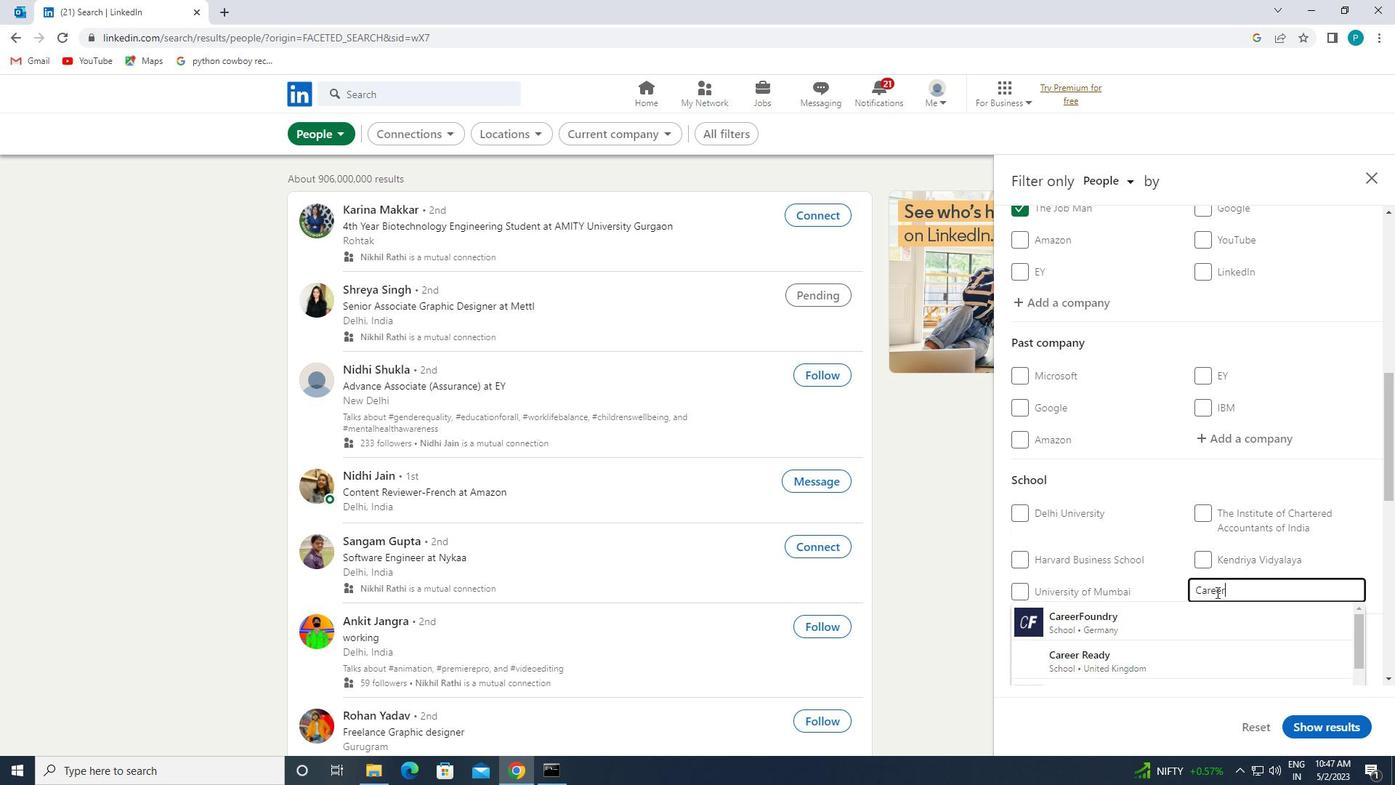 
Action: Mouse moved to (1173, 535)
Screenshot: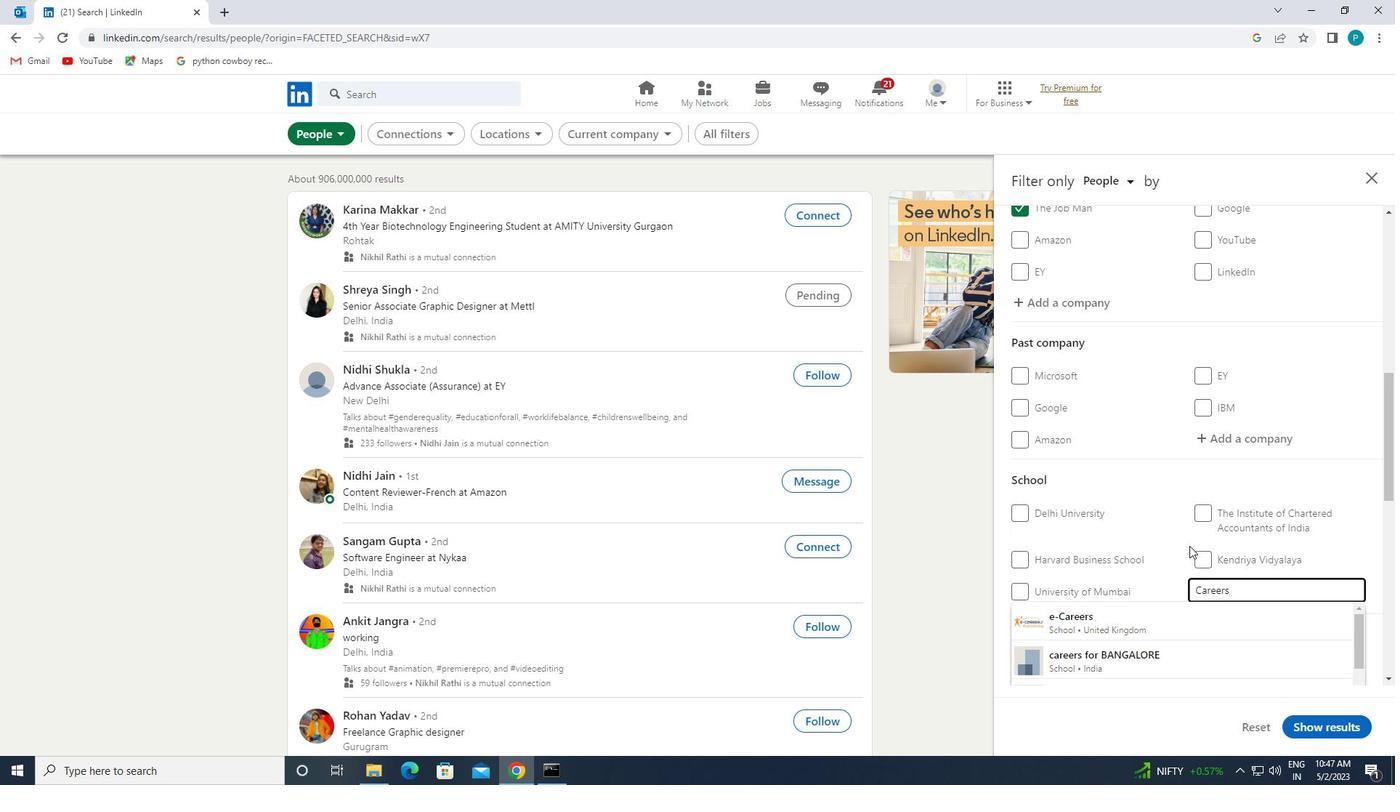 
Action: Mouse scrolled (1173, 535) with delta (0, 0)
Screenshot: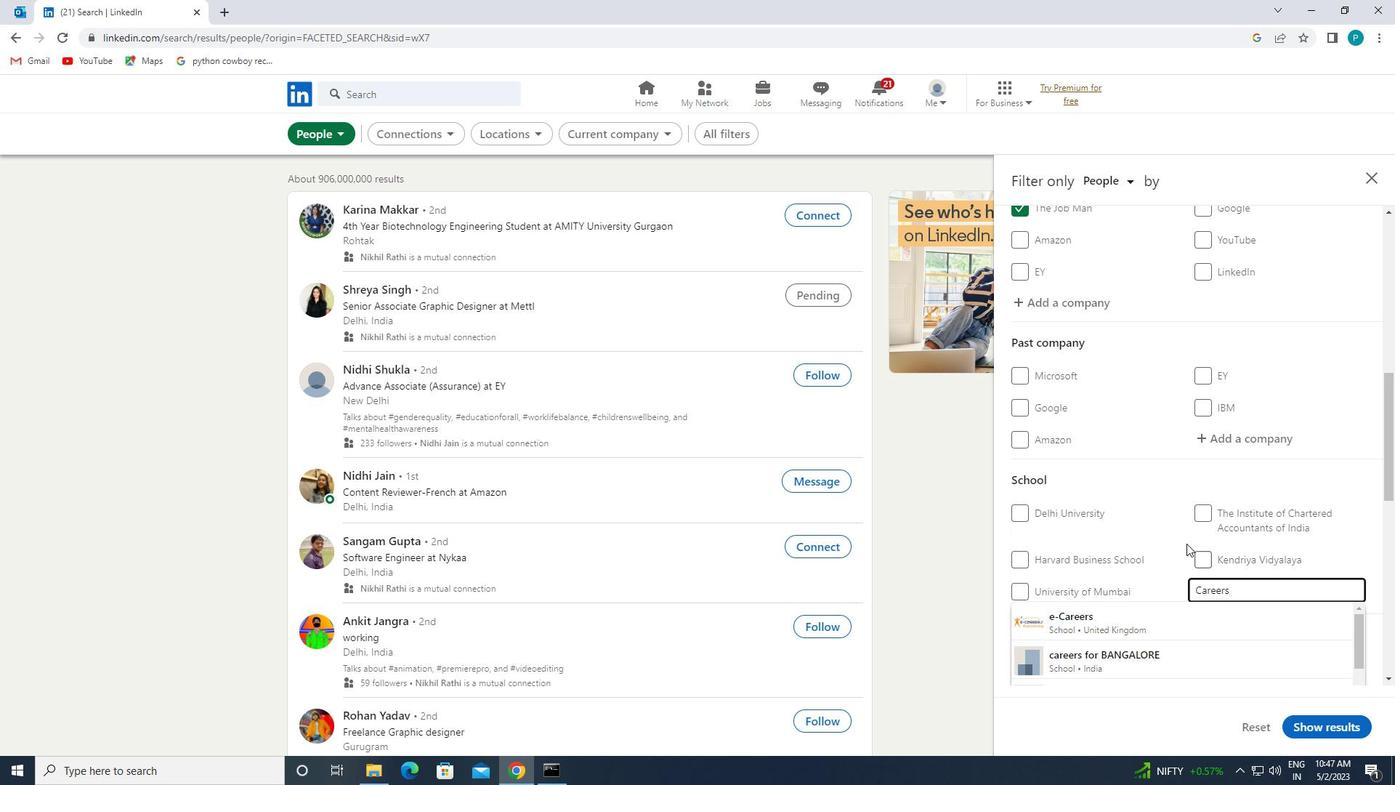 
Action: Mouse scrolled (1173, 535) with delta (0, 0)
Screenshot: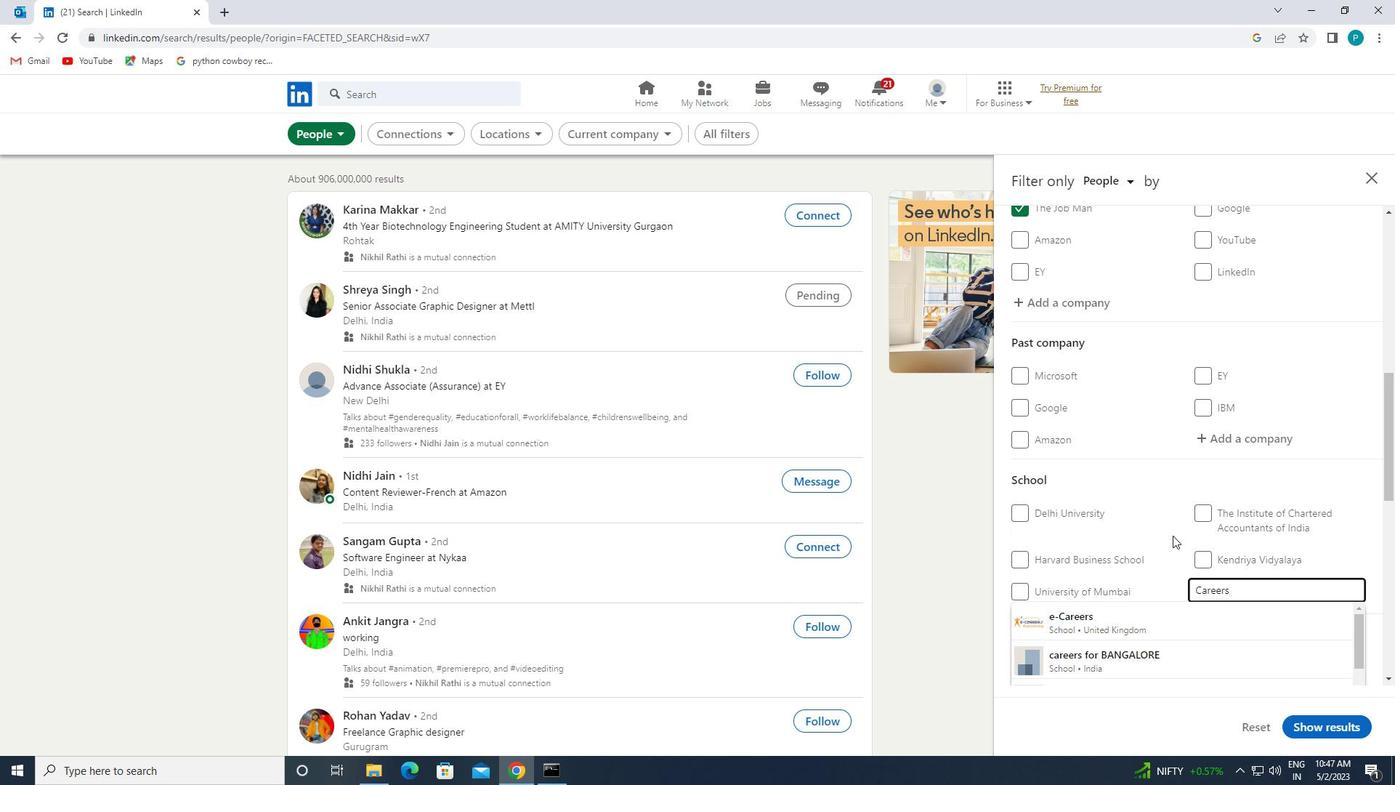 
Action: Mouse moved to (1188, 519)
Screenshot: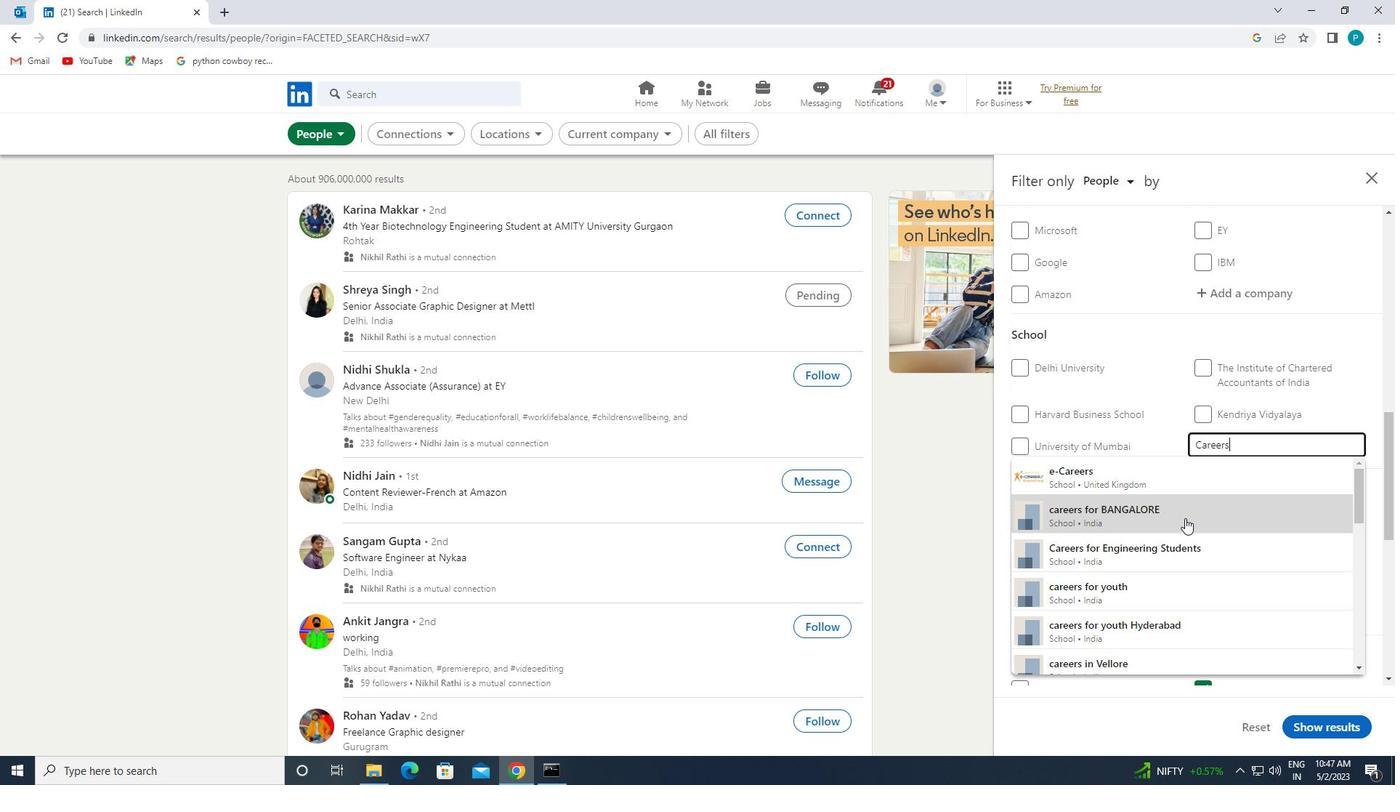 
Action: Mouse scrolled (1188, 519) with delta (0, 0)
Screenshot: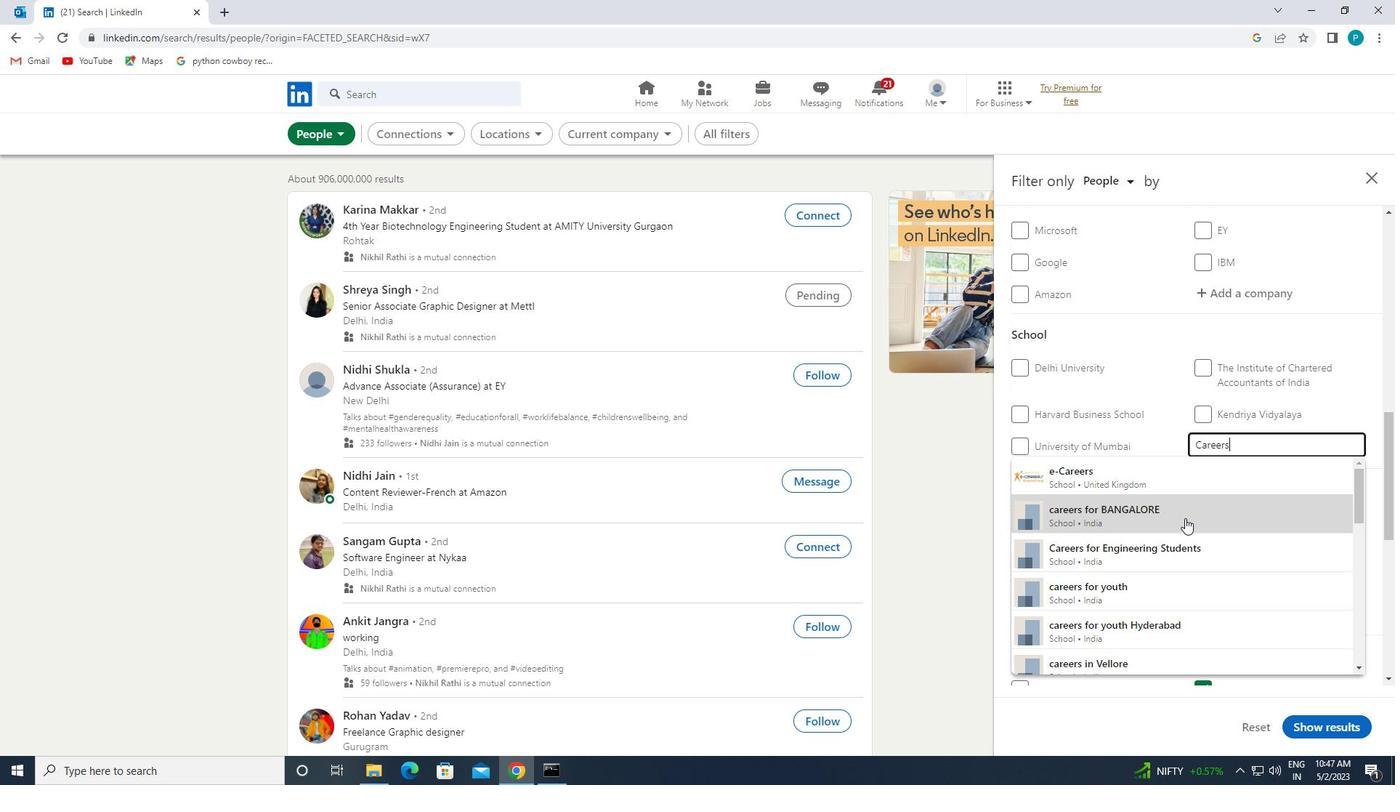 
Action: Mouse moved to (1270, 453)
Screenshot: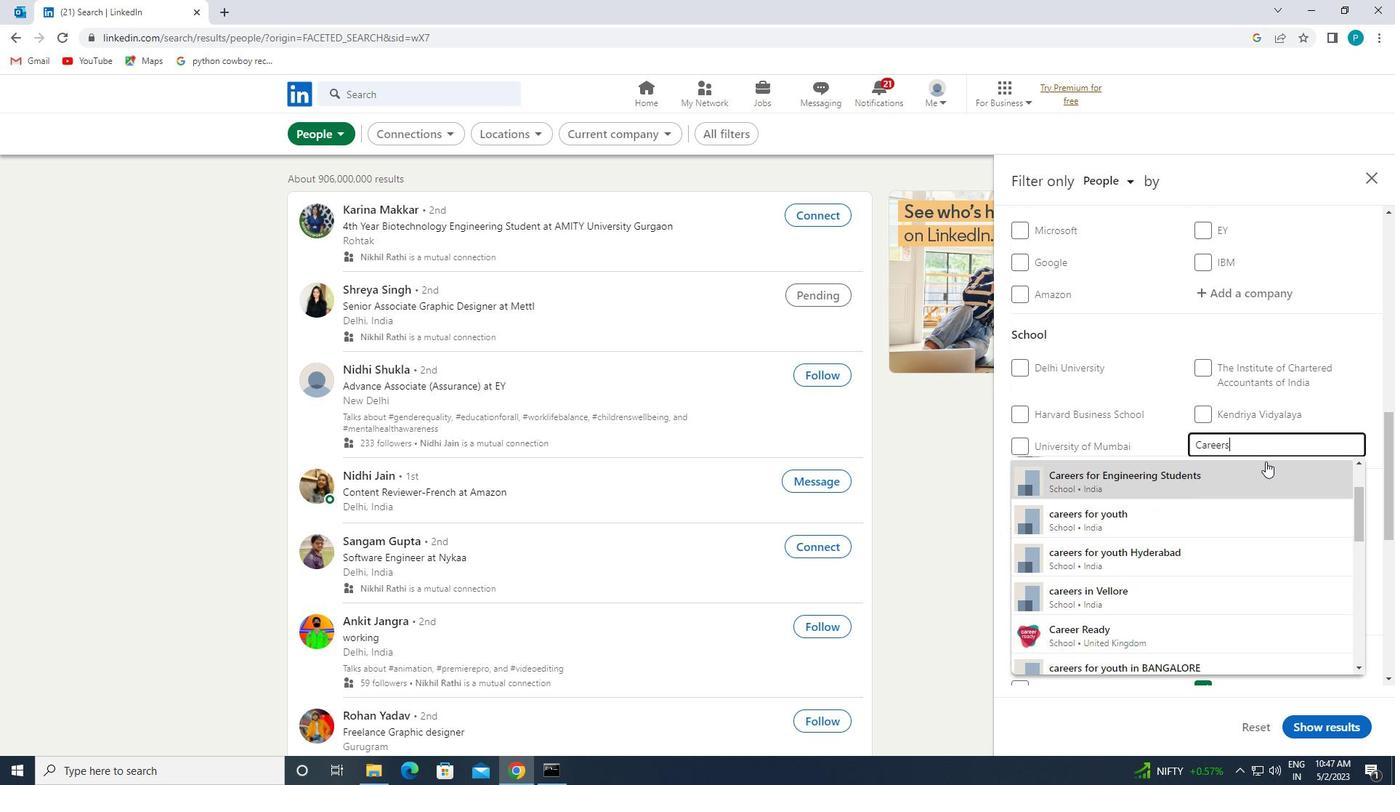 
Action: Key pressed <Key.space>FOR<Key.caps_lock>N<Key.caps_lock>E
Screenshot: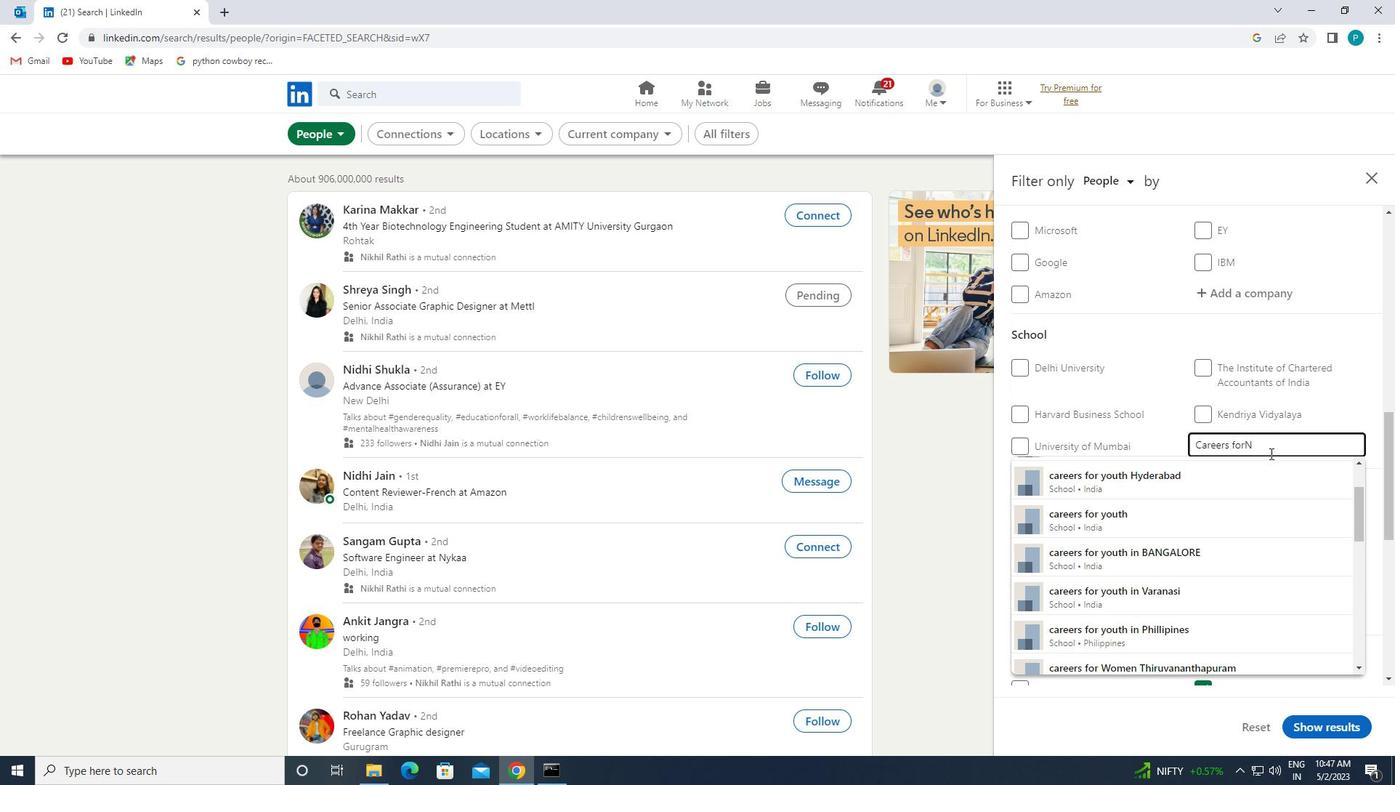 
Action: Mouse moved to (1268, 411)
Screenshot: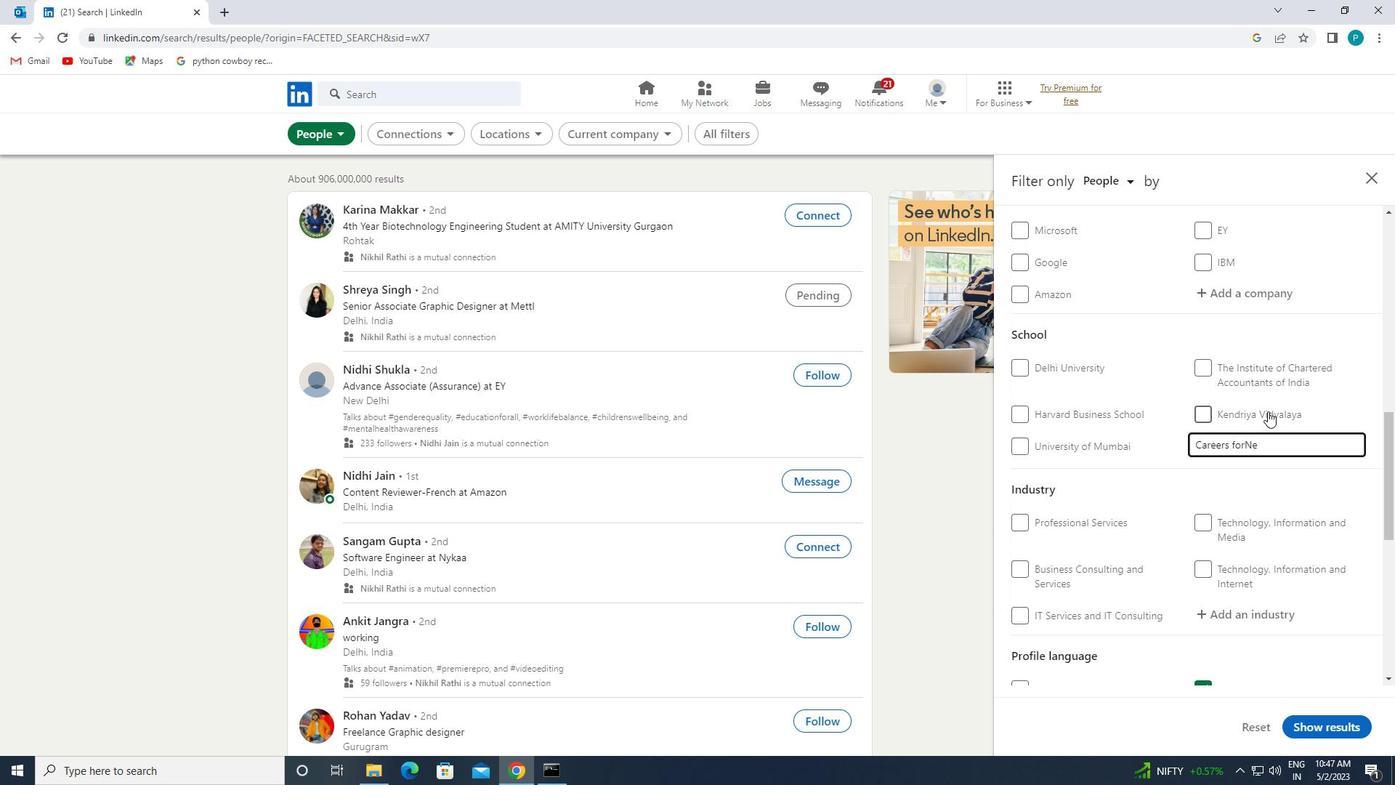 
Action: Key pressed <Key.backspace><Key.backspace><Key.space><Key.caps_lock>N<Key.caps_lock>E
Screenshot: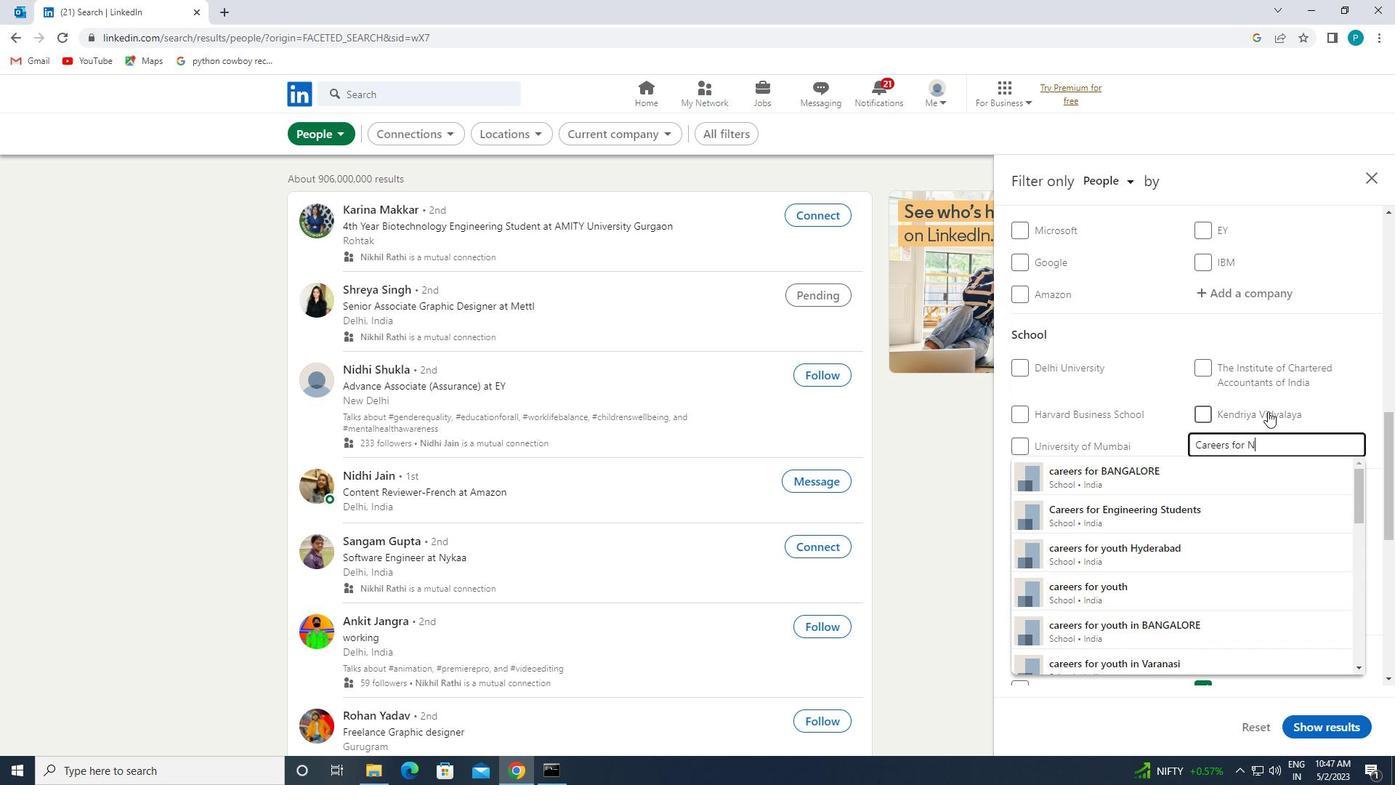 
Action: Mouse moved to (1242, 468)
Screenshot: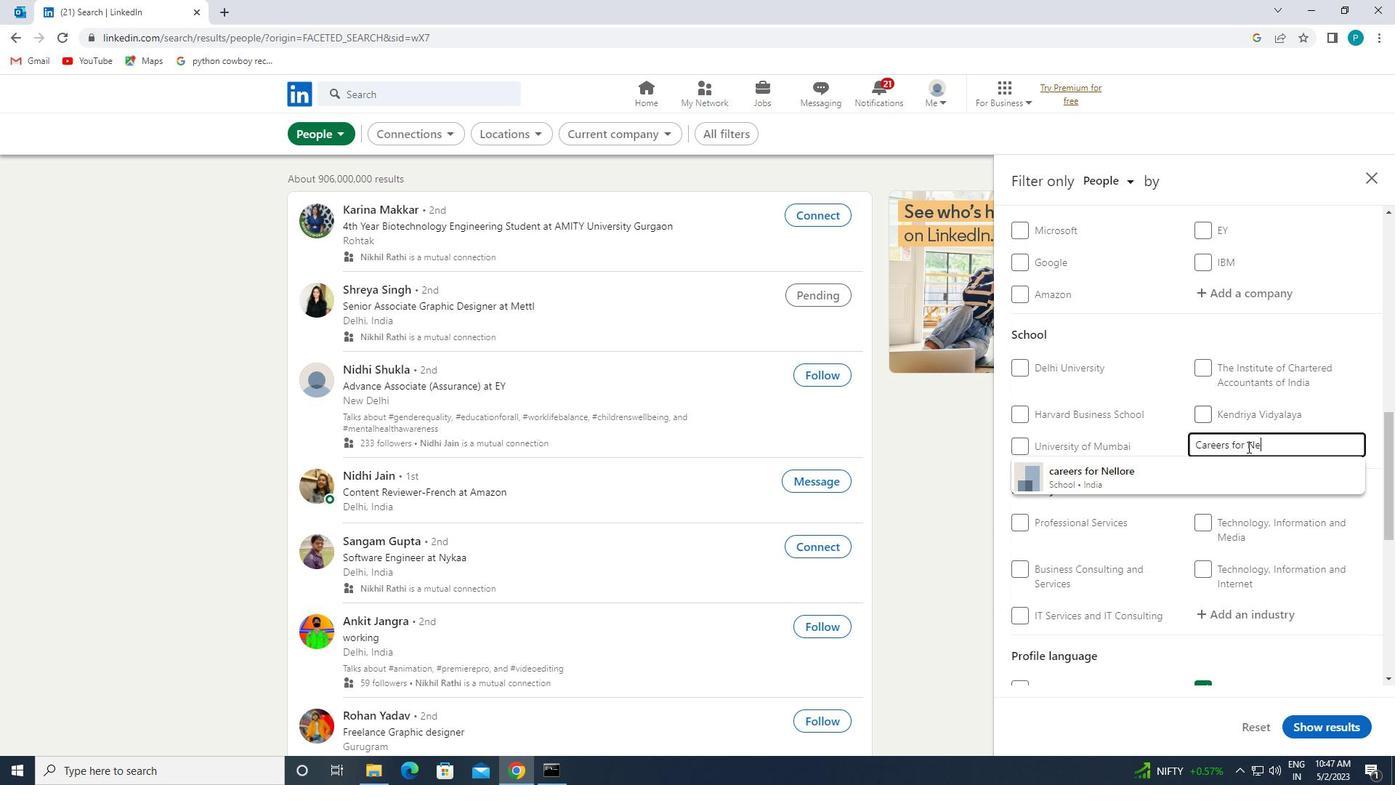 
Action: Mouse pressed left at (1242, 468)
Screenshot: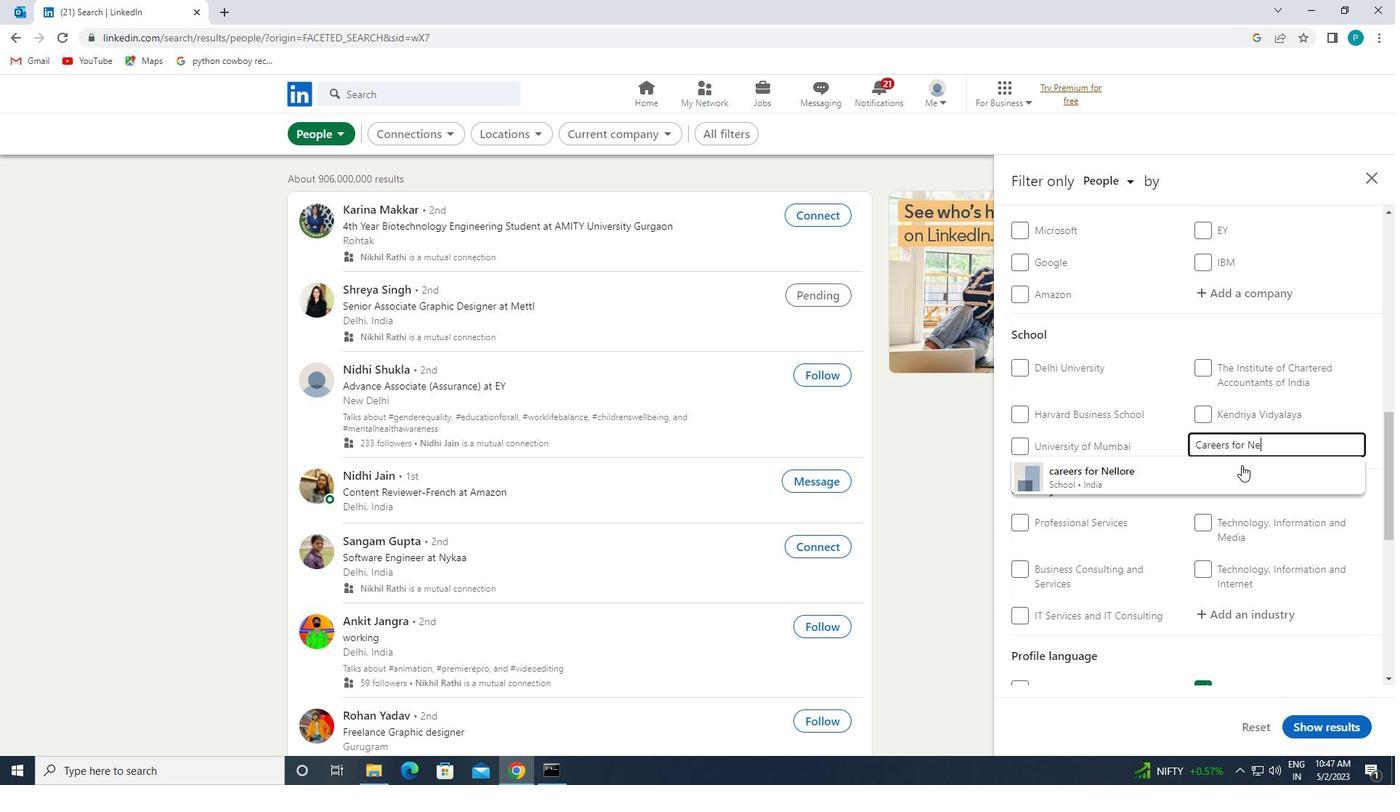 
Action: Mouse scrolled (1242, 468) with delta (0, 0)
Screenshot: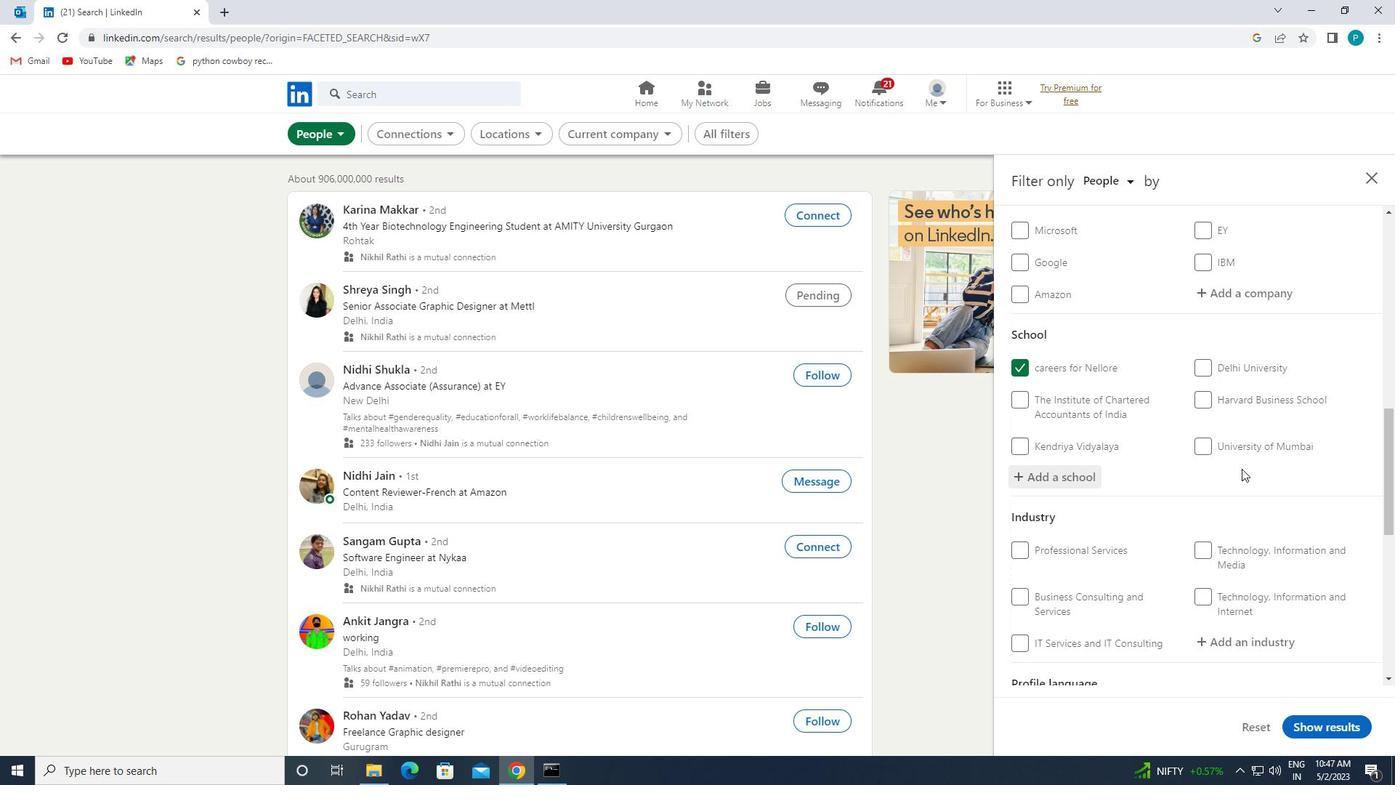 
Action: Mouse moved to (1239, 475)
Screenshot: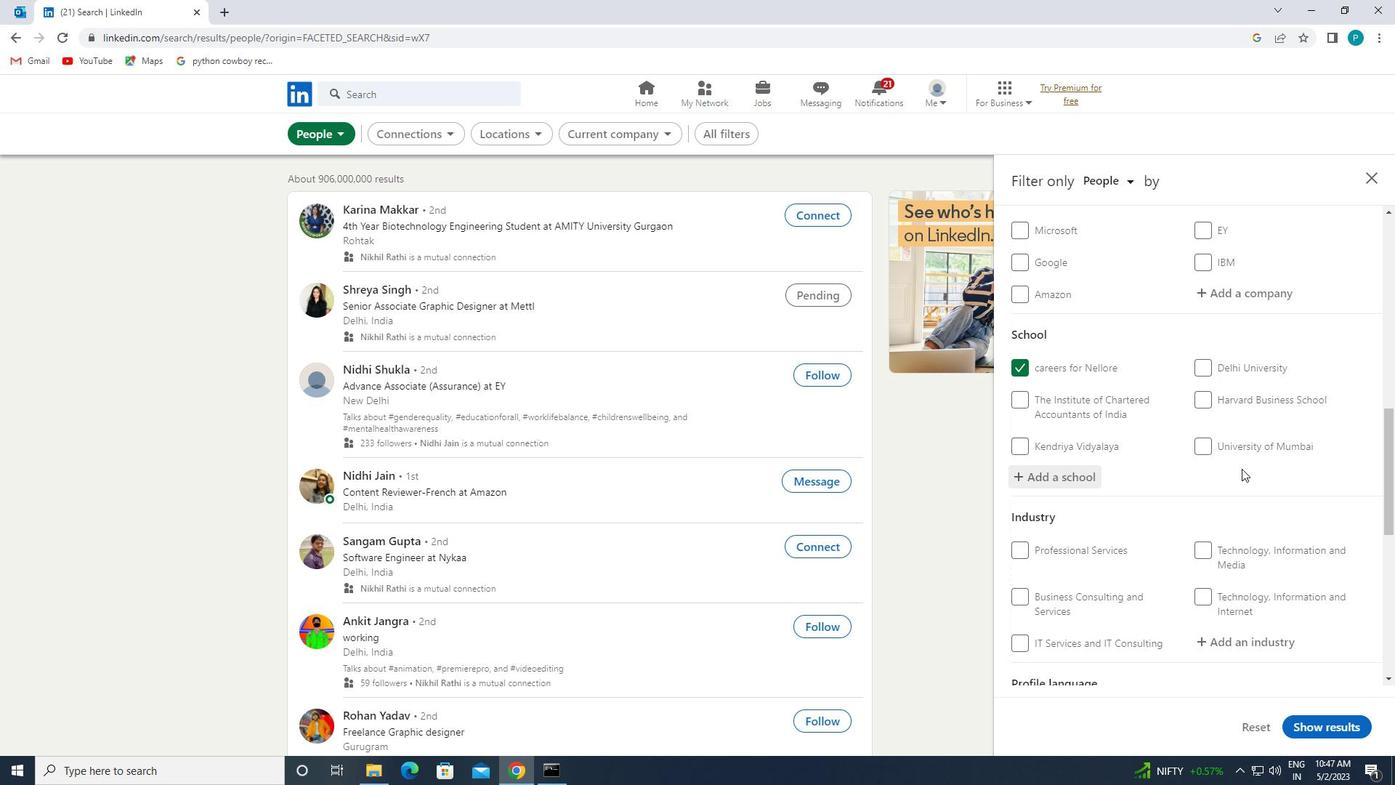 
Action: Mouse scrolled (1239, 474) with delta (0, 0)
Screenshot: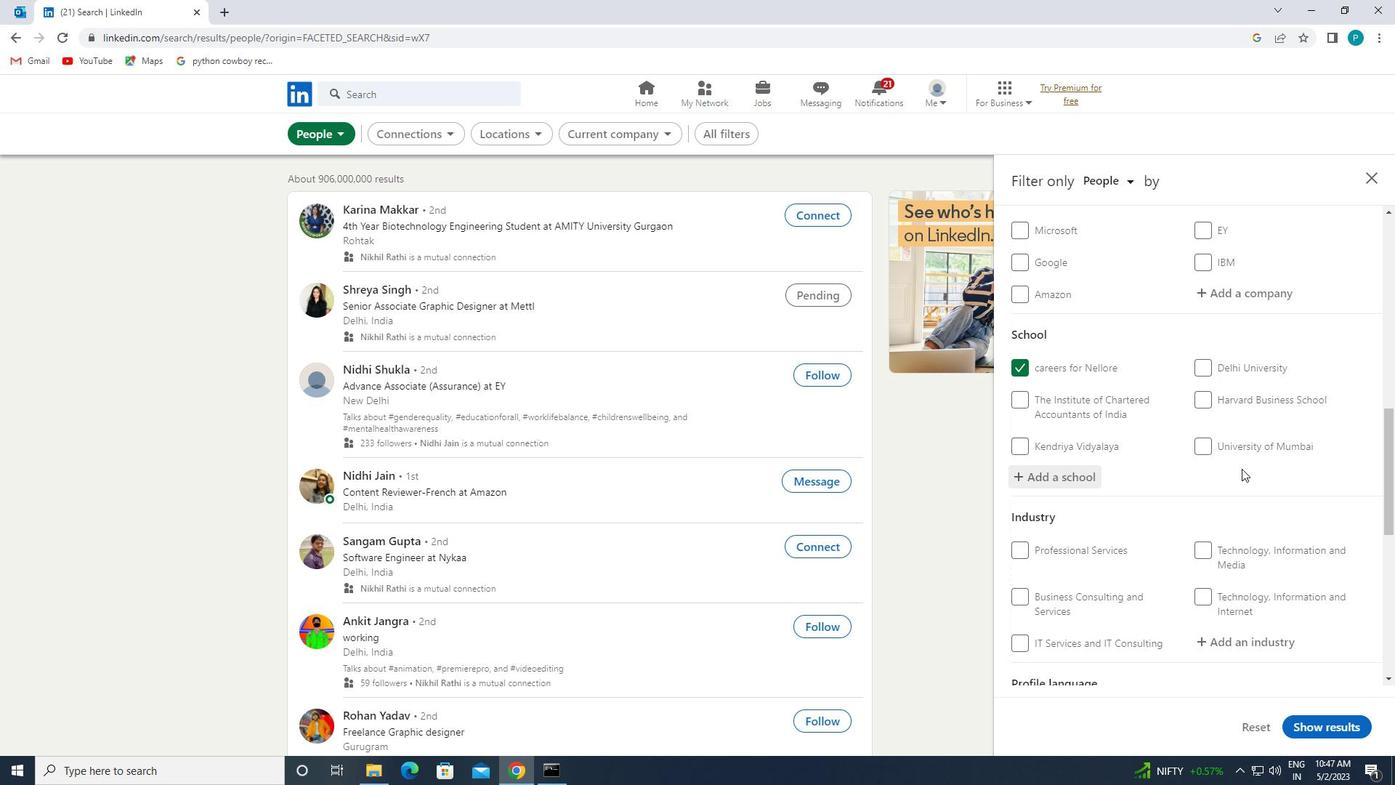 
Action: Mouse moved to (1238, 479)
Screenshot: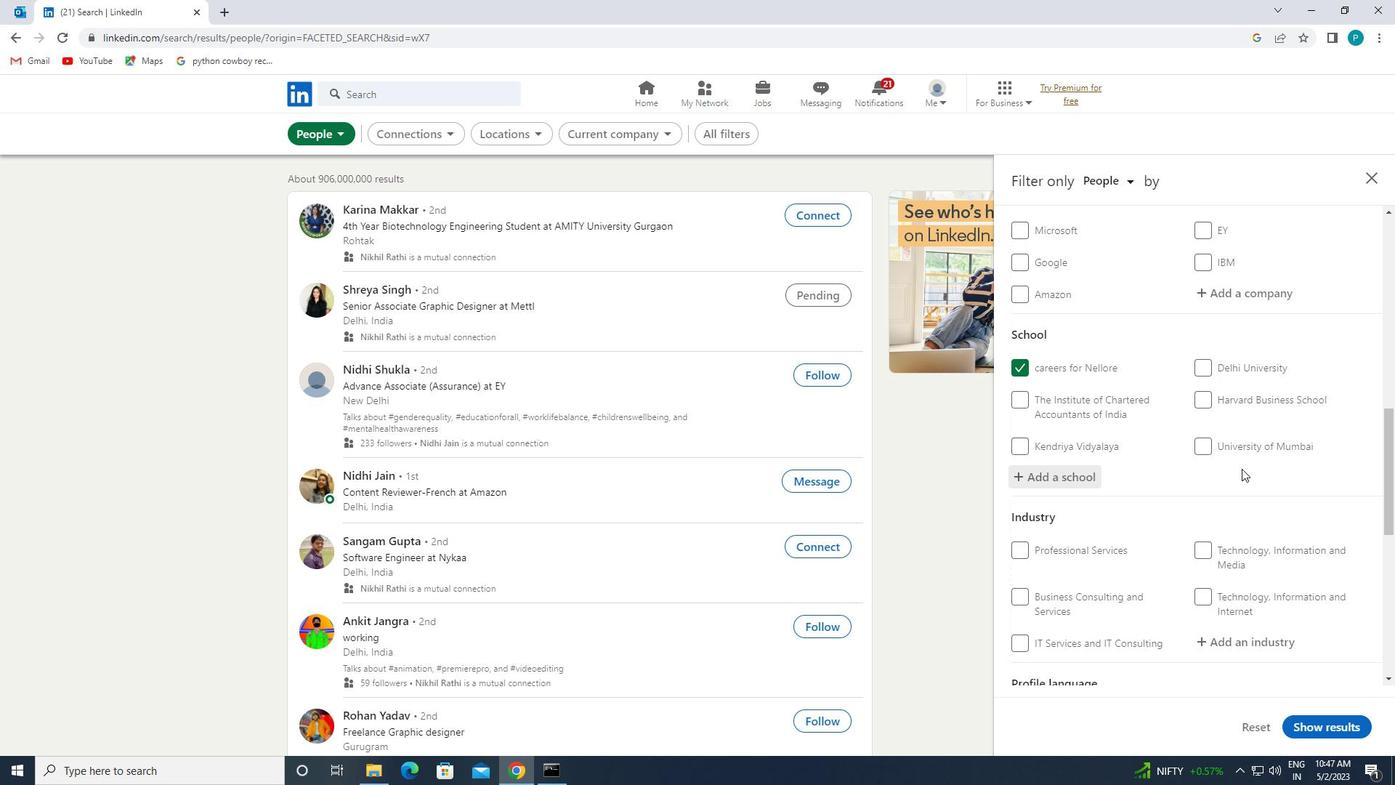 
Action: Mouse scrolled (1238, 478) with delta (0, 0)
Screenshot: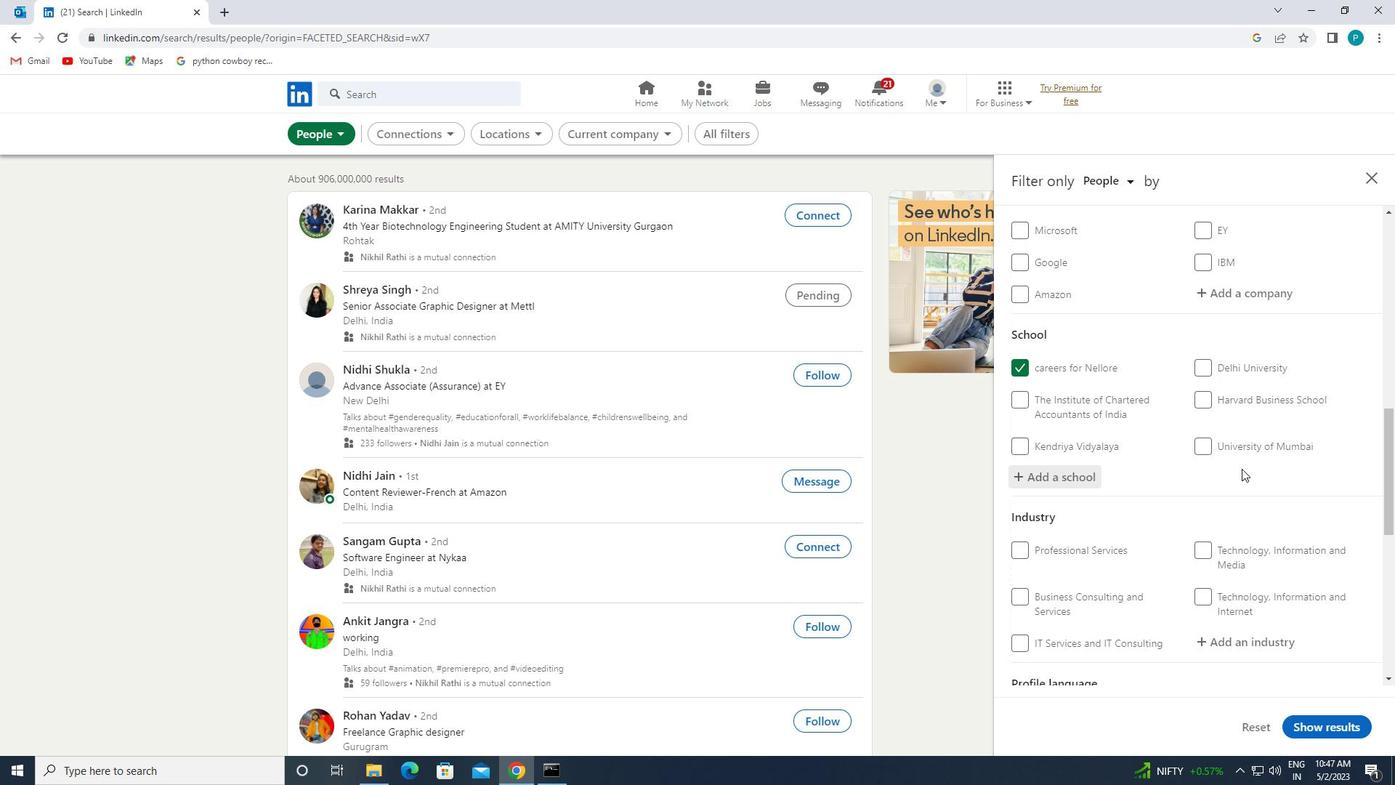 
Action: Mouse moved to (1218, 423)
Screenshot: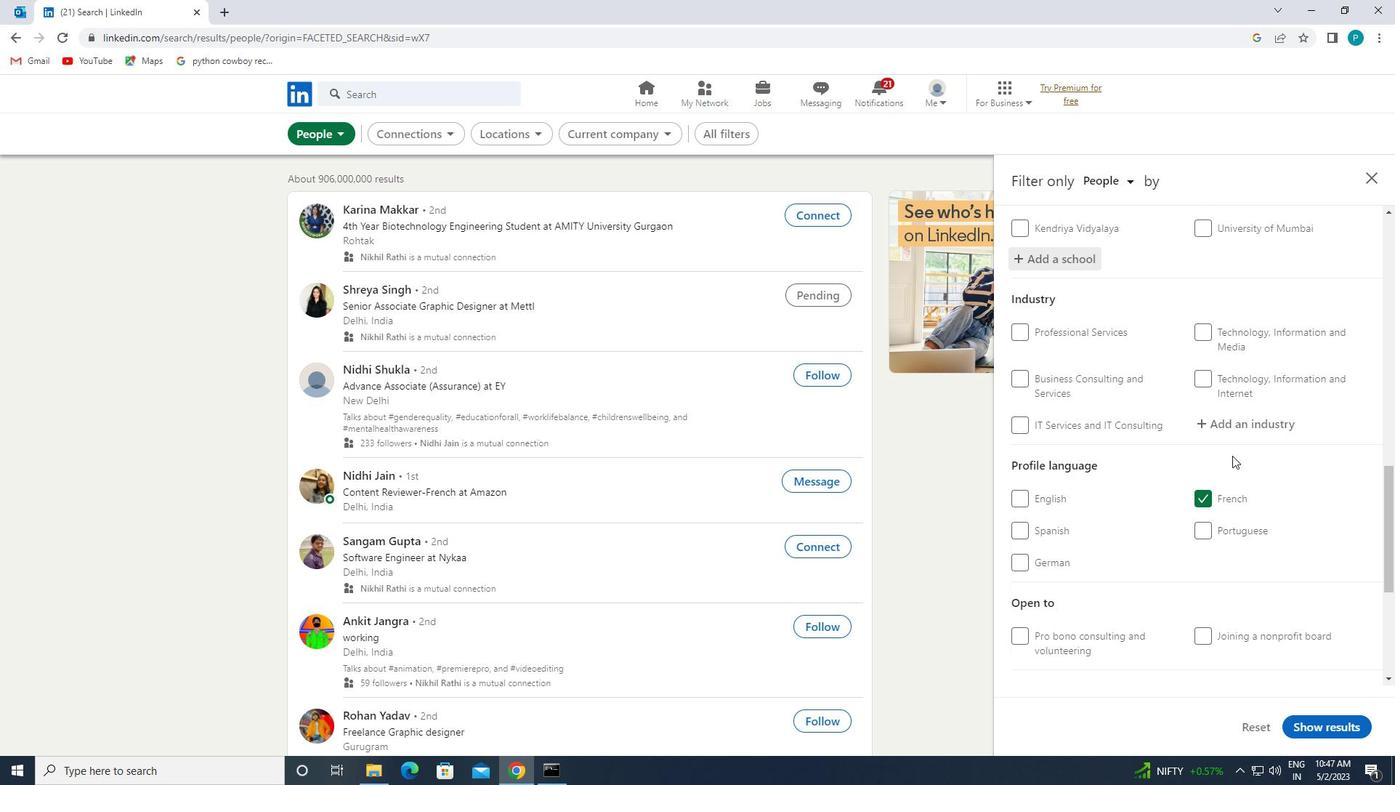
Action: Mouse pressed left at (1218, 423)
Screenshot: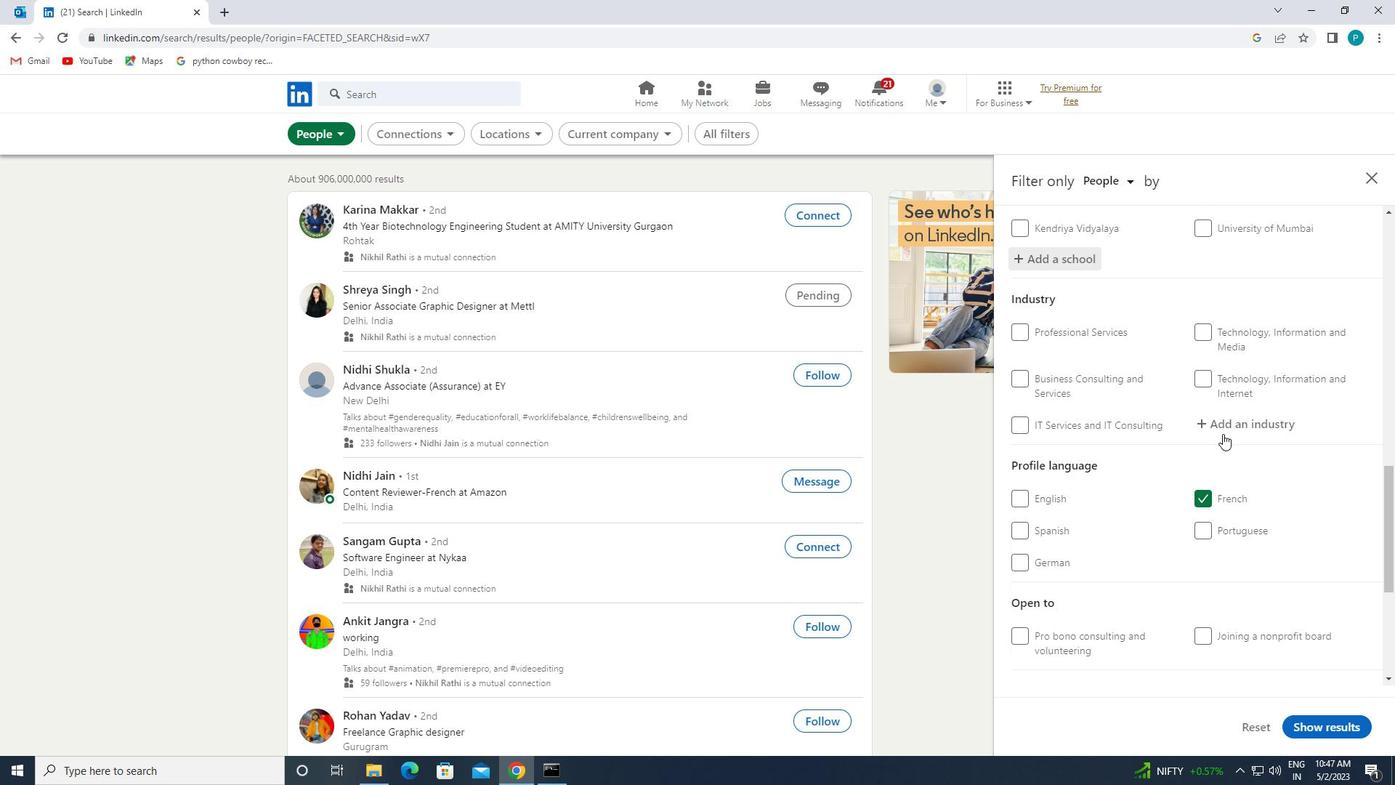 
Action: Key pressed <Key.caps_lock>M<Key.caps_lock>US
Screenshot: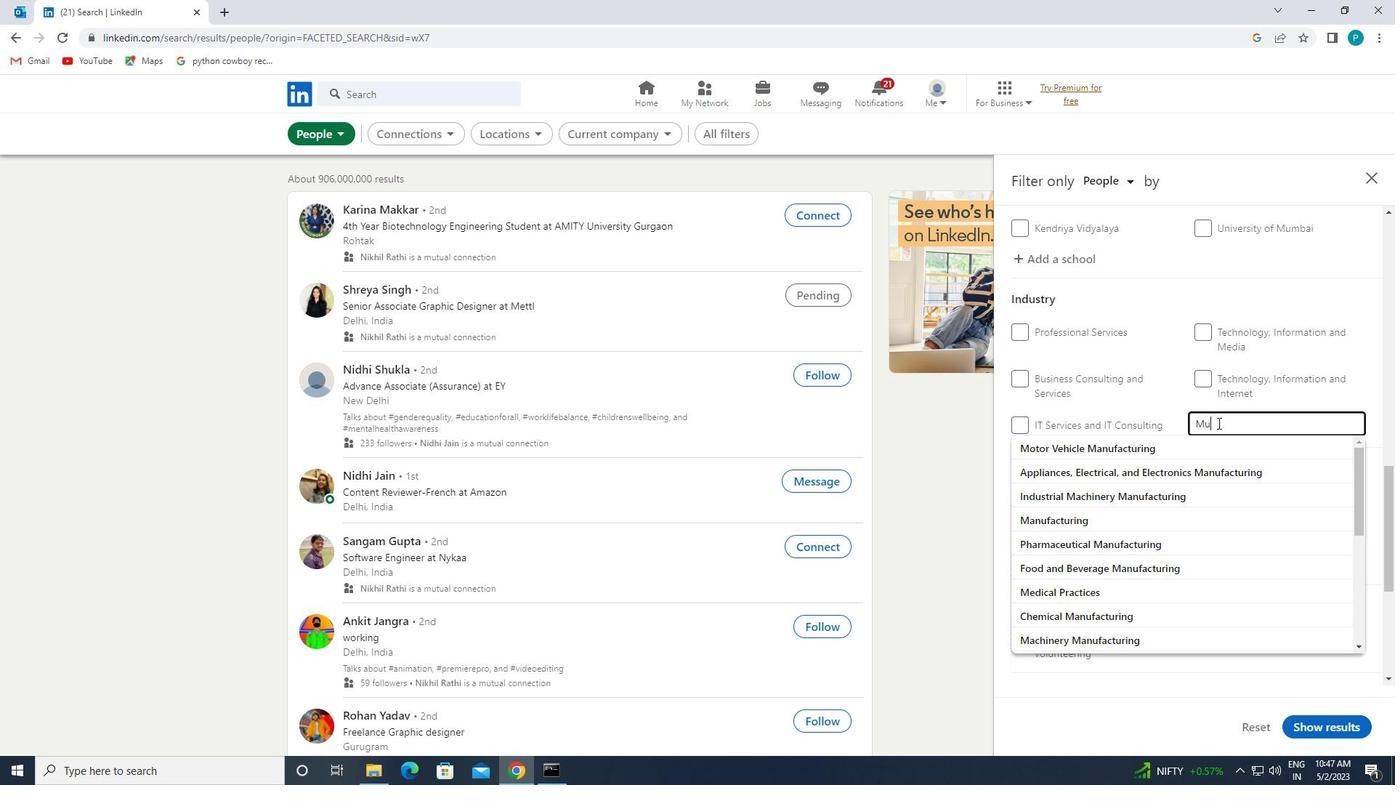
Action: Mouse moved to (1166, 451)
Screenshot: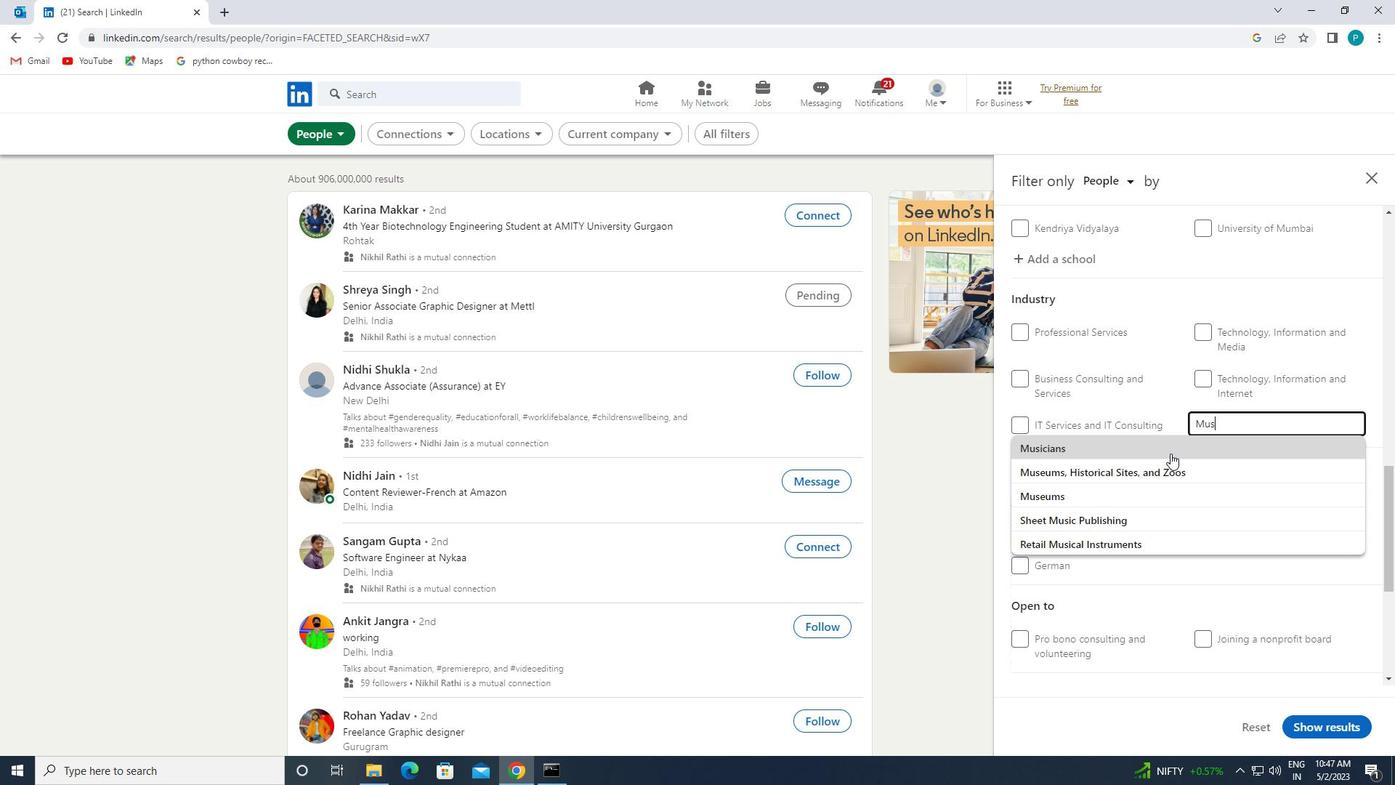 
Action: Mouse pressed left at (1166, 451)
Screenshot: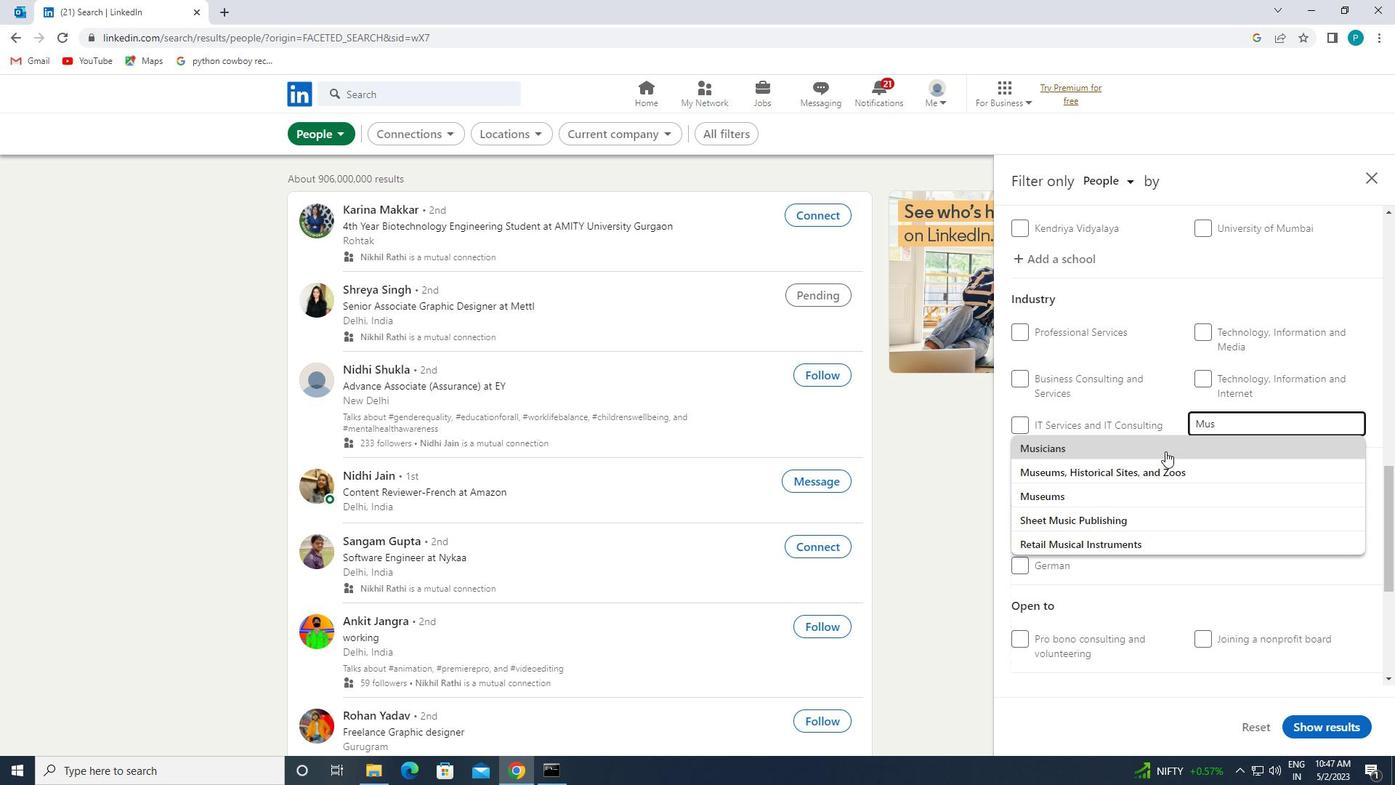 
Action: Mouse moved to (1166, 449)
Screenshot: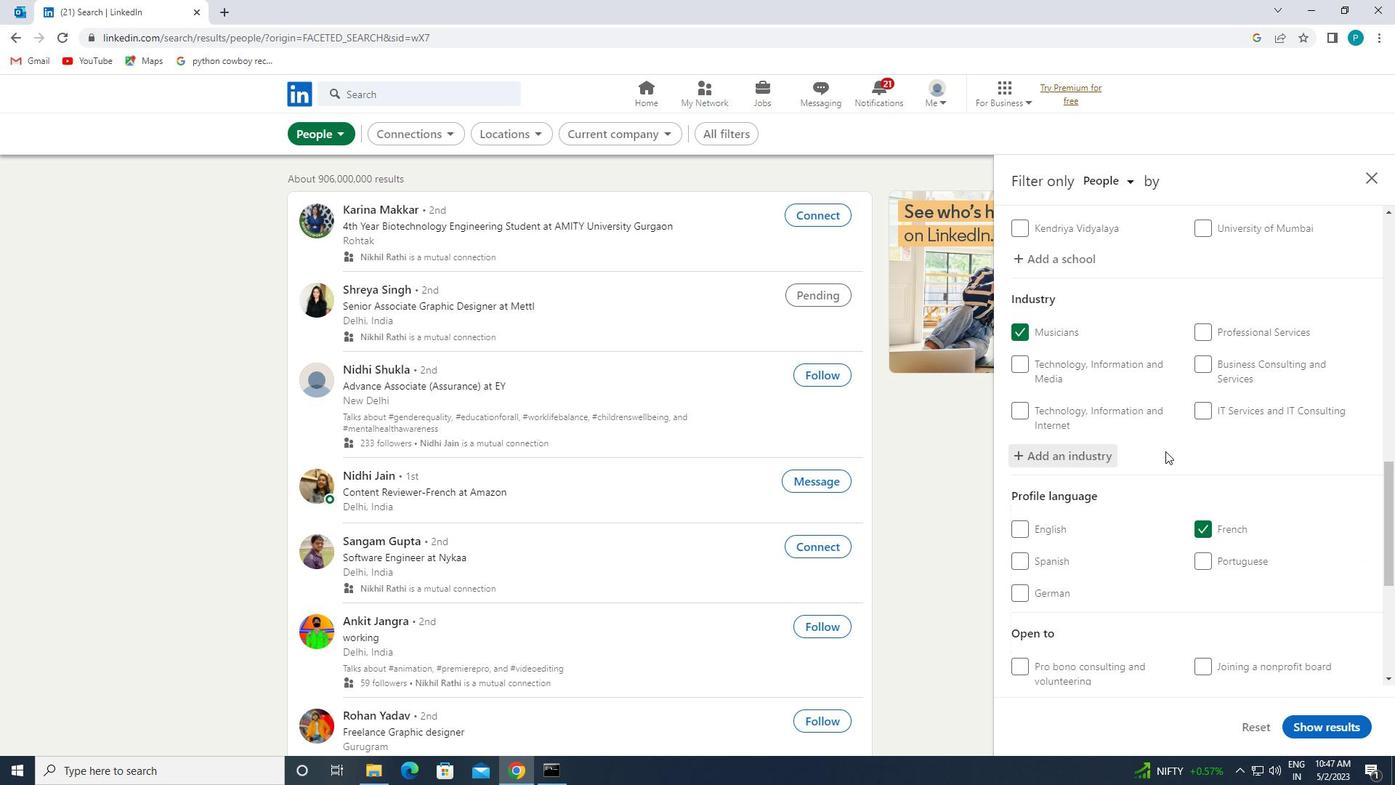 
Action: Mouse scrolled (1166, 448) with delta (0, 0)
Screenshot: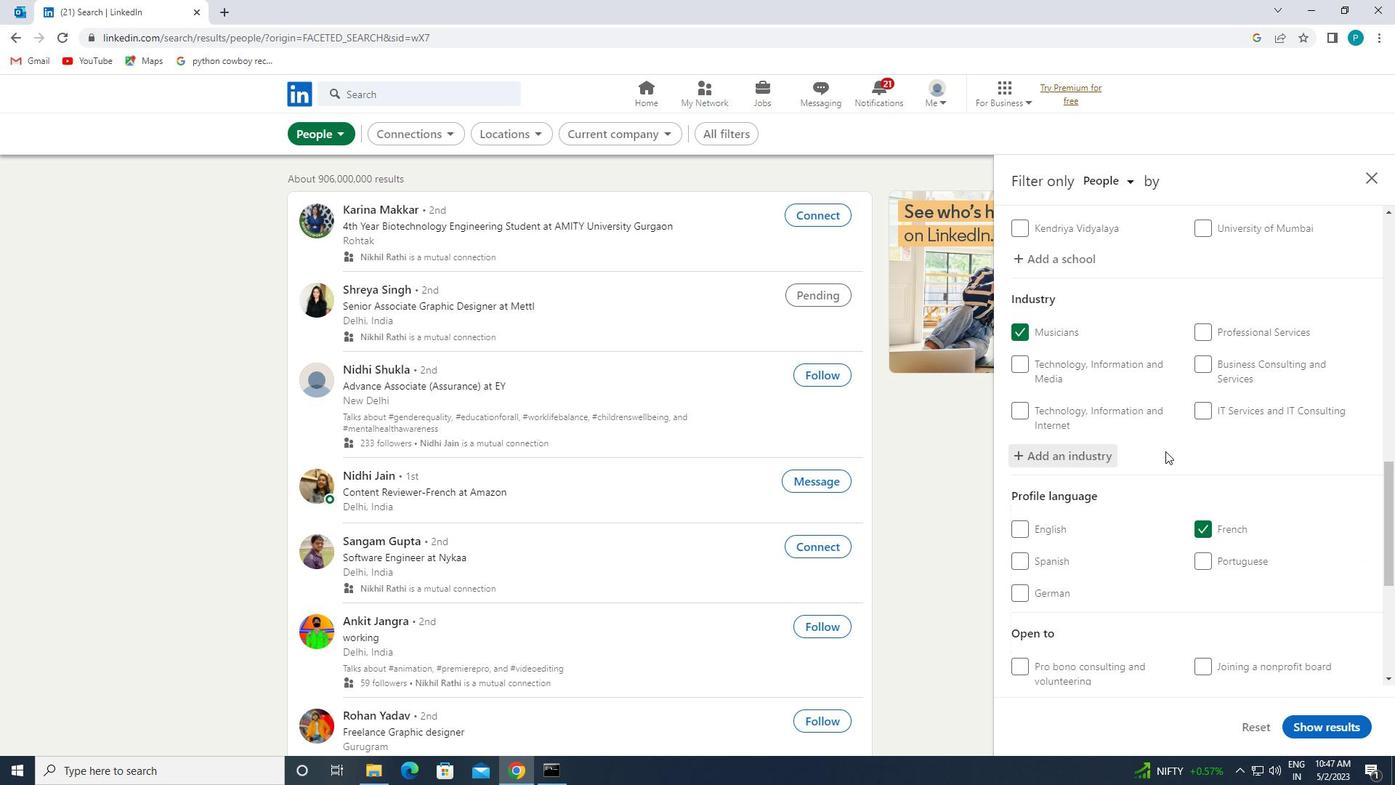 
Action: Mouse scrolled (1166, 448) with delta (0, 0)
Screenshot: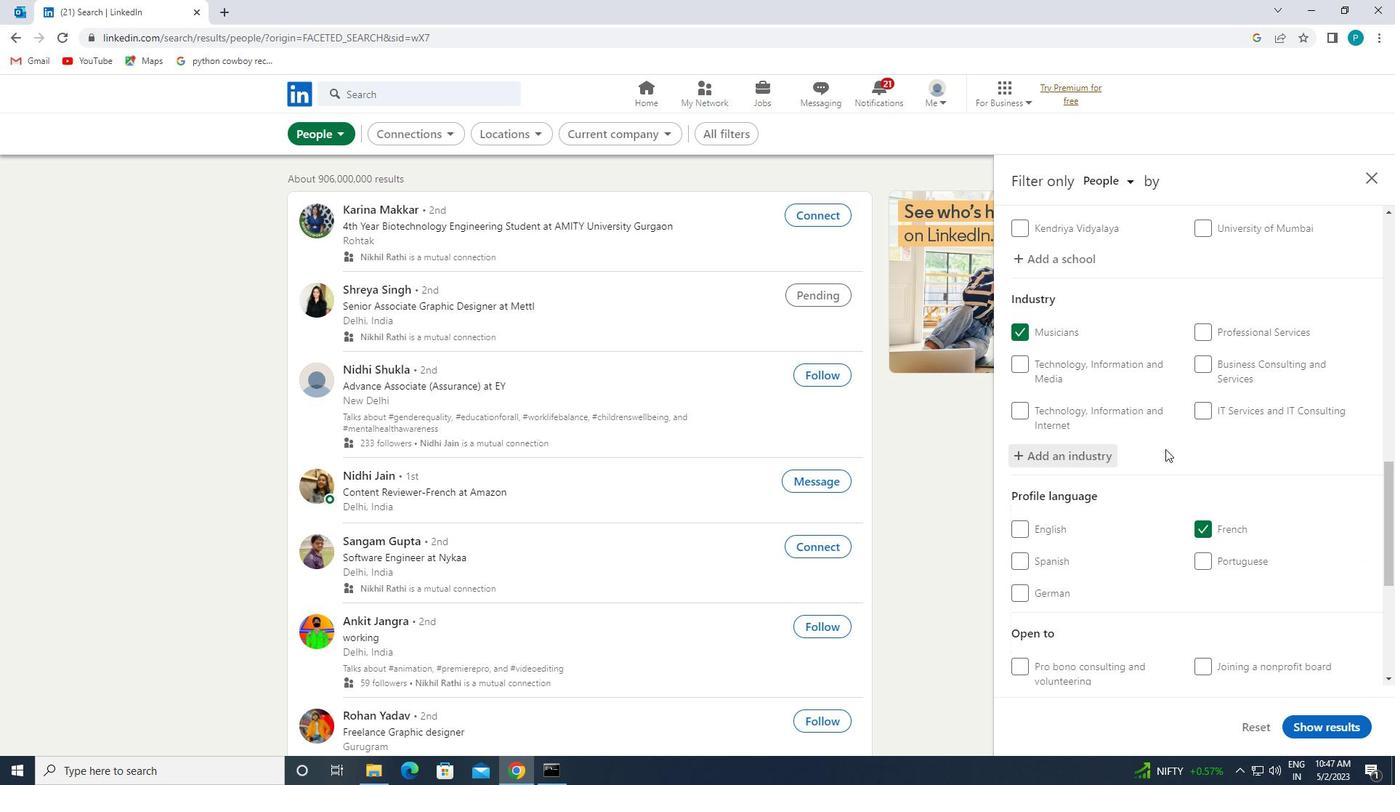 
Action: Mouse scrolled (1166, 448) with delta (0, 0)
Screenshot: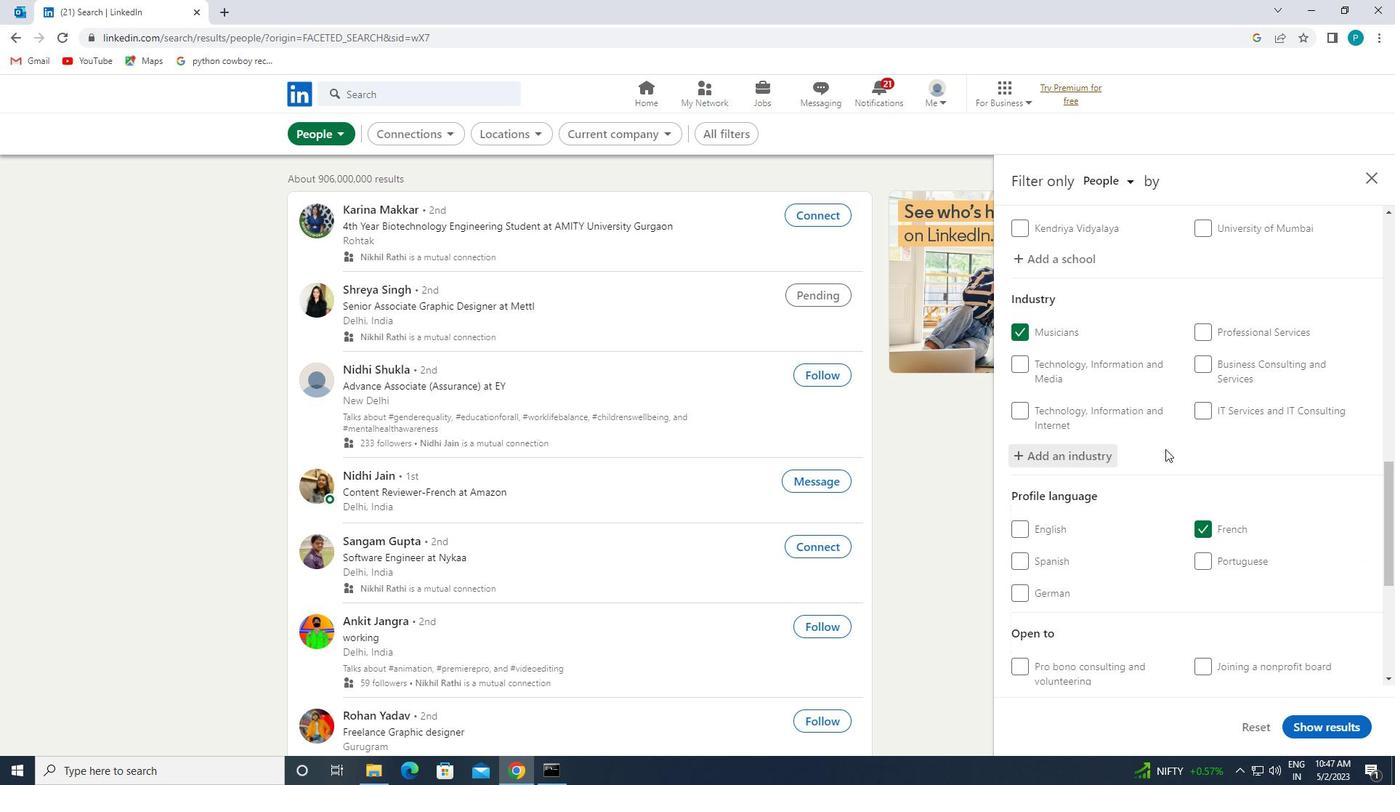 
Action: Mouse moved to (1252, 595)
Screenshot: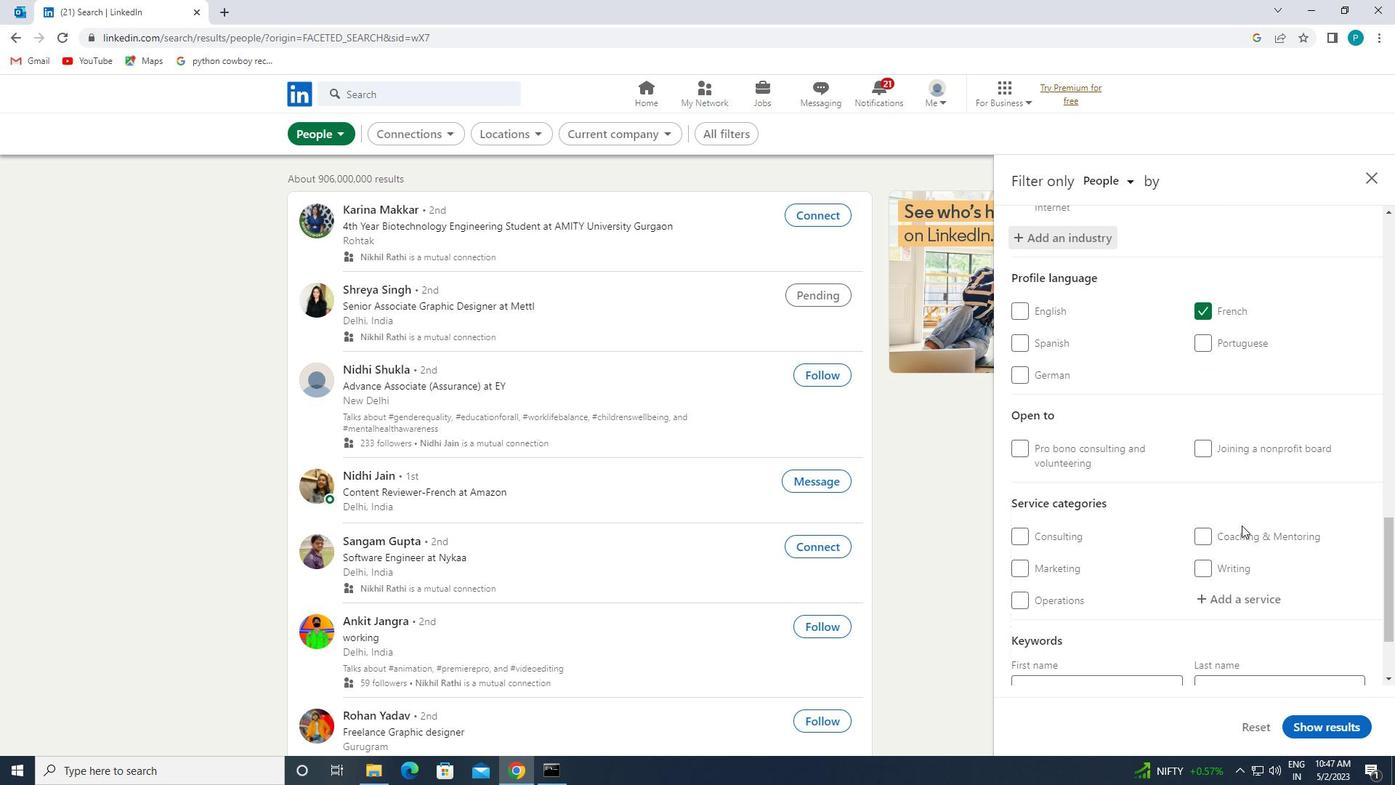 
Action: Mouse pressed left at (1252, 595)
Screenshot: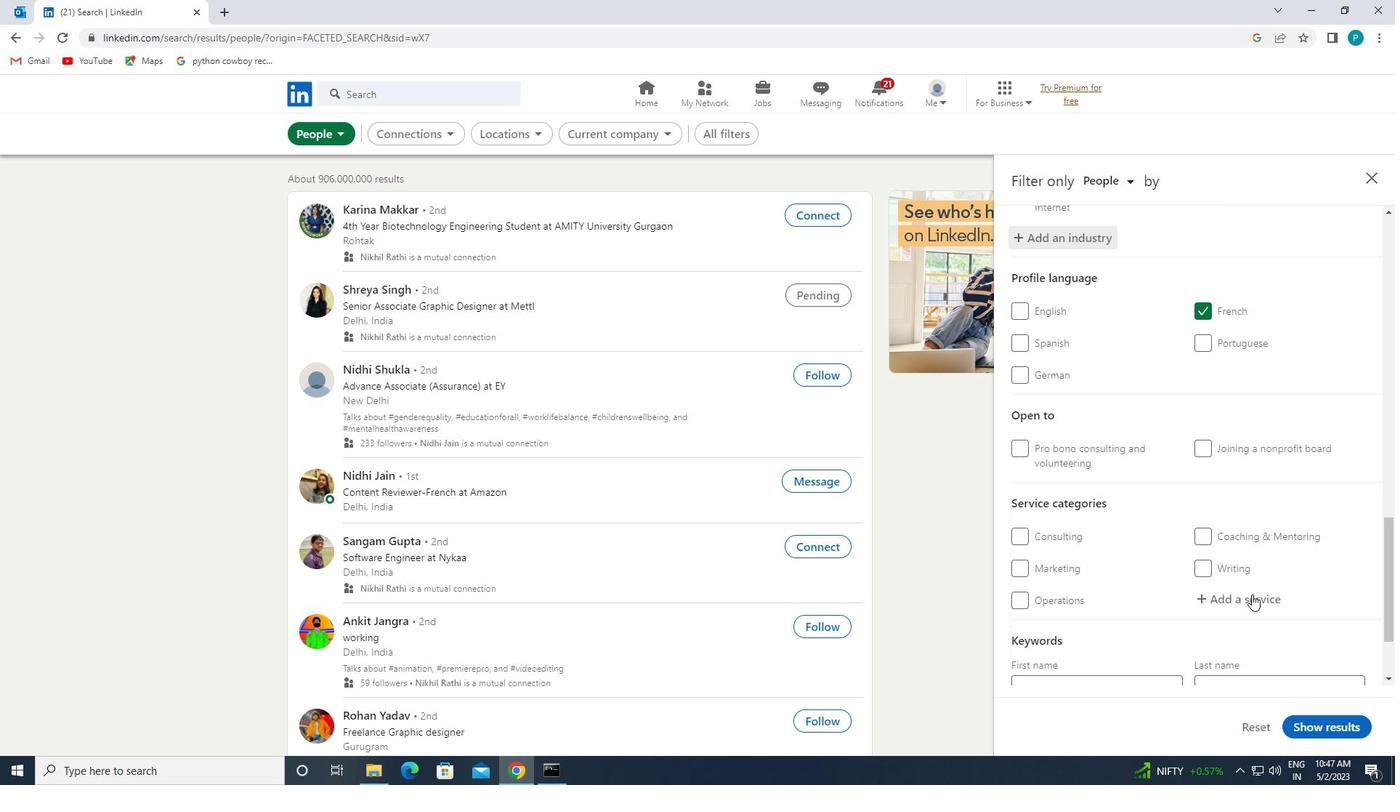 
Action: Key pressed <Key.caps_lock>V<Key.caps_lock>IDEO
Screenshot: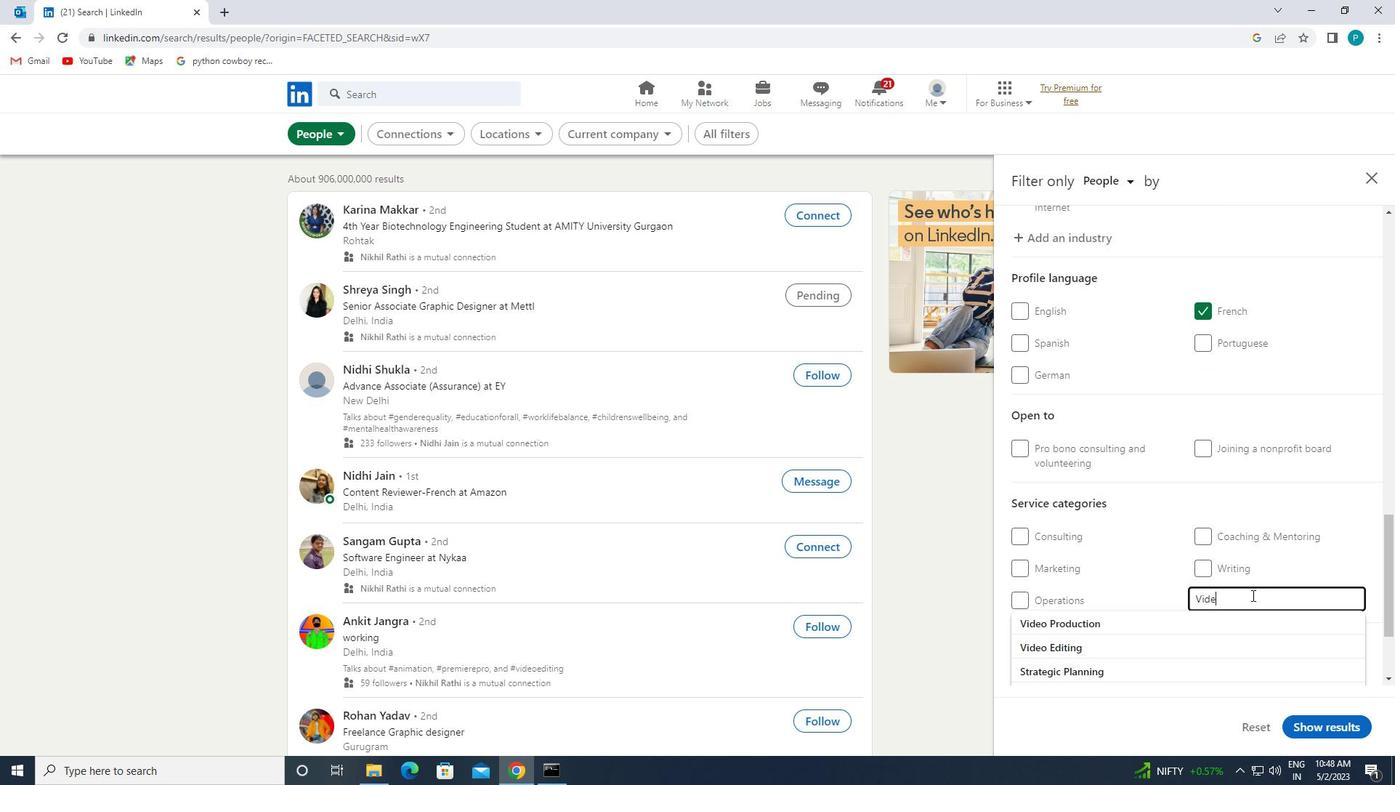 
Action: Mouse moved to (1196, 572)
Screenshot: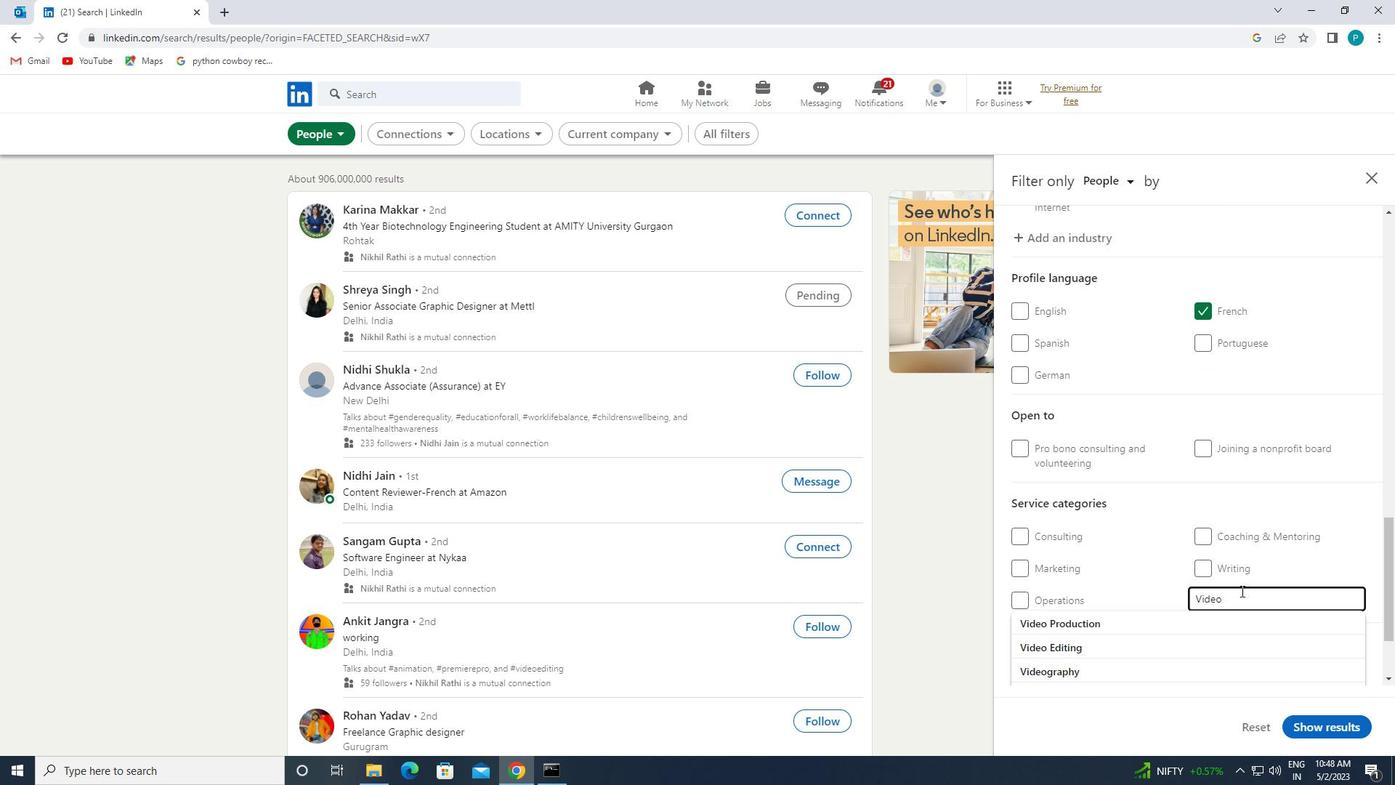 
Action: Mouse scrolled (1196, 571) with delta (0, 0)
Screenshot: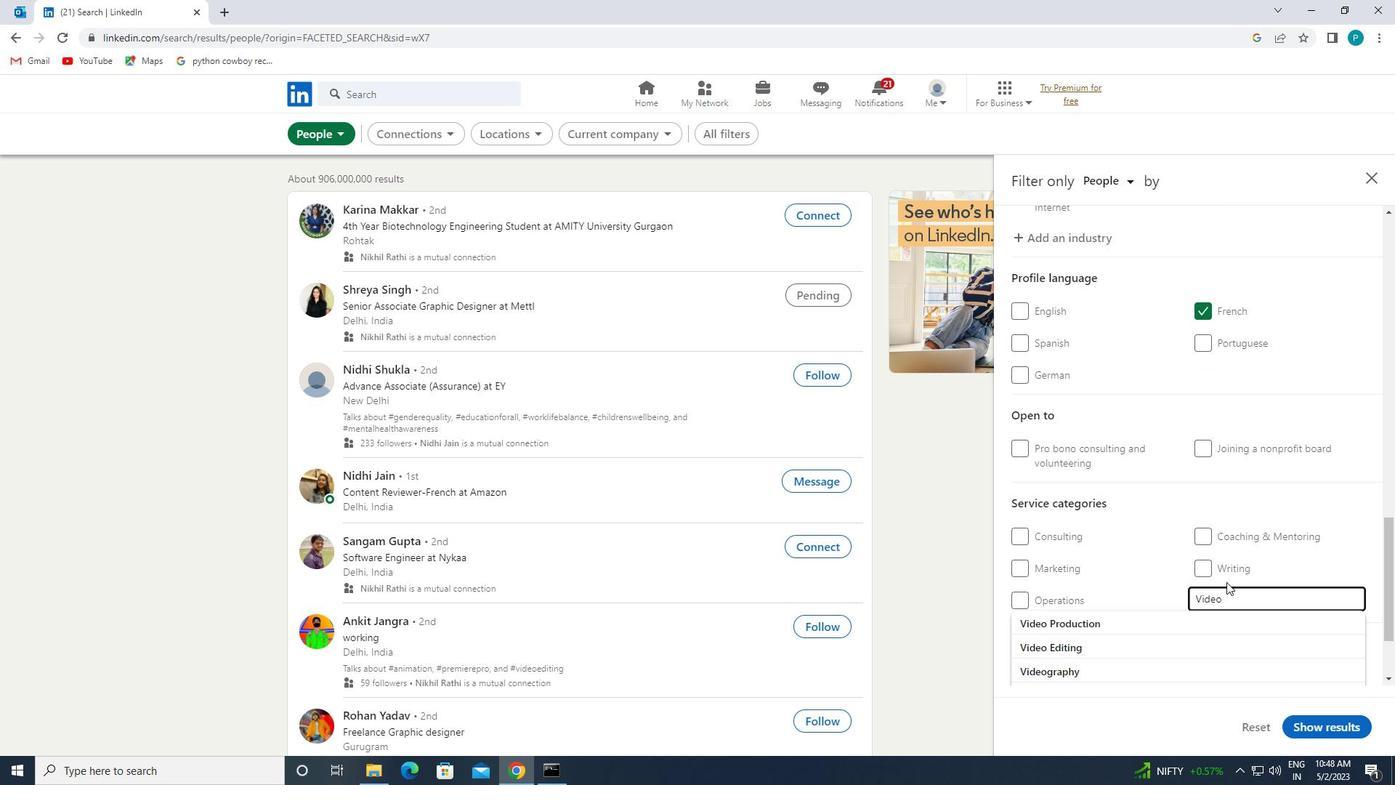 
Action: Mouse moved to (1160, 669)
Screenshot: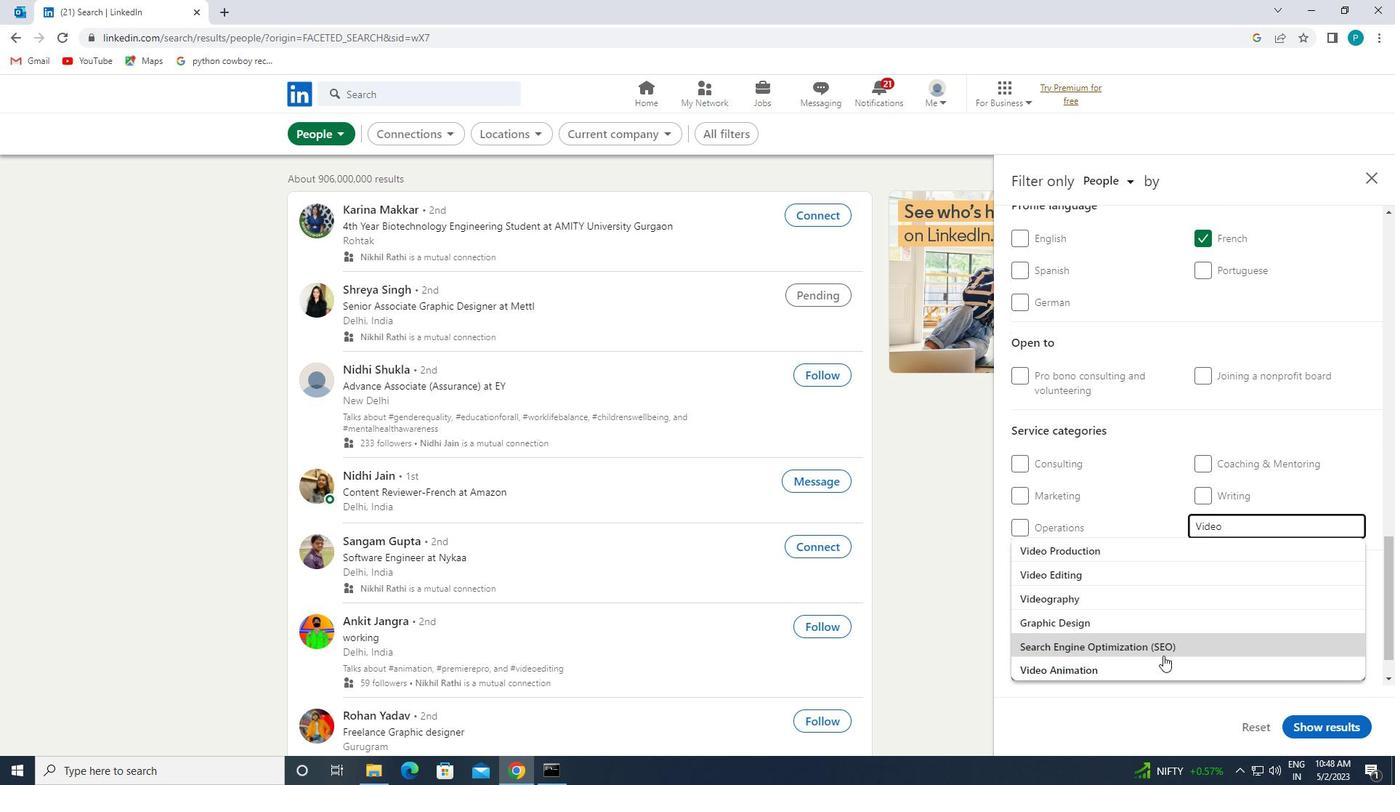 
Action: Mouse pressed left at (1160, 669)
Screenshot: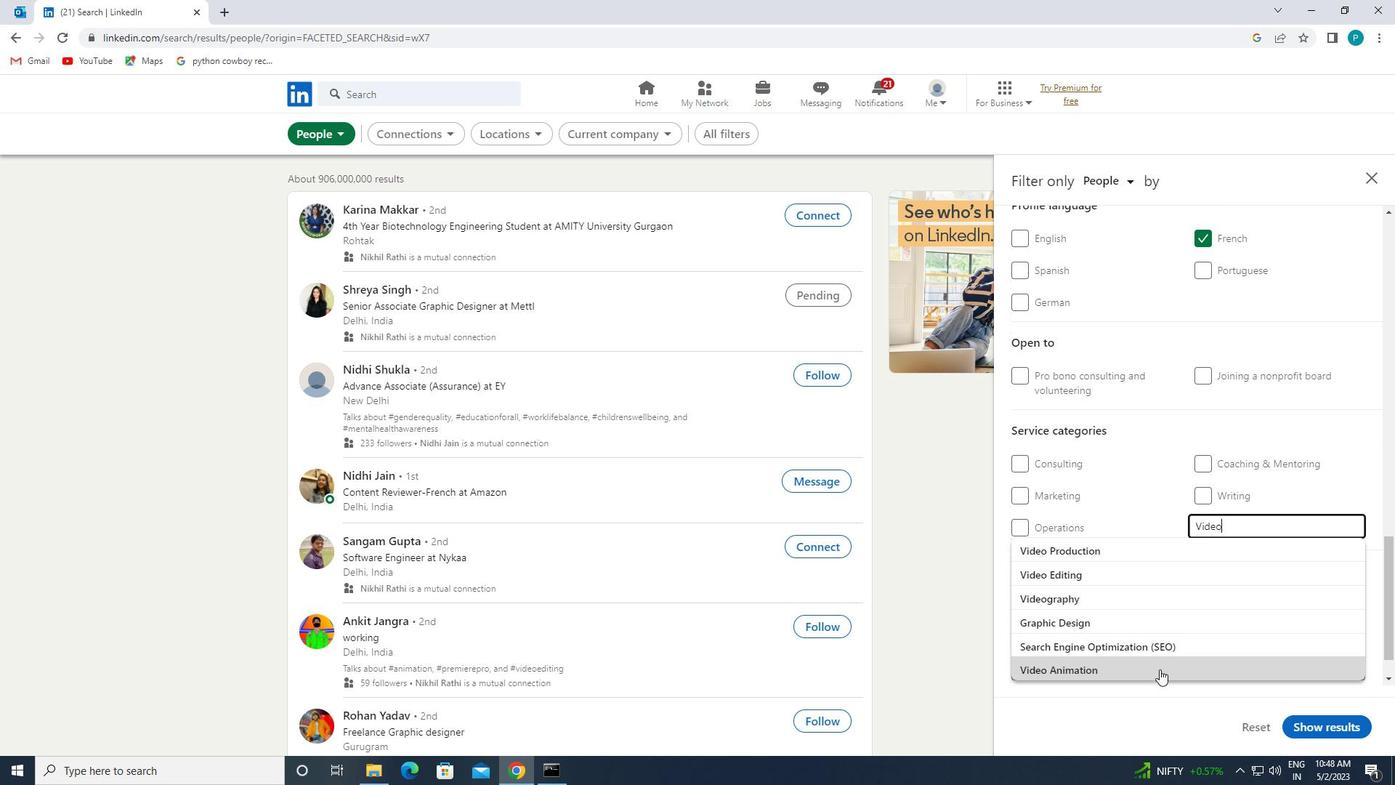 
Action: Mouse moved to (1103, 617)
Screenshot: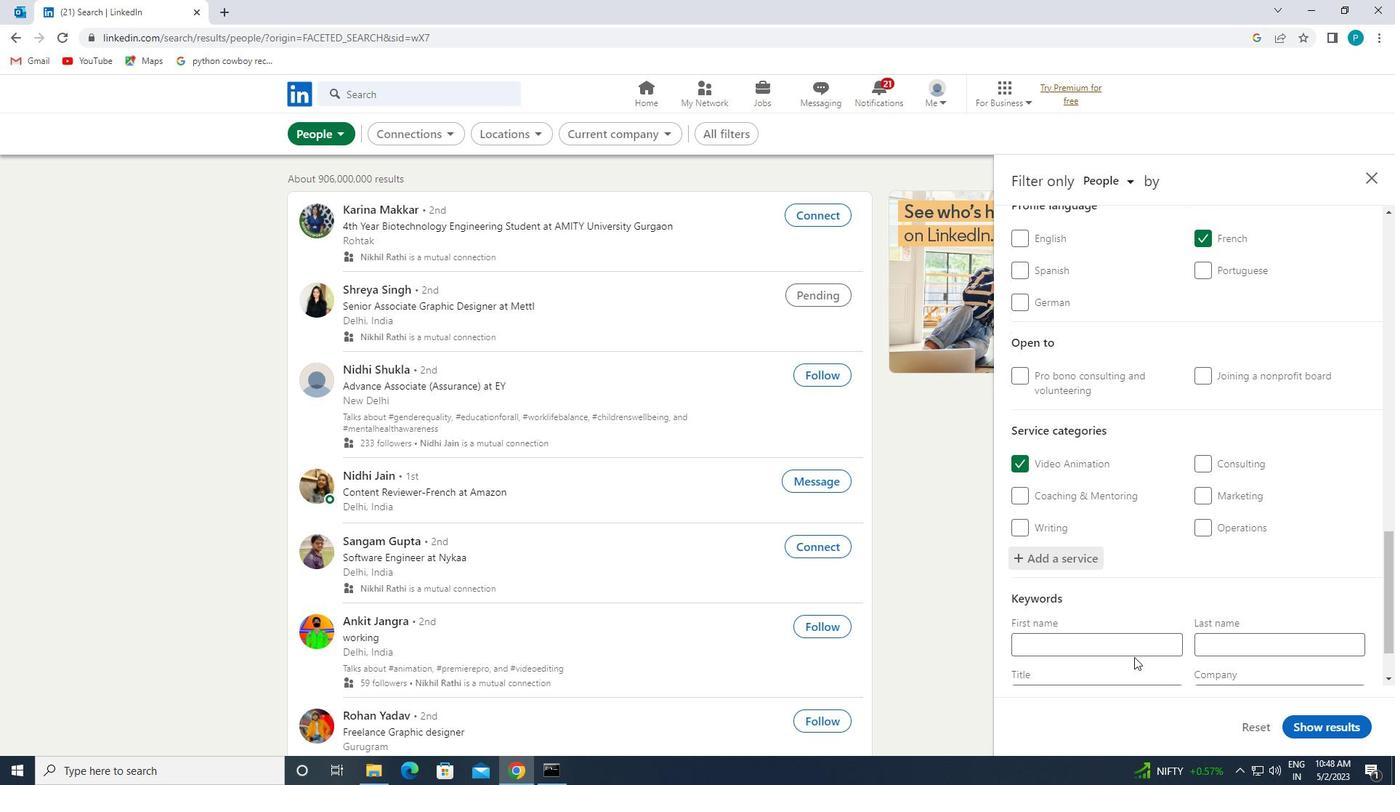 
Action: Mouse scrolled (1103, 616) with delta (0, 0)
Screenshot: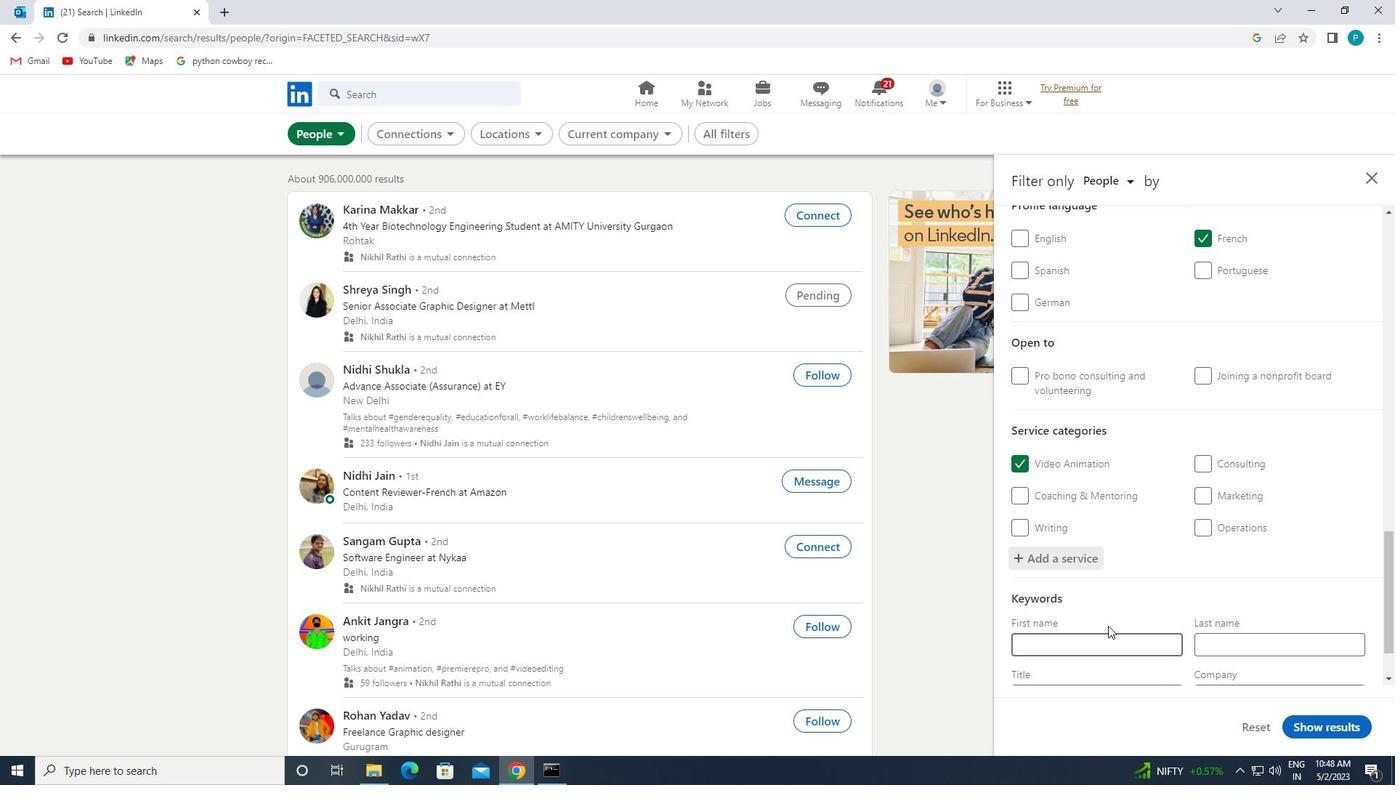 
Action: Mouse scrolled (1103, 616) with delta (0, 0)
Screenshot: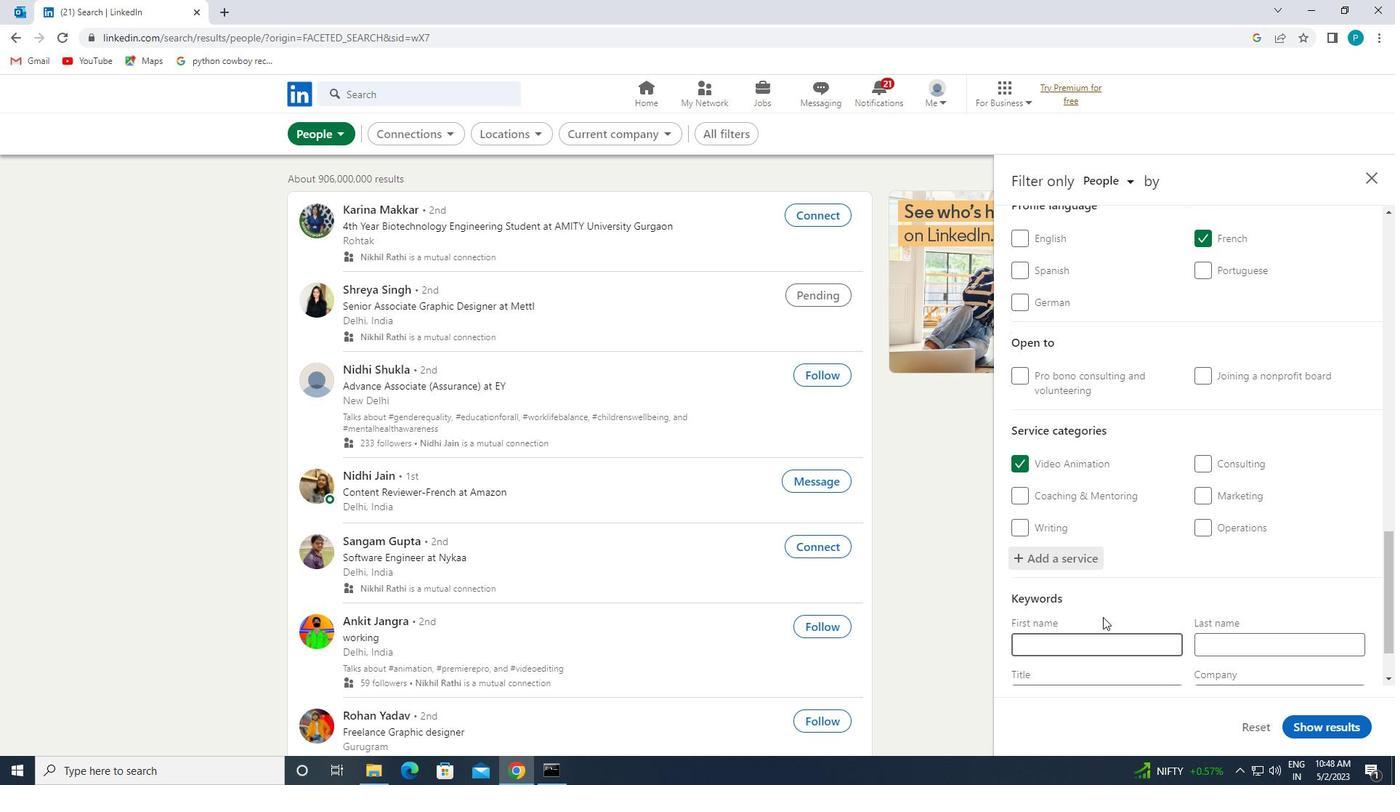 
Action: Mouse moved to (1091, 618)
Screenshot: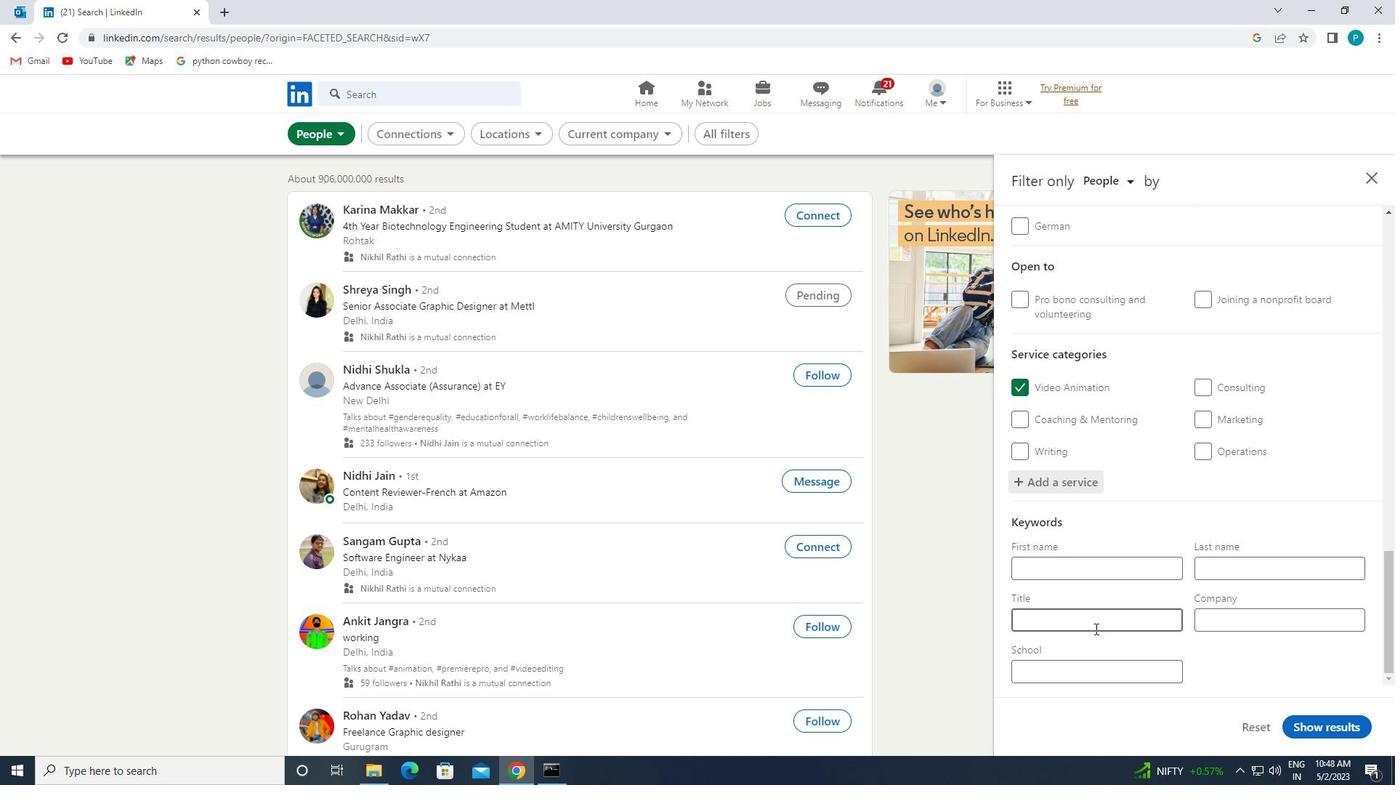 
Action: Mouse pressed left at (1091, 618)
Screenshot: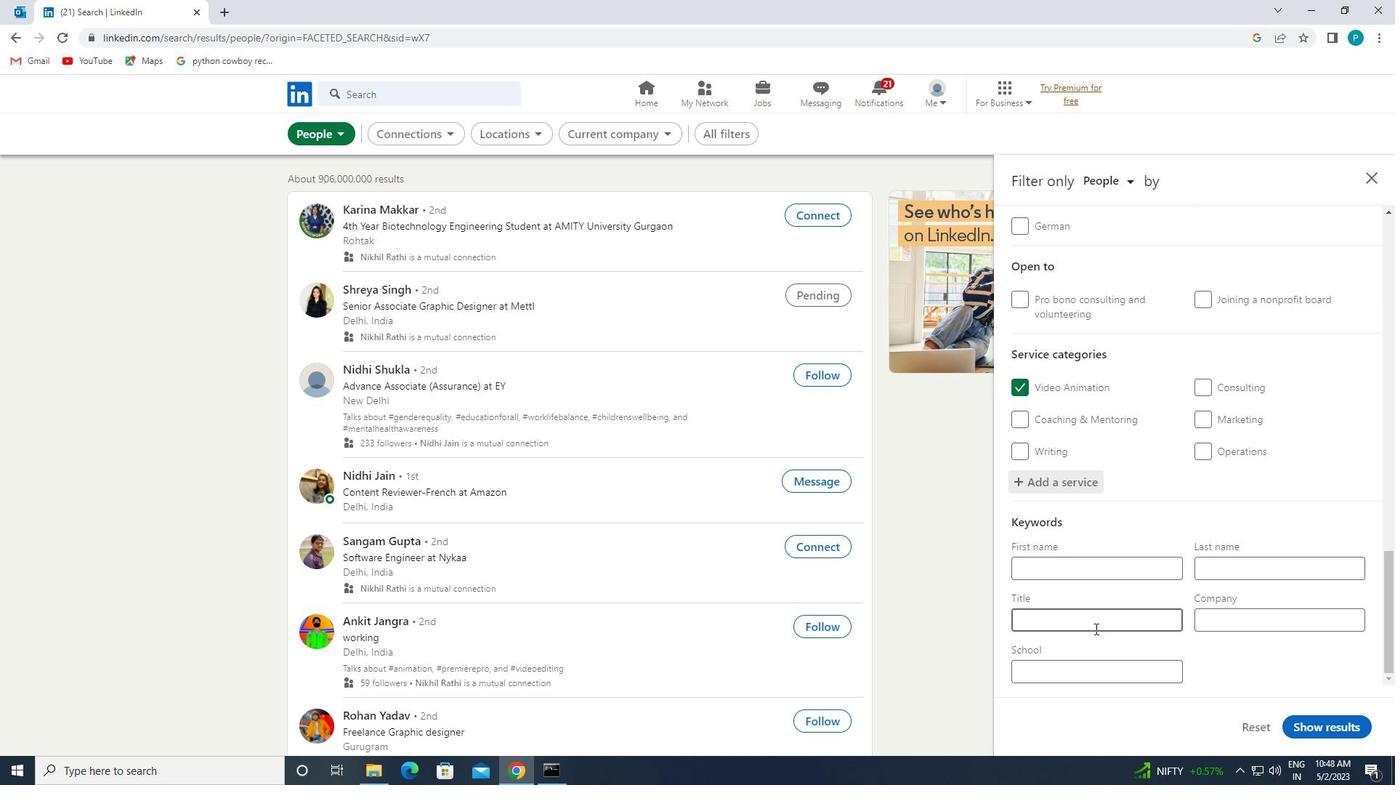 
Action: Mouse moved to (1089, 615)
Screenshot: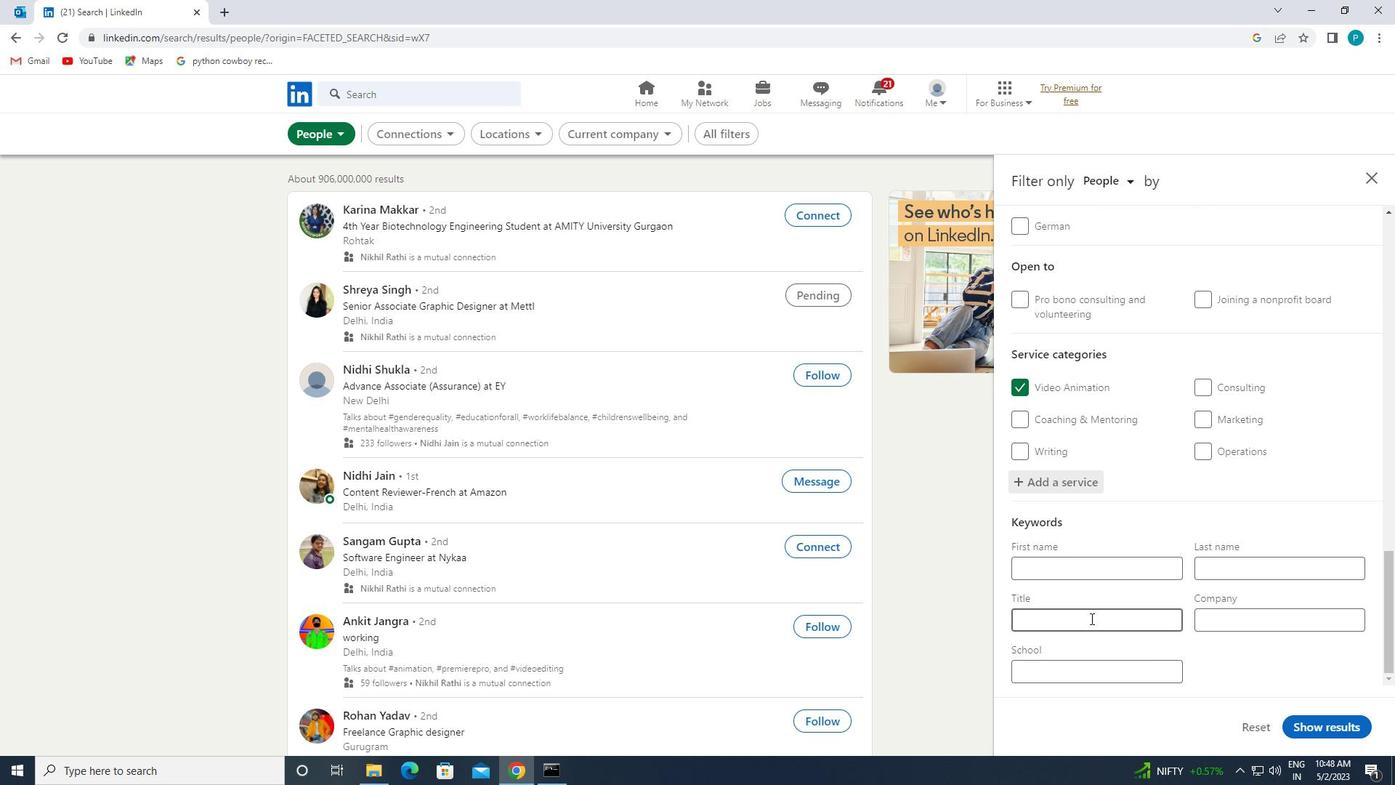 
Action: Key pressed <Key.caps_lock>C<Key.caps_lock>ONSERVATION<Key.space><Key.caps_lock>S<Key.caps_lock>CIENTISTT
Screenshot: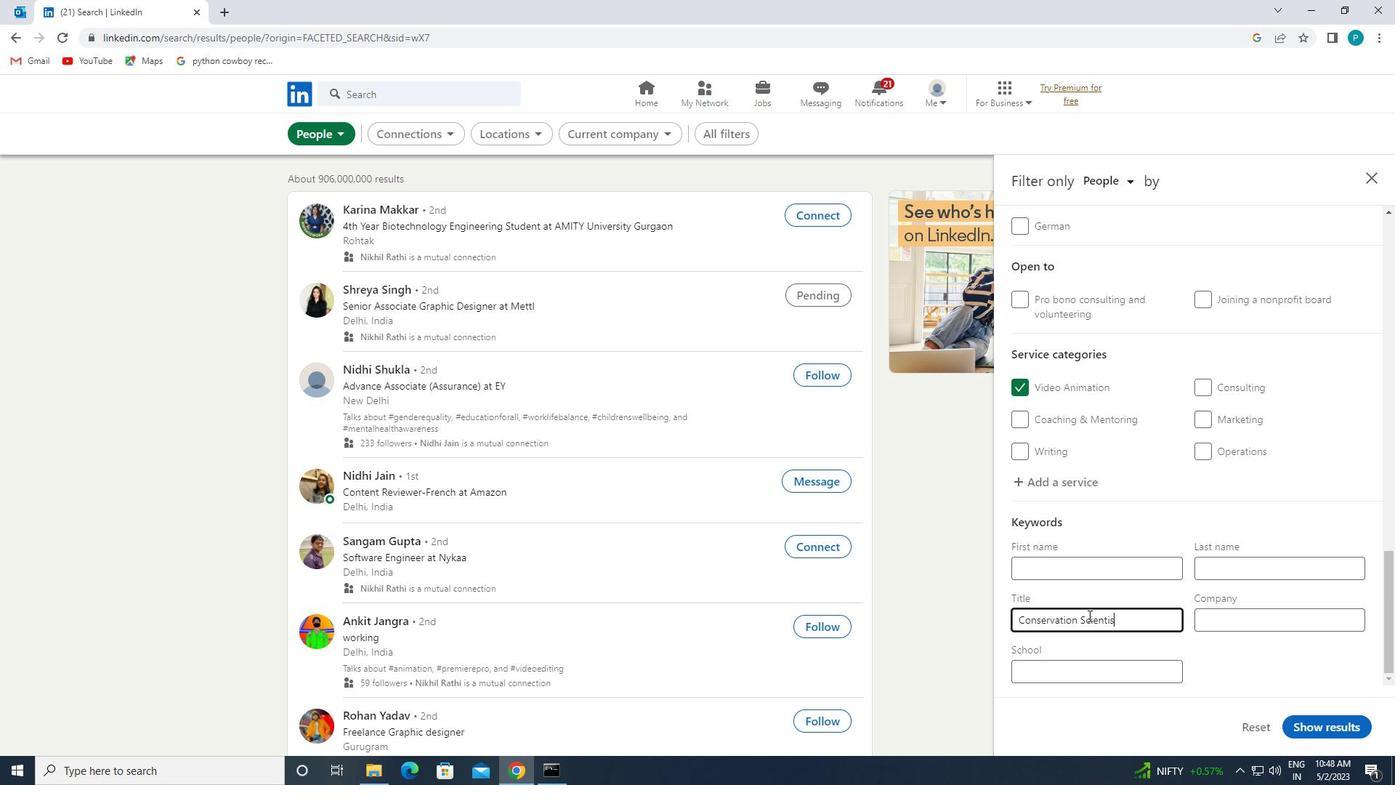 
Action: Mouse moved to (1100, 641)
Screenshot: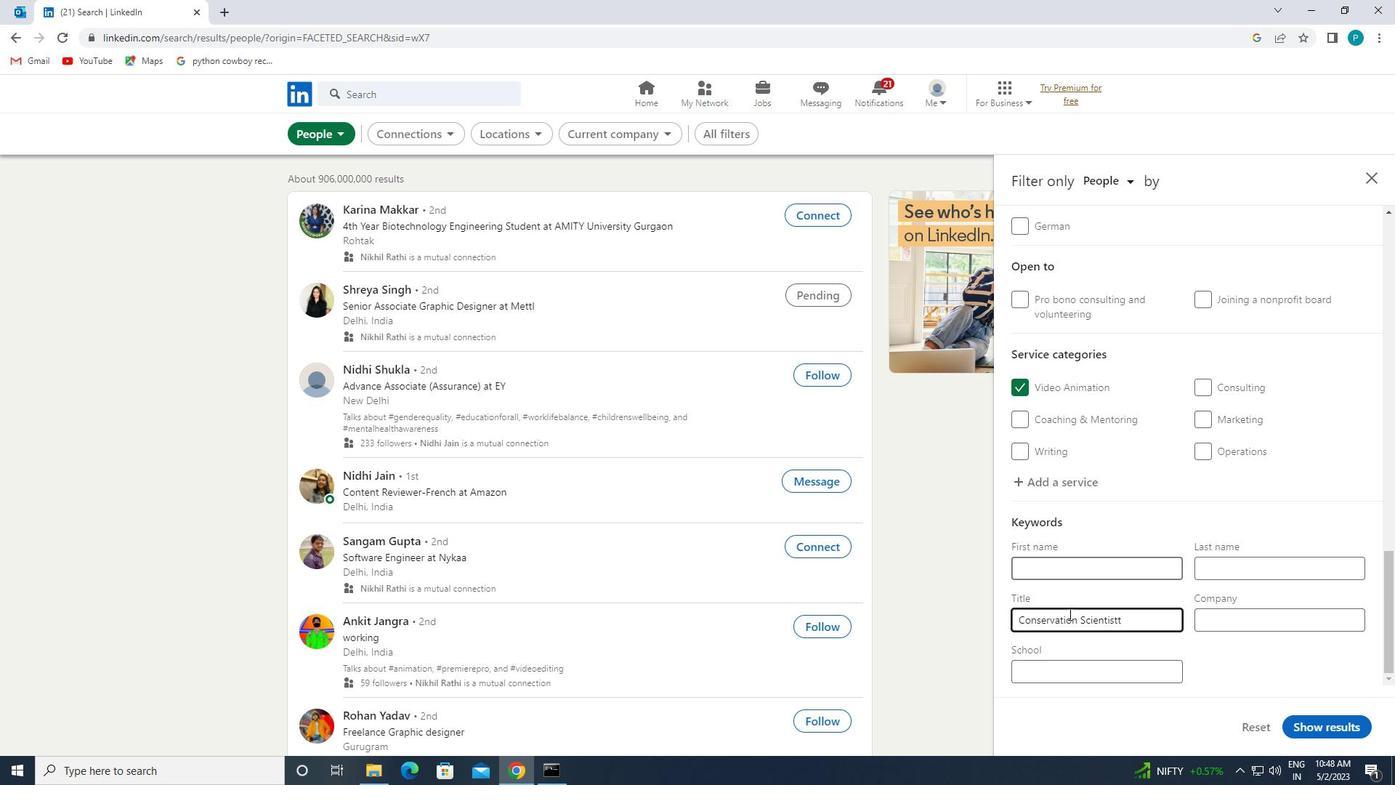 
Action: Key pressed <Key.backspace>
Screenshot: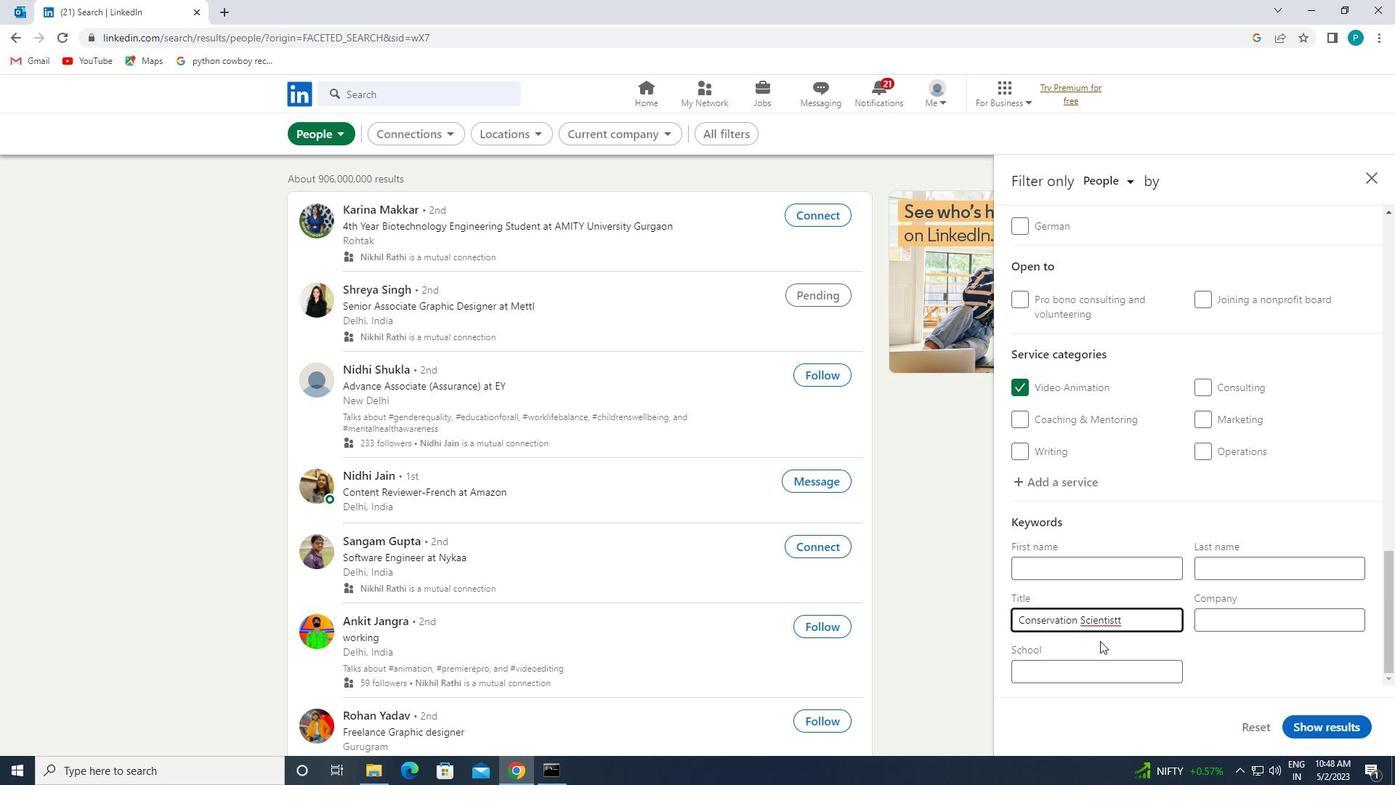 
Action: Mouse moved to (1338, 717)
Screenshot: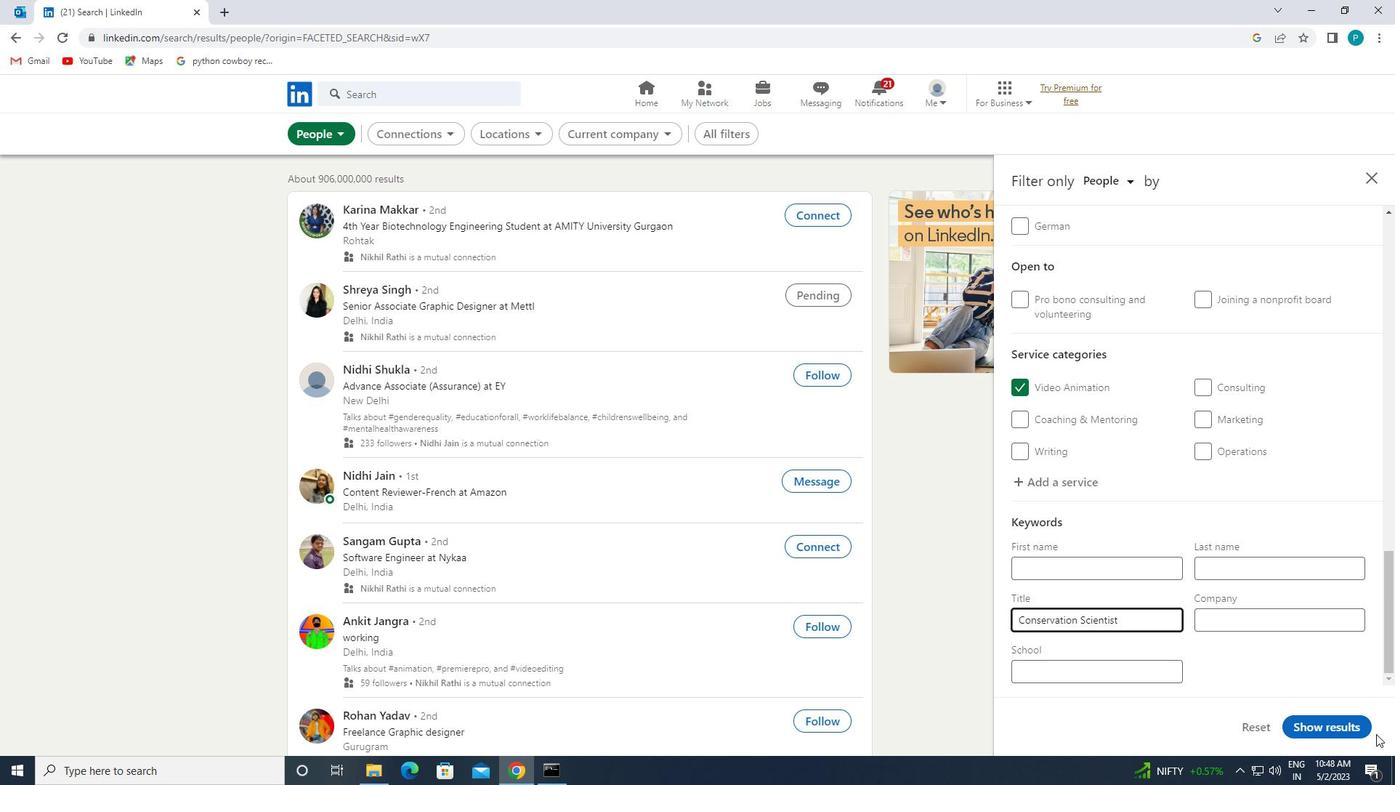 
Action: Mouse pressed left at (1338, 717)
Screenshot: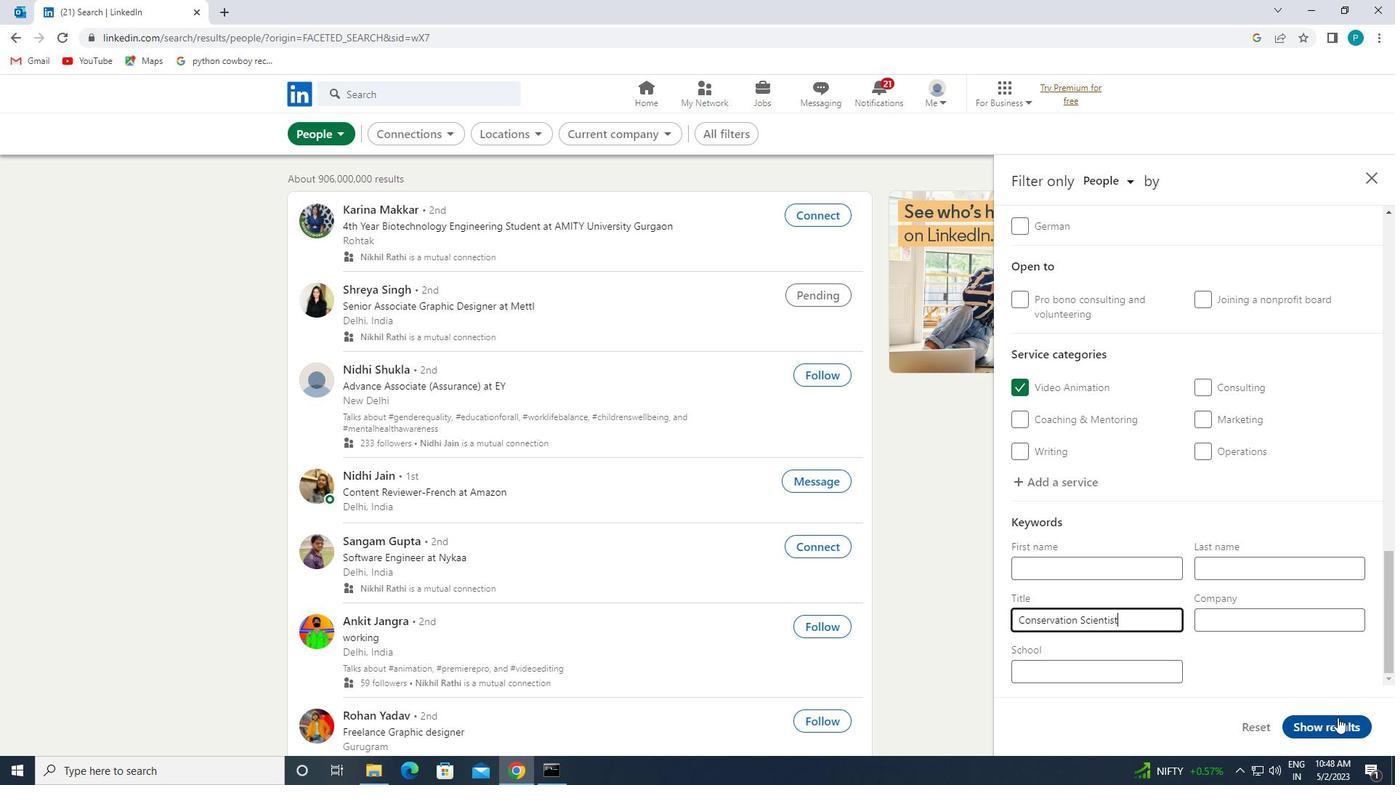 
